 Task: Add an event  with title  Interview with Blaird, date '2023/11/28' to 2023/11/29  & Select Event type as  One on One. Add location for the event as  Hotel Costes, Paris, France and add a description: The conversation aimed at assessing their qualifications, skills, and suitability for a specific job role or position within the organization. The interview provides an opportunity for the hiring team to gather valuable information about the candidate's experience, abilities, and potential cultural fit.Create an event link  http-interviewwithblairdcom & Select the event color as  Blue. , logged in from the account softage.3@softage.netand send the event invitation to softage.6@softage.net and softage.7@softage.net
Action: Mouse moved to (987, 170)
Screenshot: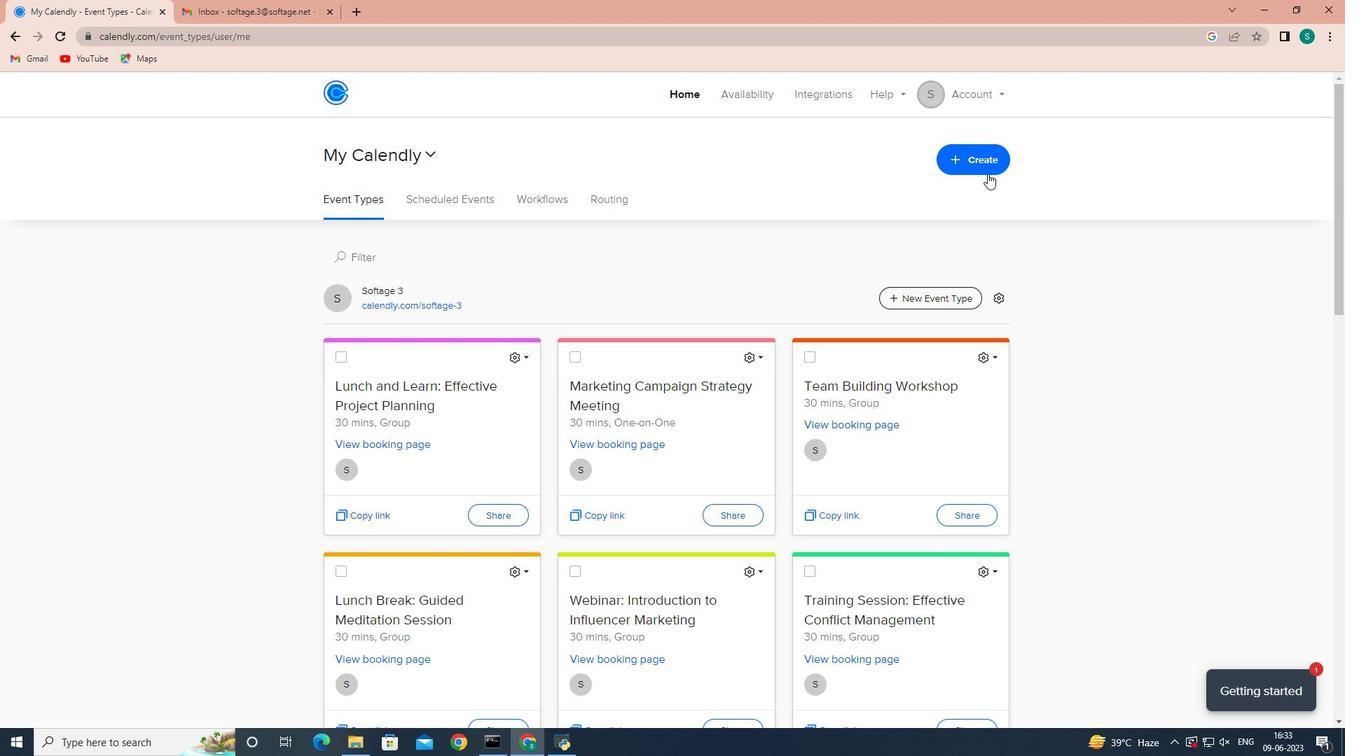 
Action: Mouse pressed left at (987, 170)
Screenshot: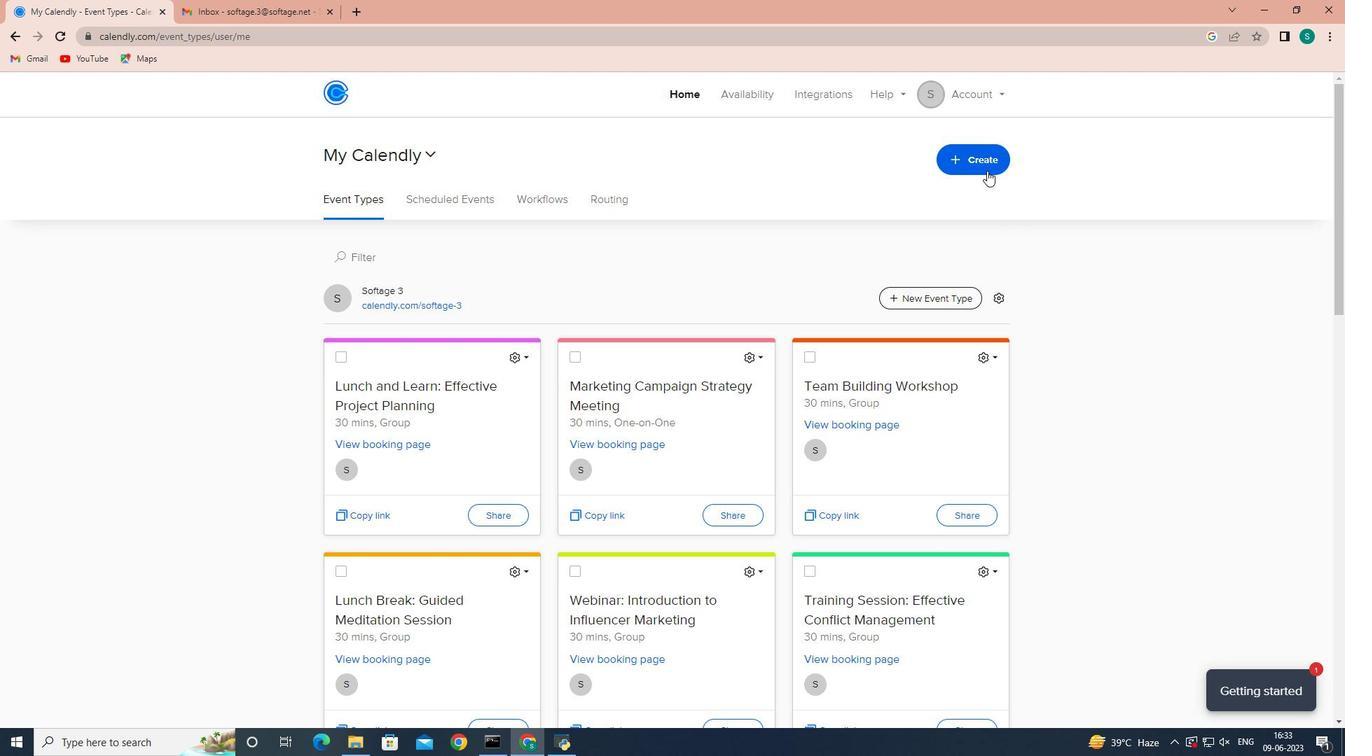 
Action: Mouse moved to (916, 209)
Screenshot: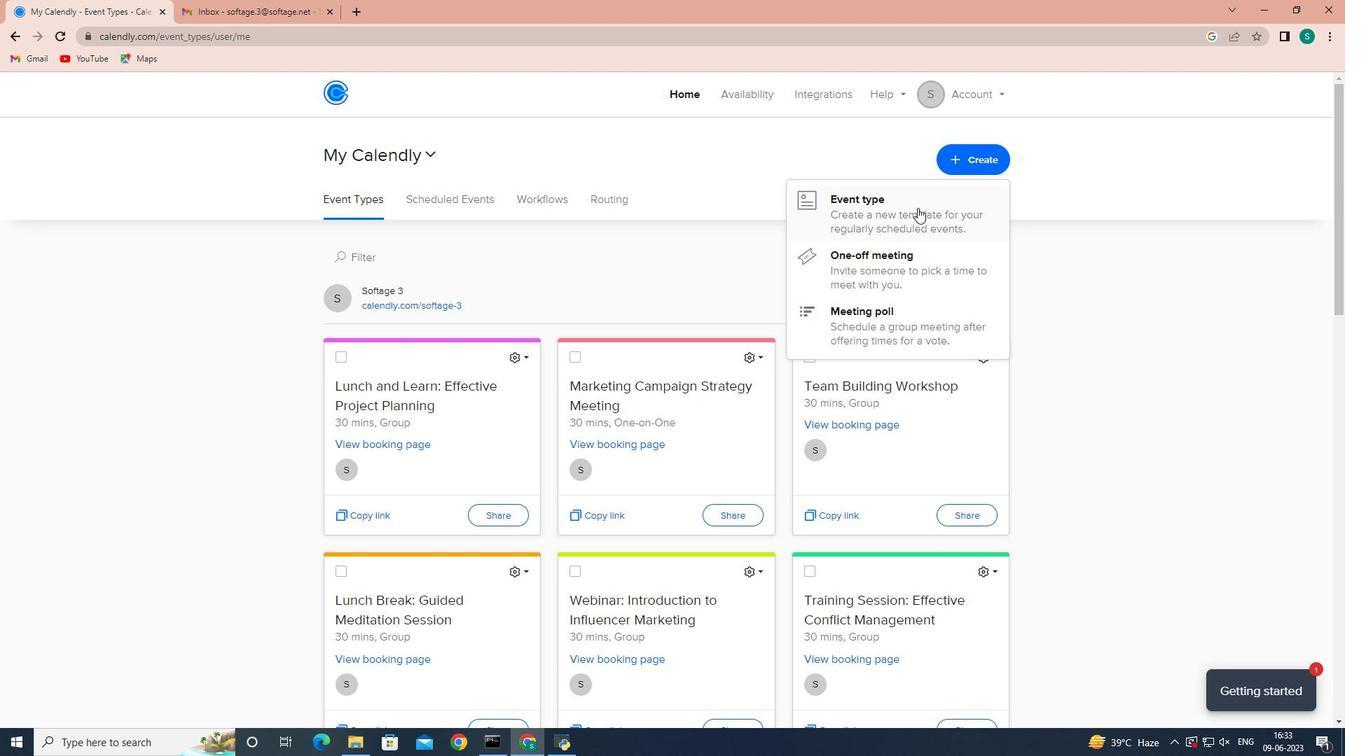 
Action: Mouse pressed left at (916, 209)
Screenshot: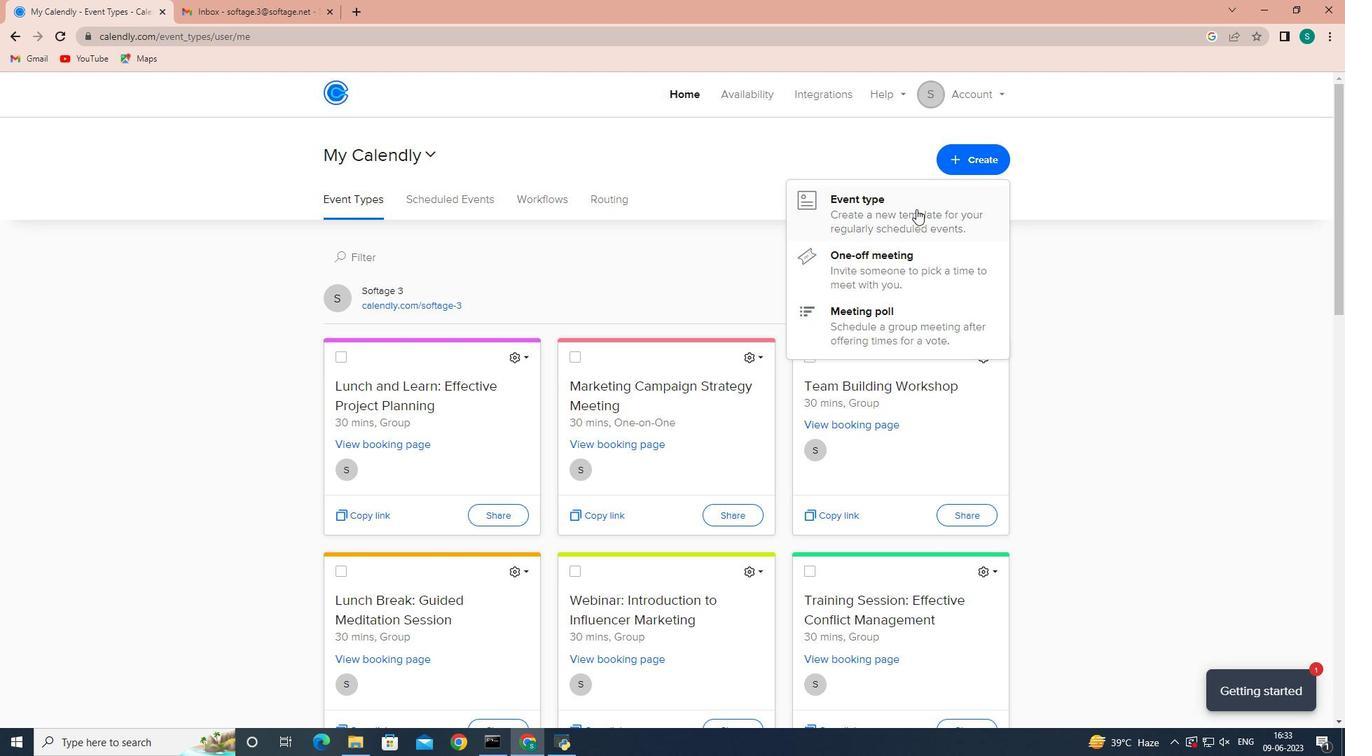 
Action: Mouse moved to (769, 252)
Screenshot: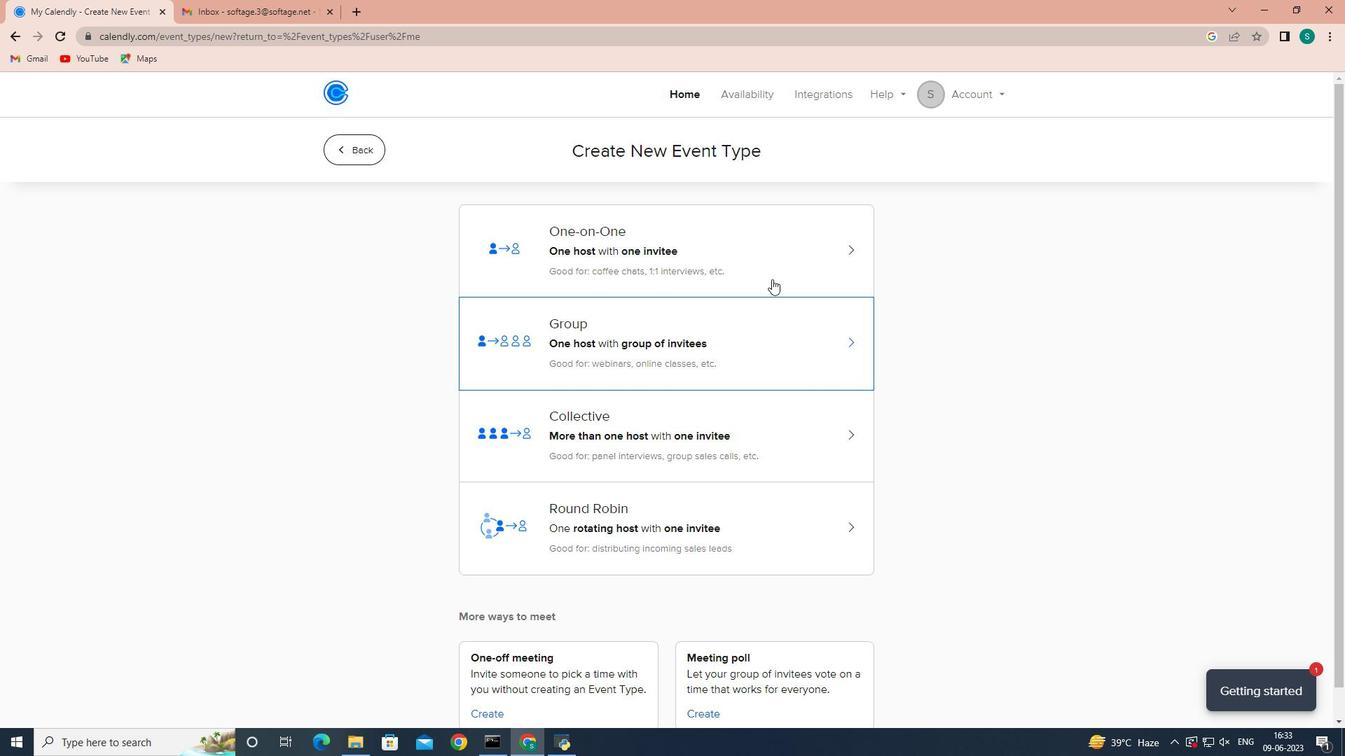 
Action: Mouse pressed left at (769, 252)
Screenshot: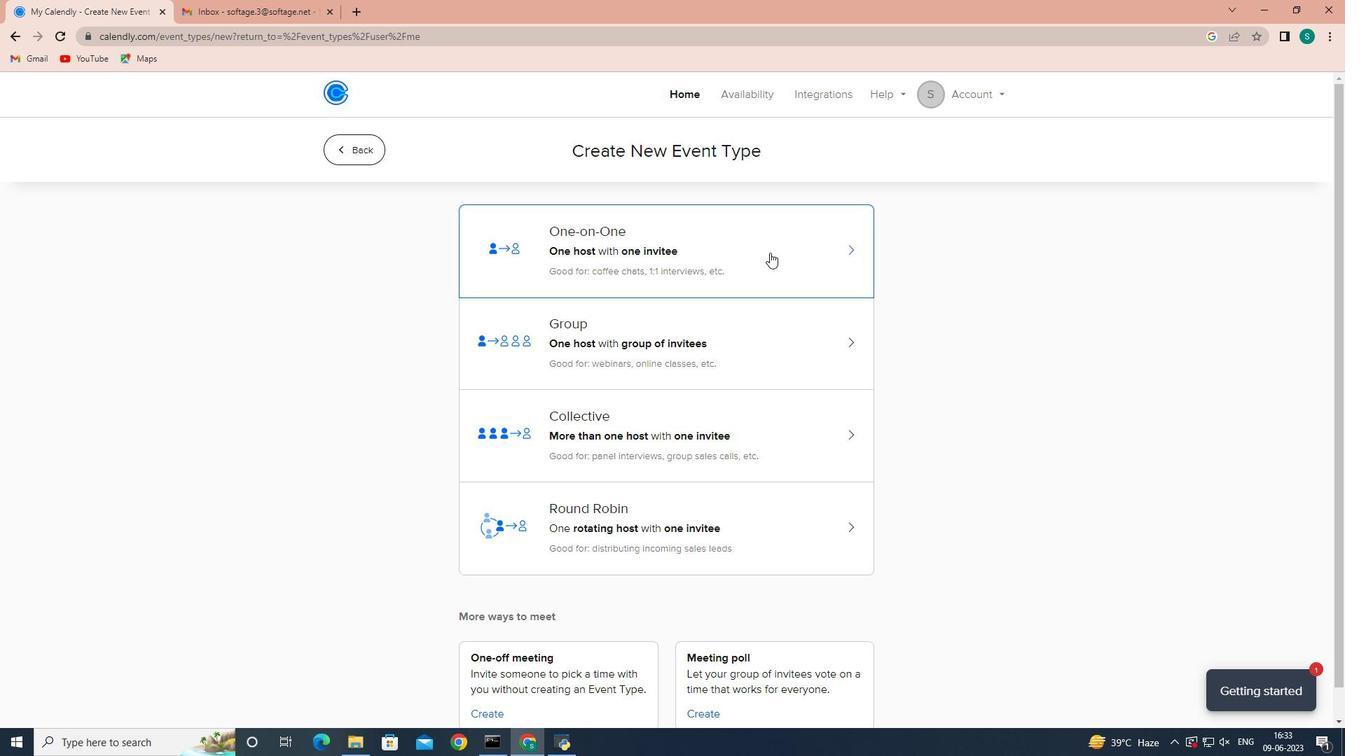 
Action: Mouse moved to (568, 342)
Screenshot: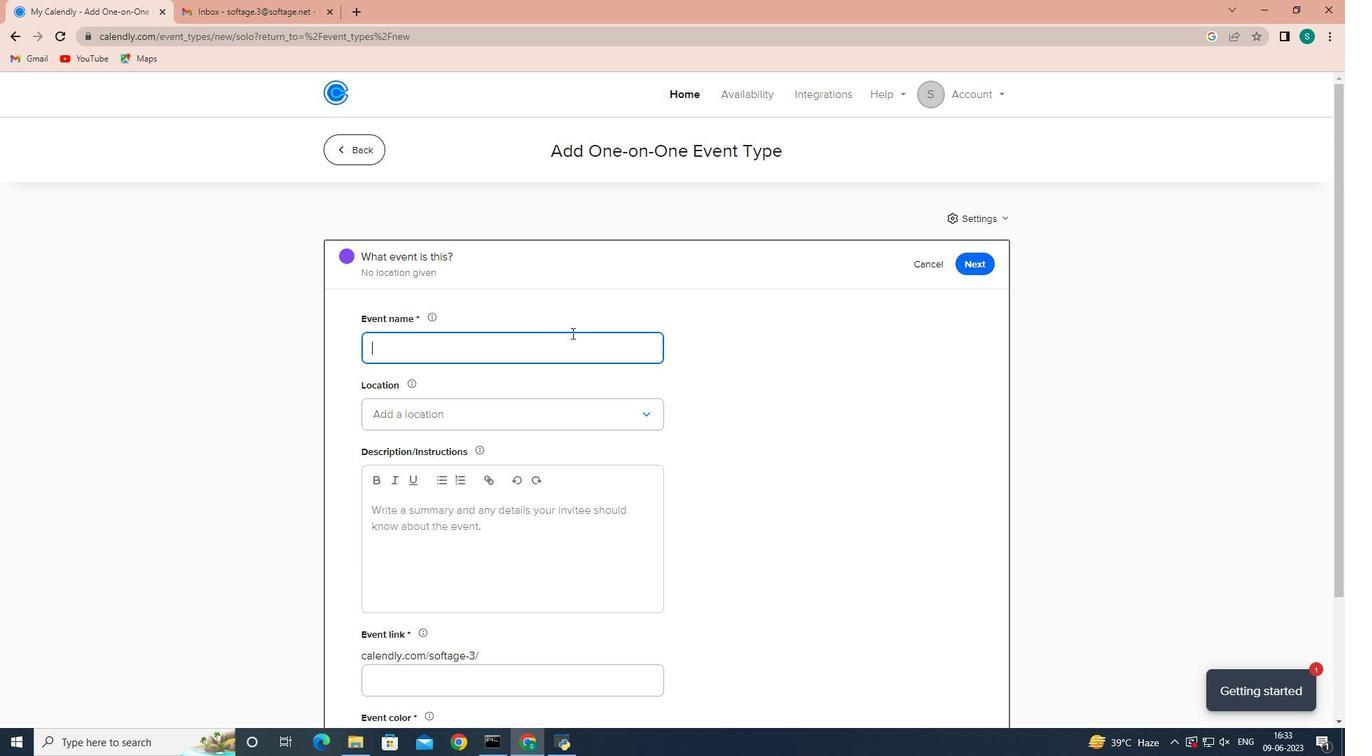 
Action: Mouse pressed left at (568, 342)
Screenshot: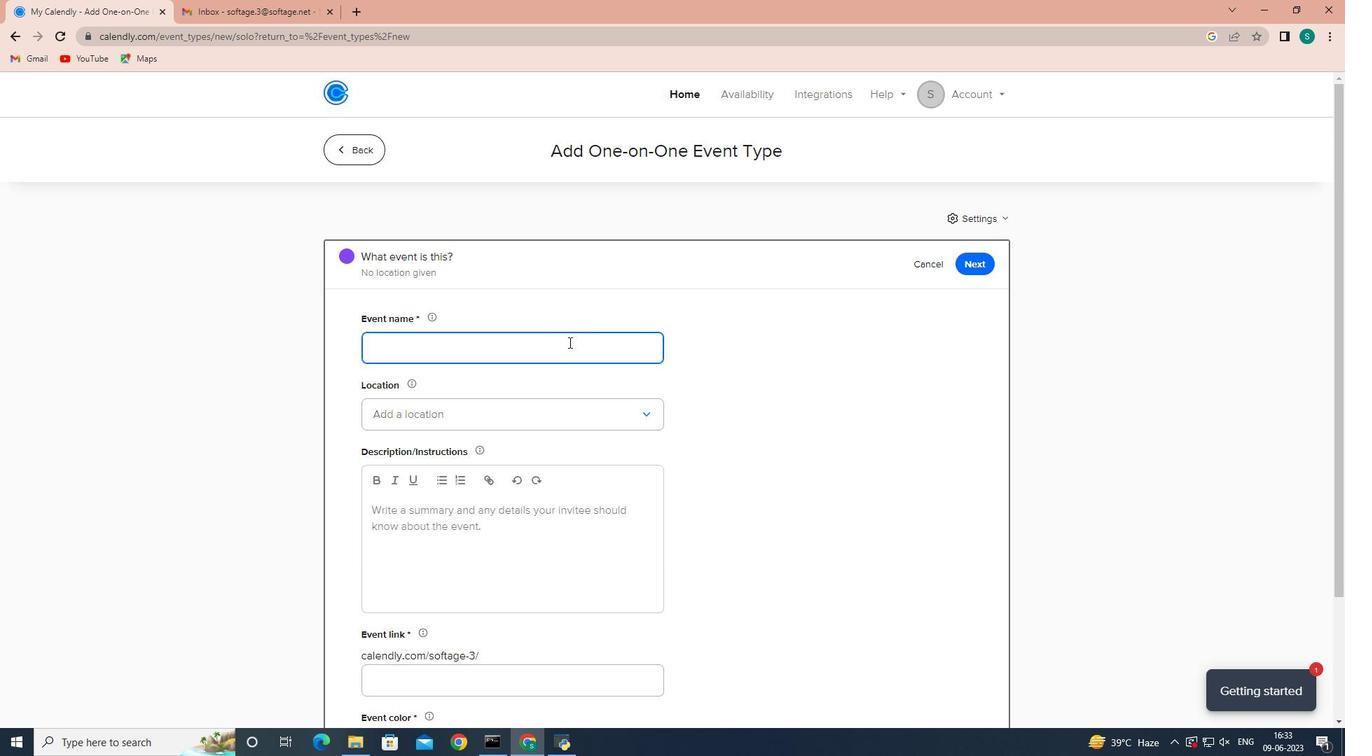 
Action: Key pressed <Key.shift><Key.shift><Key.shift><Key.shift><Key.shift><Key.shift>Interview<Key.space>with<Key.space><Key.shift_r><Key.shift_r><Key.shift_r><Key.shift_r><Key.shift_r><Key.shift_r><Key.shift_r><Key.shift_r><Key.shift_r>Blaird
Screenshot: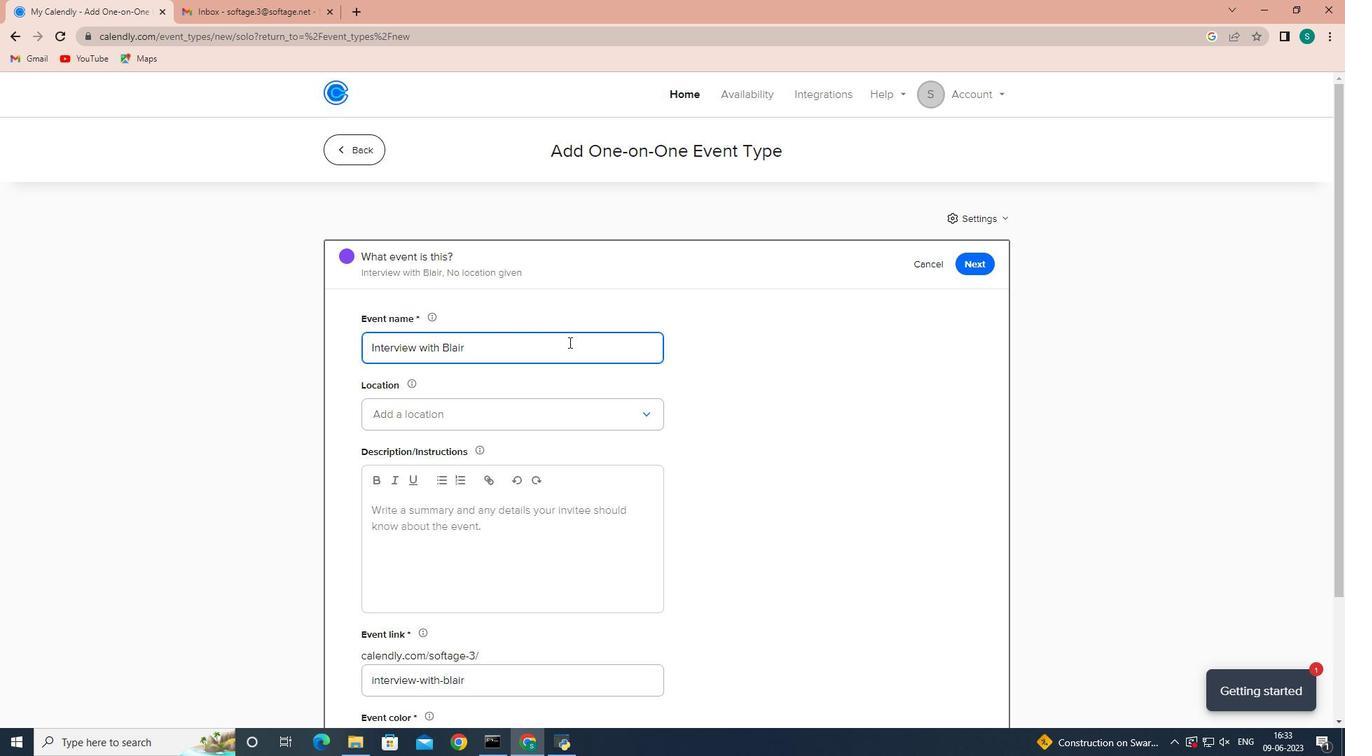 
Action: Mouse moved to (589, 422)
Screenshot: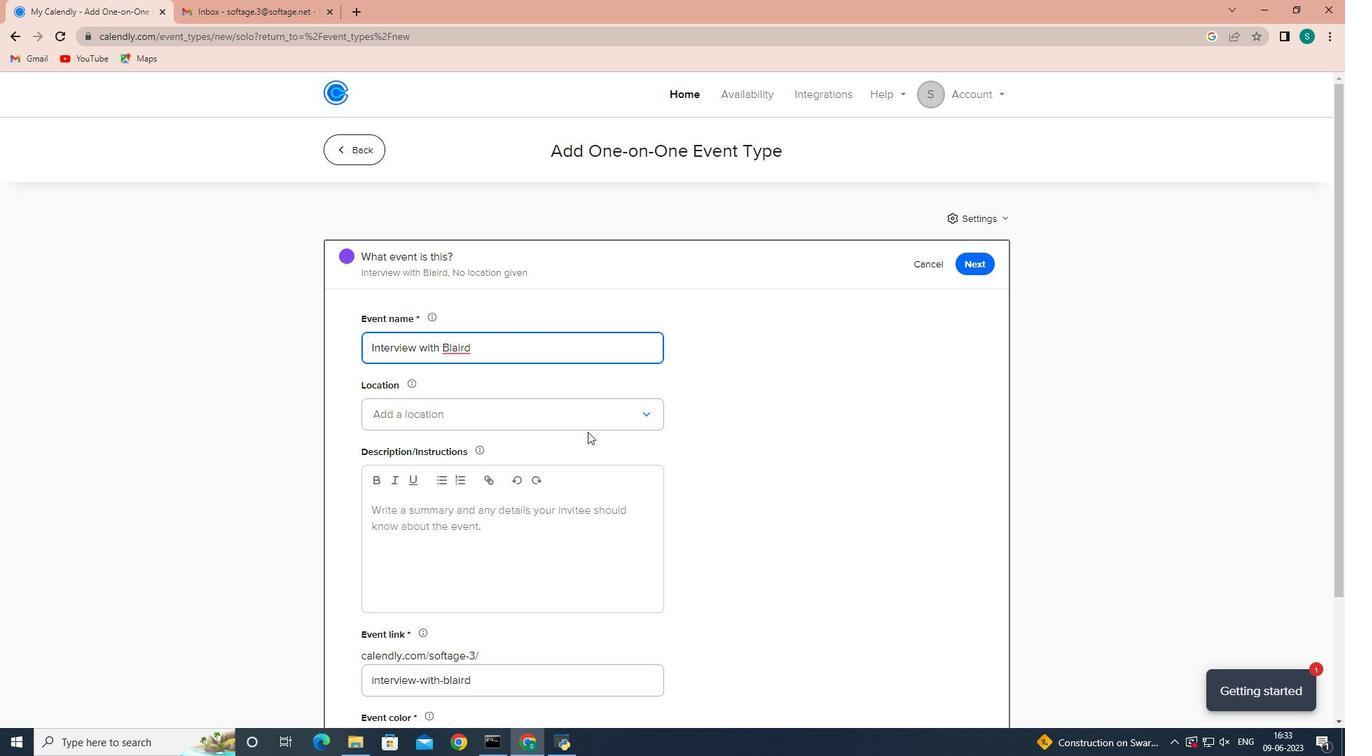 
Action: Mouse pressed left at (589, 422)
Screenshot: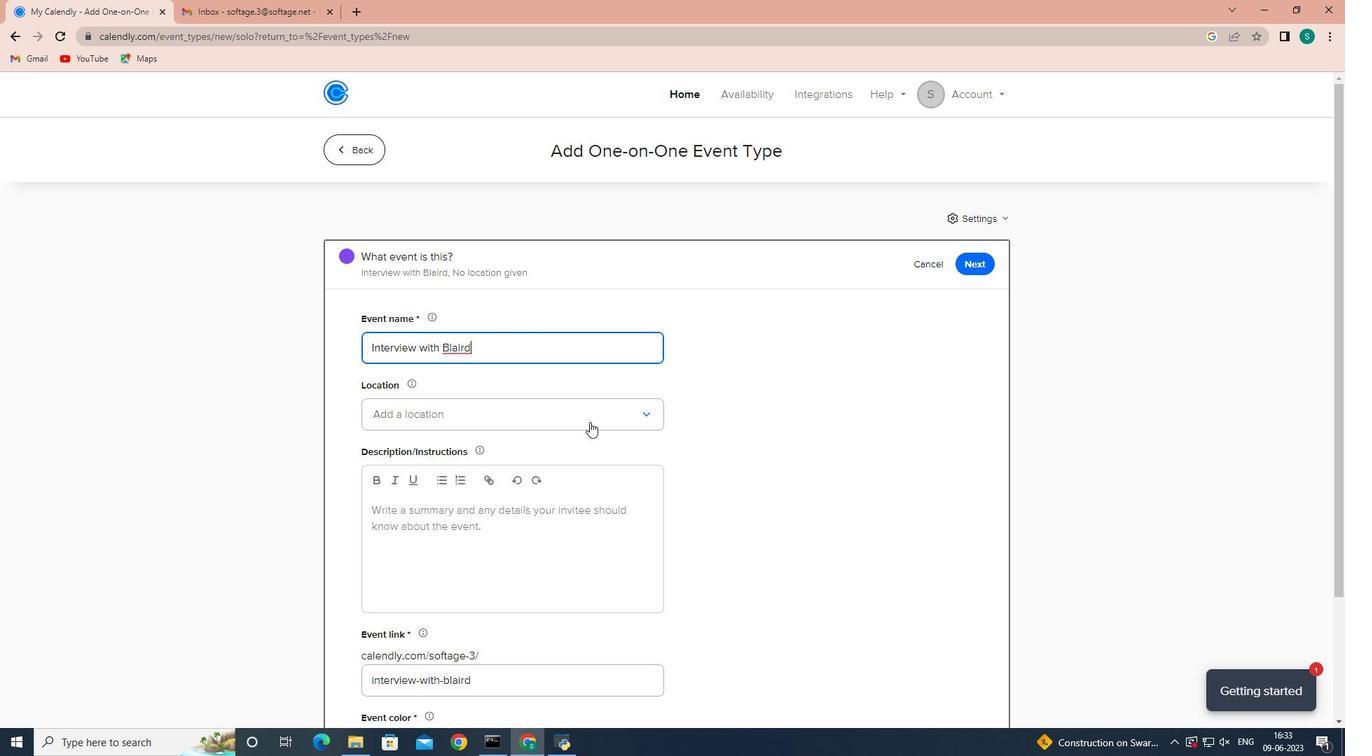 
Action: Mouse moved to (577, 462)
Screenshot: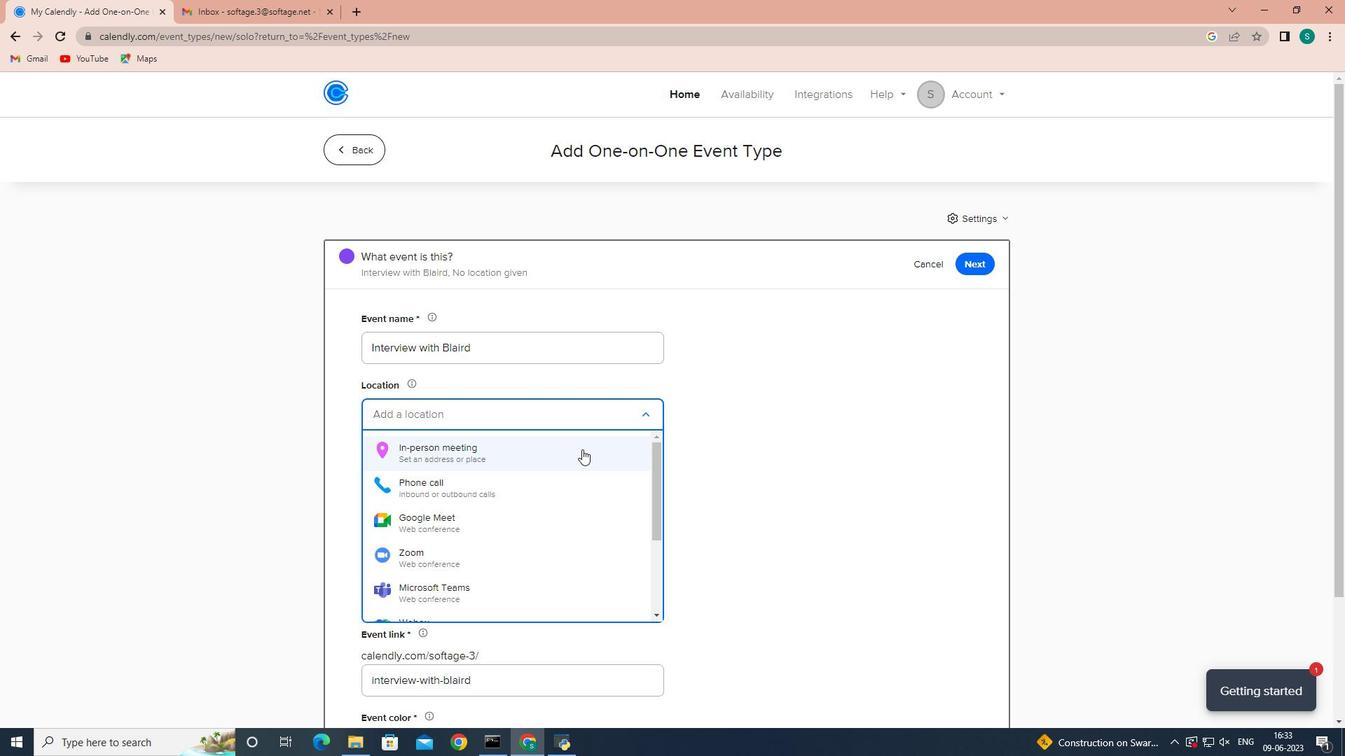 
Action: Mouse pressed left at (577, 462)
Screenshot: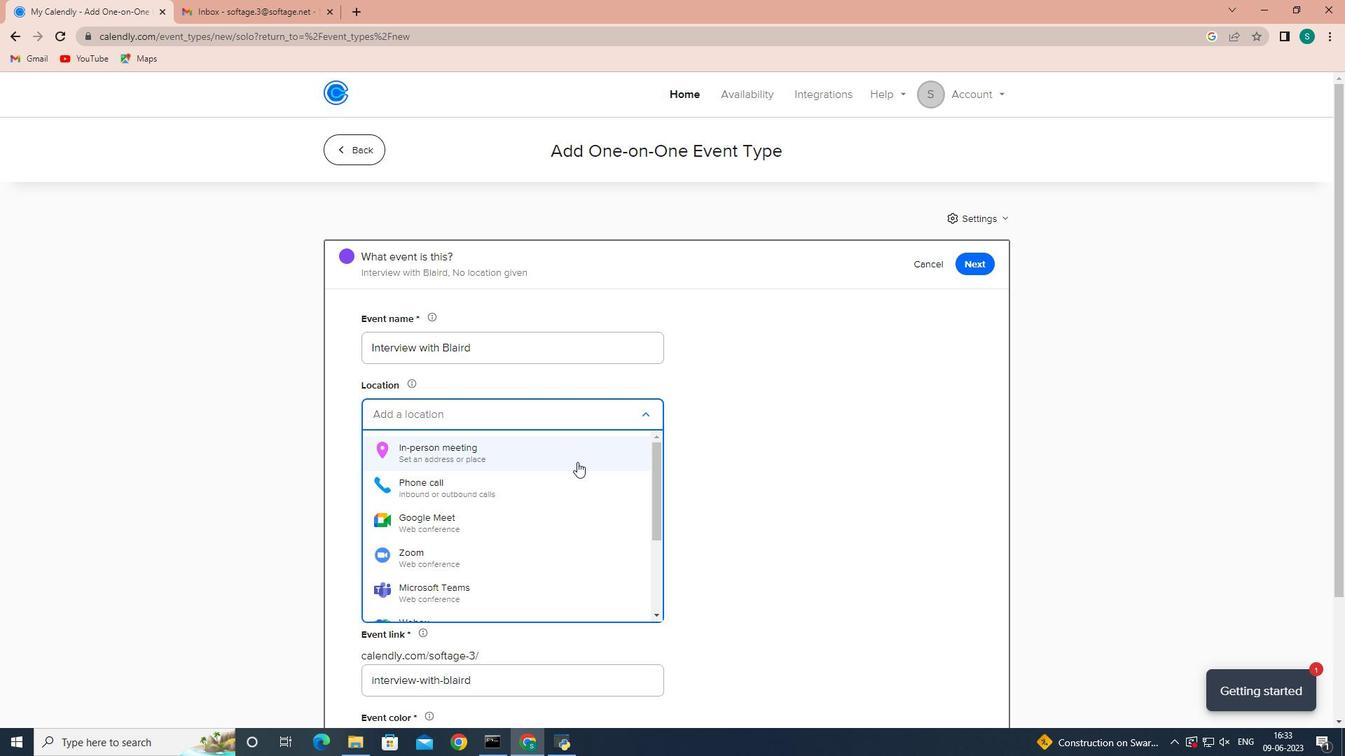 
Action: Mouse moved to (673, 255)
Screenshot: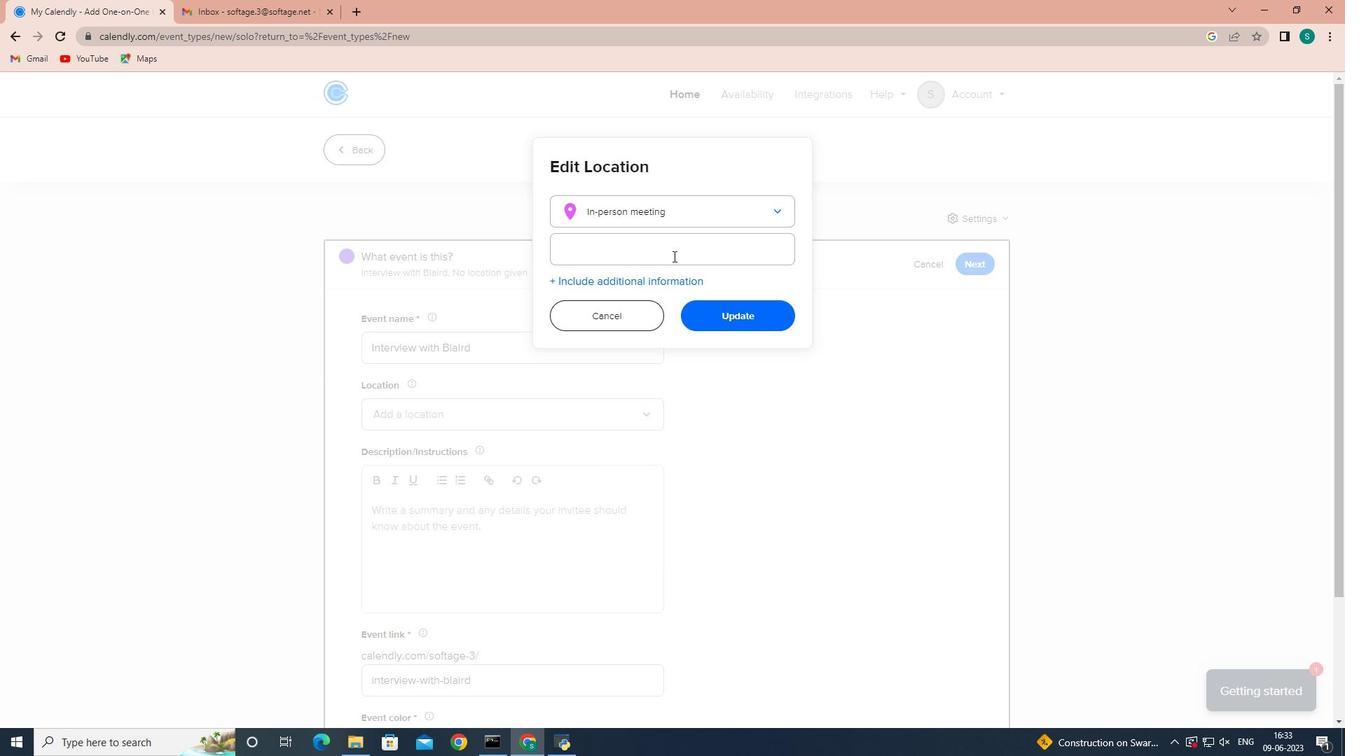 
Action: Mouse pressed left at (673, 255)
Screenshot: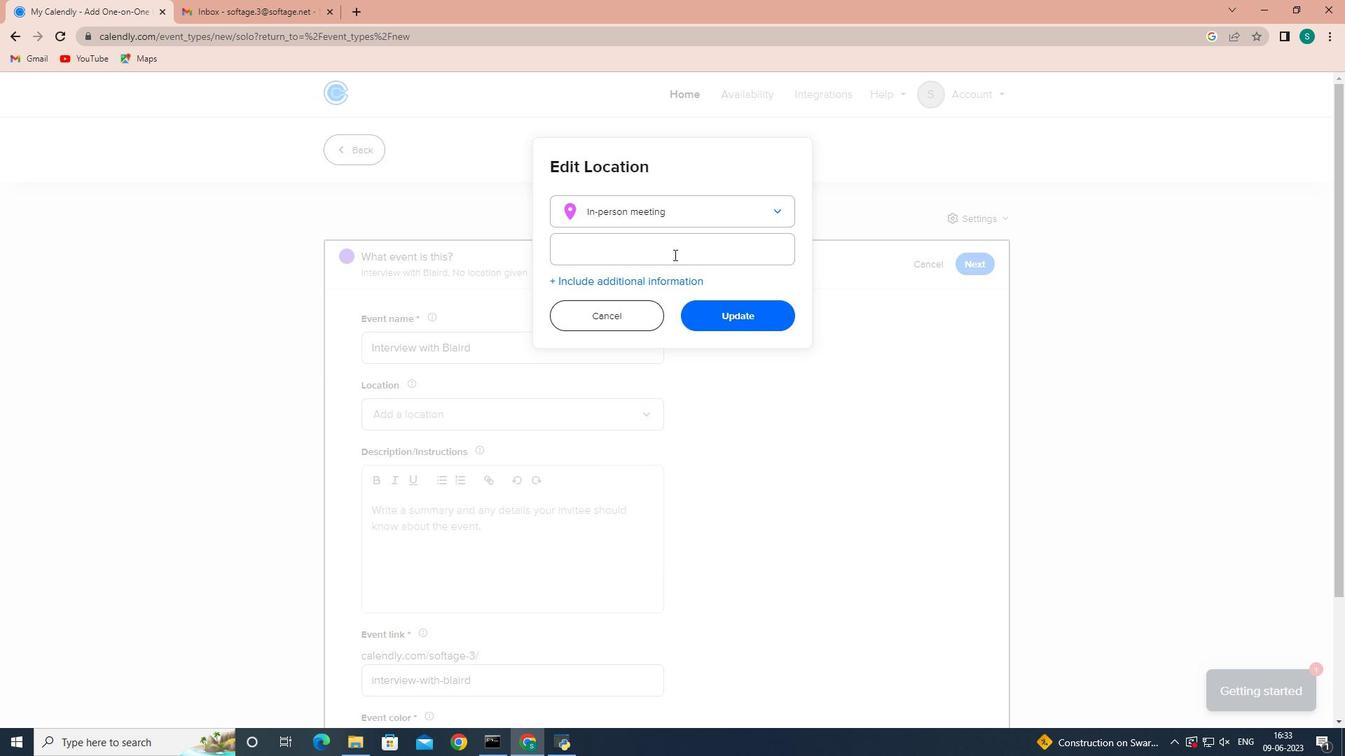 
Action: Key pressed <Key.shift><Key.shift><Key.shift><Key.shift><Key.shift><Key.shift><Key.shift><Key.shift><Key.shift><Key.shift><Key.shift><Key.shift><Key.shift><Key.shift><Key.shift><Key.shift><Key.shift><Key.shift><Key.shift><Key.shift><Key.shift><Key.shift><Key.shift>Hotel<Key.space><Key.shift><Key.shift>Costes,<Key.space><Key.shift><Key.shift><Key.shift><Key.shift><Key.shift><Key.shift><Key.shift><Key.shift><Key.shift><Key.shift>Paris,<Key.space><Key.shift><Key.shift><Key.shift><Key.shift><Key.shift><Key.shift><Key.shift><Key.shift><Key.shift>France<Key.enter>
Screenshot: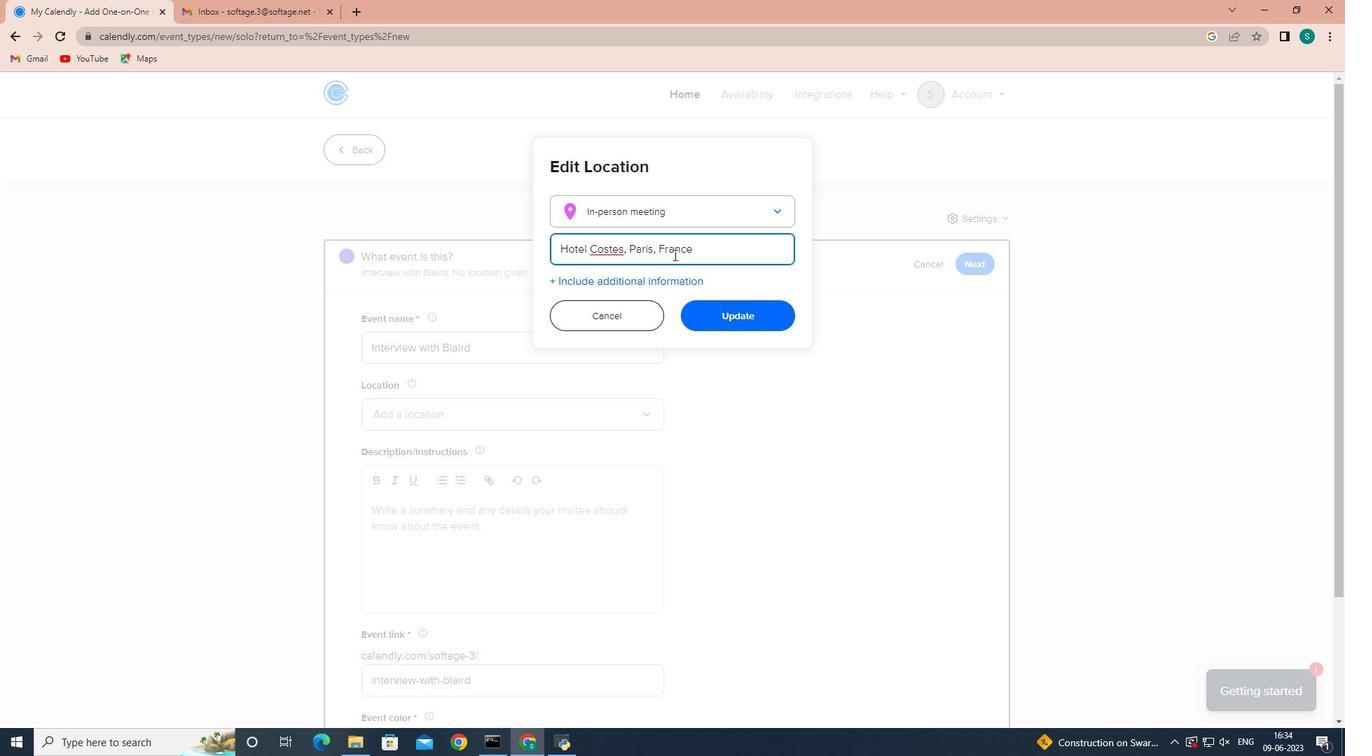 
Action: Mouse moved to (593, 563)
Screenshot: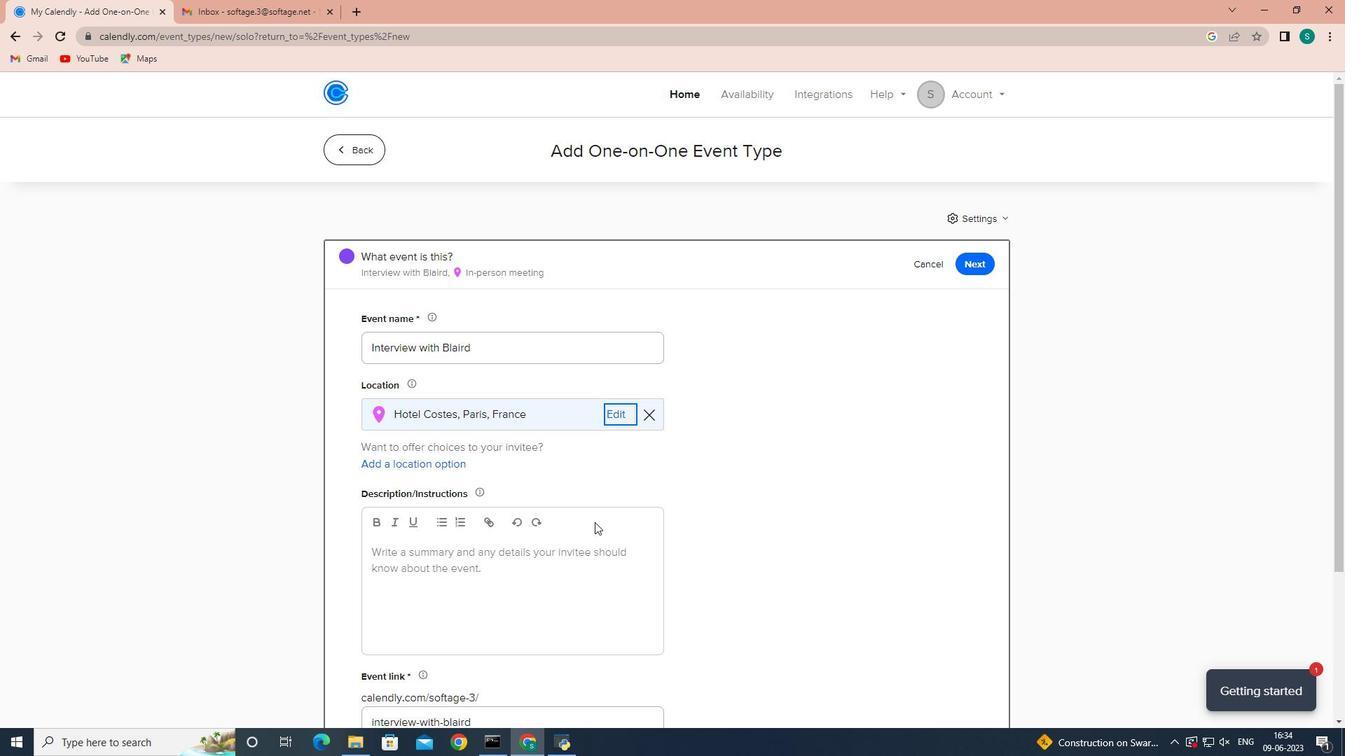 
Action: Mouse pressed left at (593, 563)
Screenshot: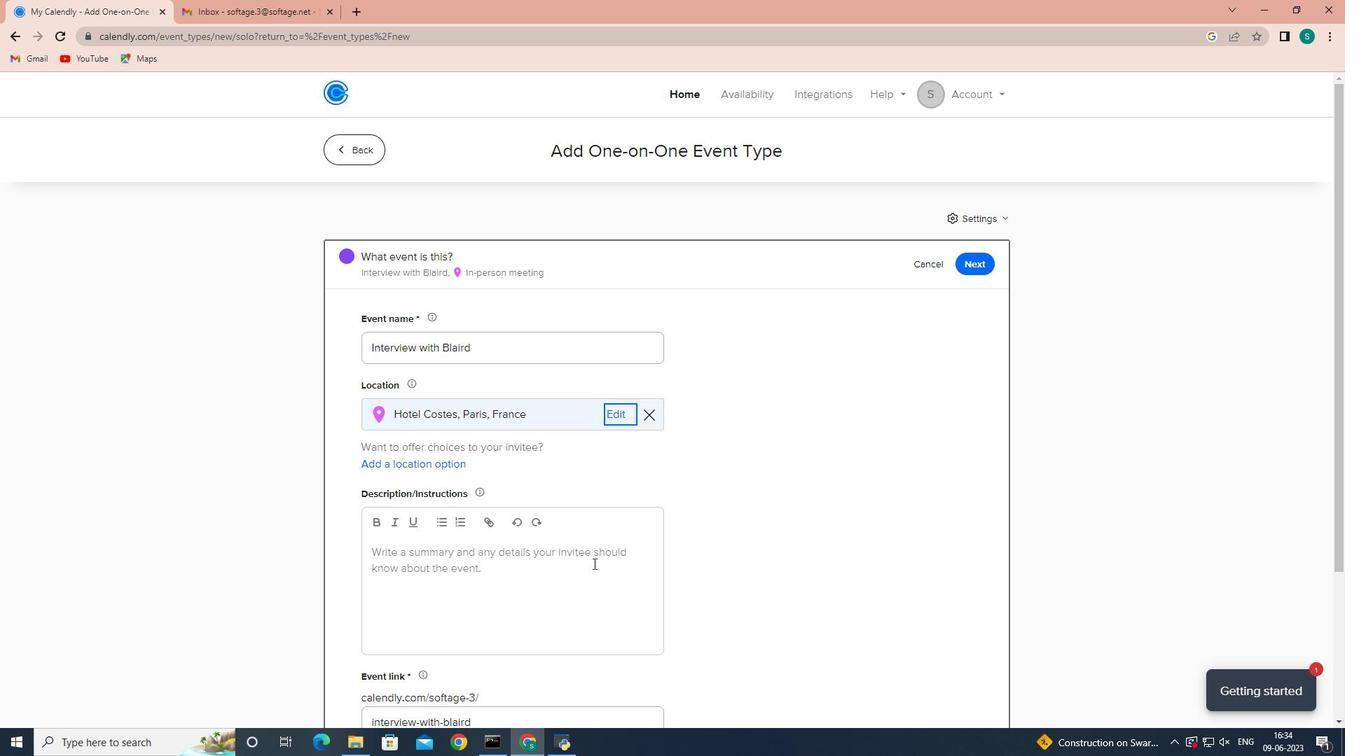 
Action: Mouse moved to (773, 486)
Screenshot: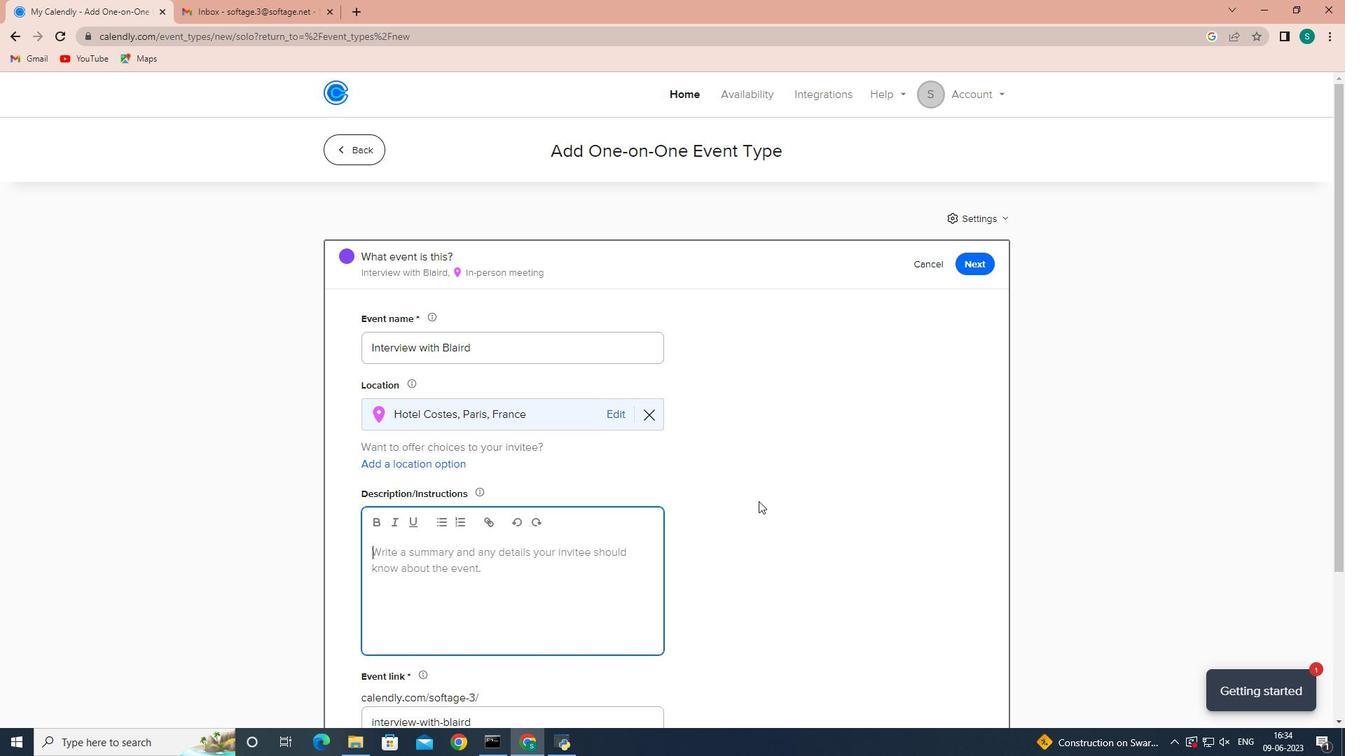 
Action: Mouse scrolled (773, 486) with delta (0, 0)
Screenshot: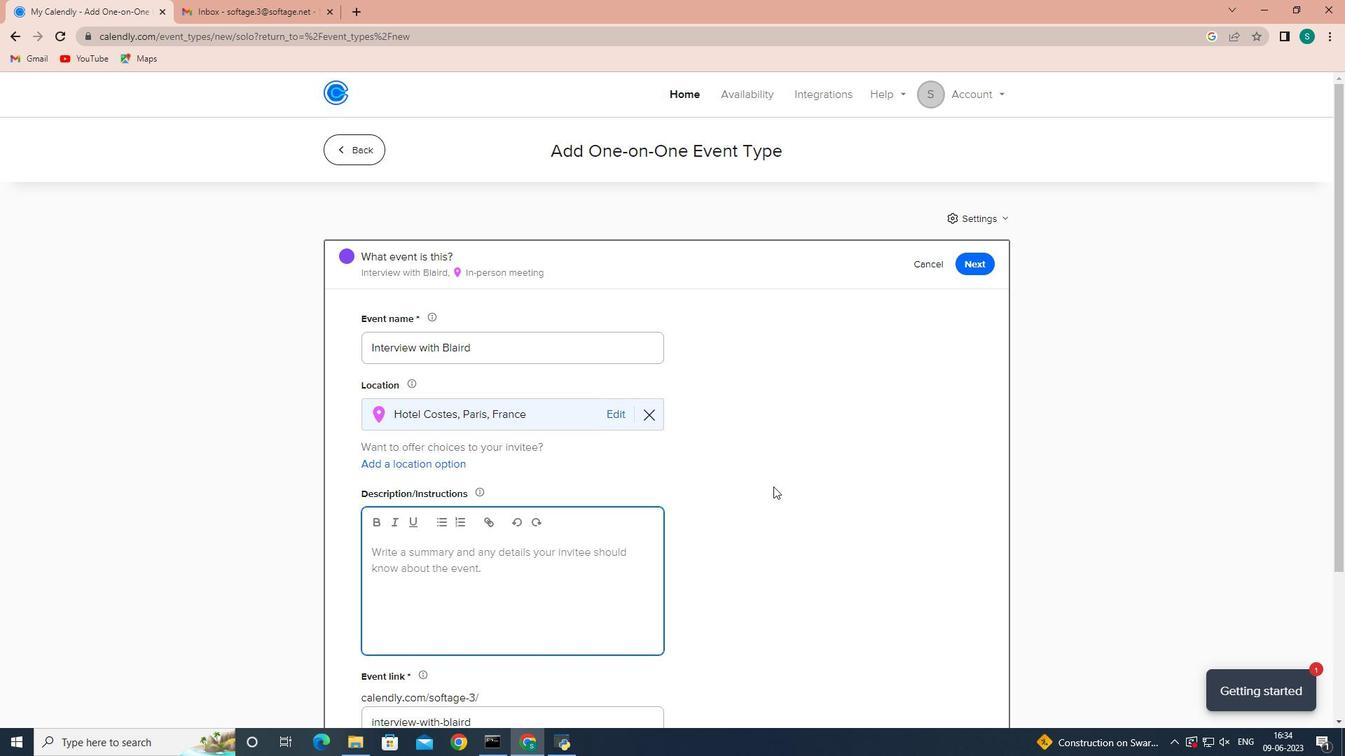 
Action: Mouse moved to (727, 463)
Screenshot: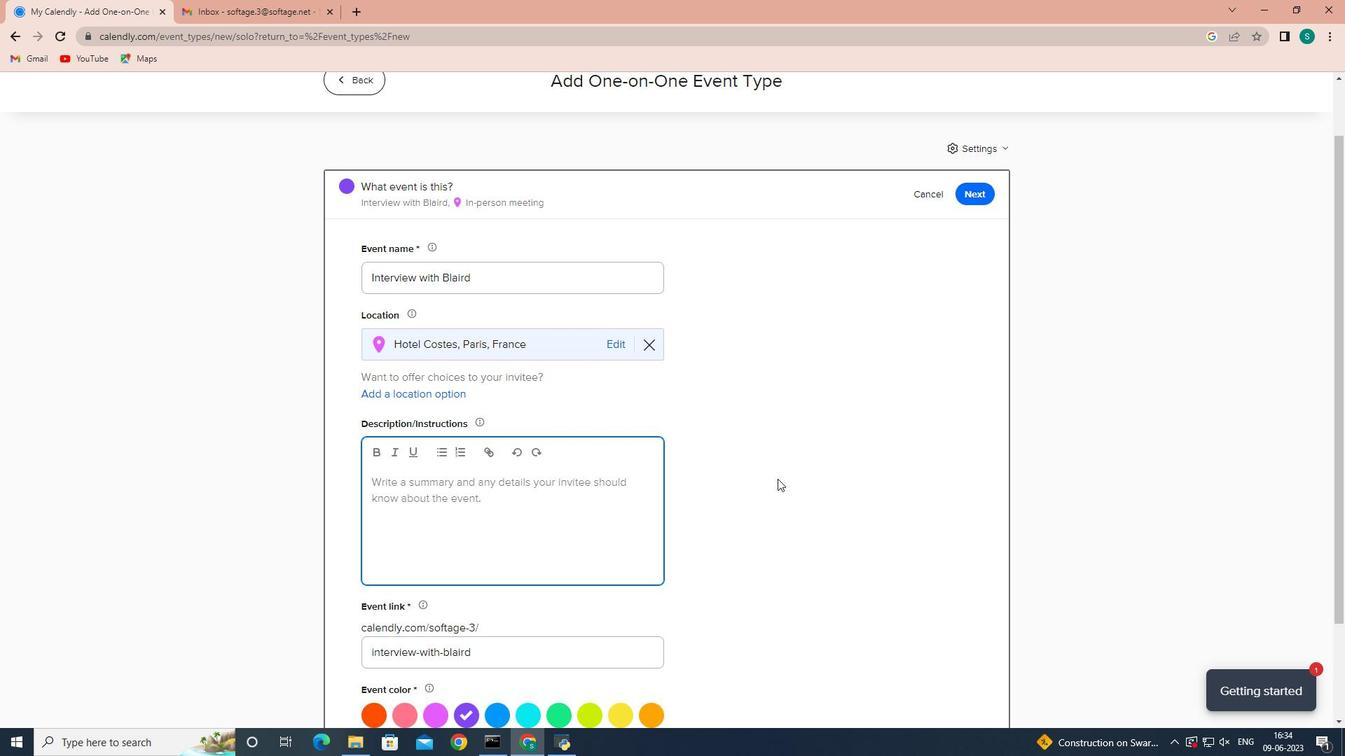 
Action: Key pressed <Key.caps_lock>
Screenshot: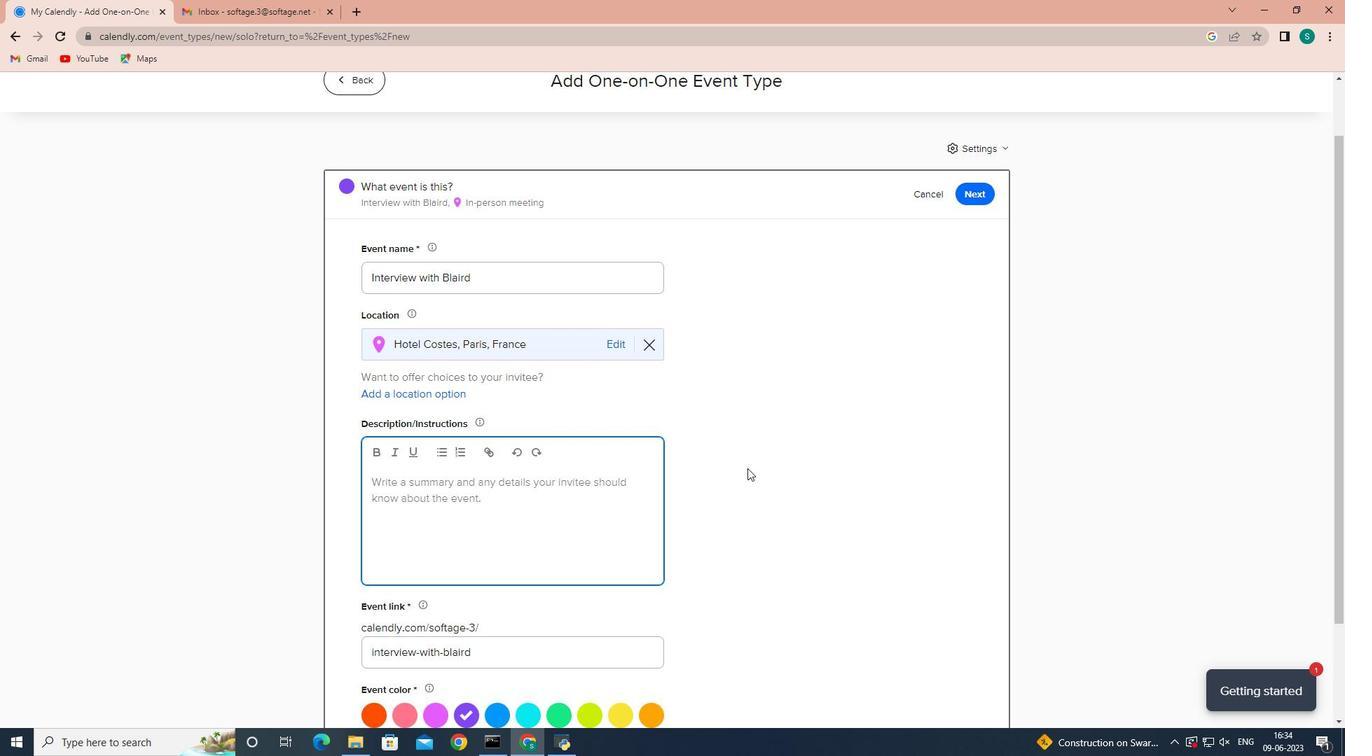 
Action: Mouse moved to (727, 462)
Screenshot: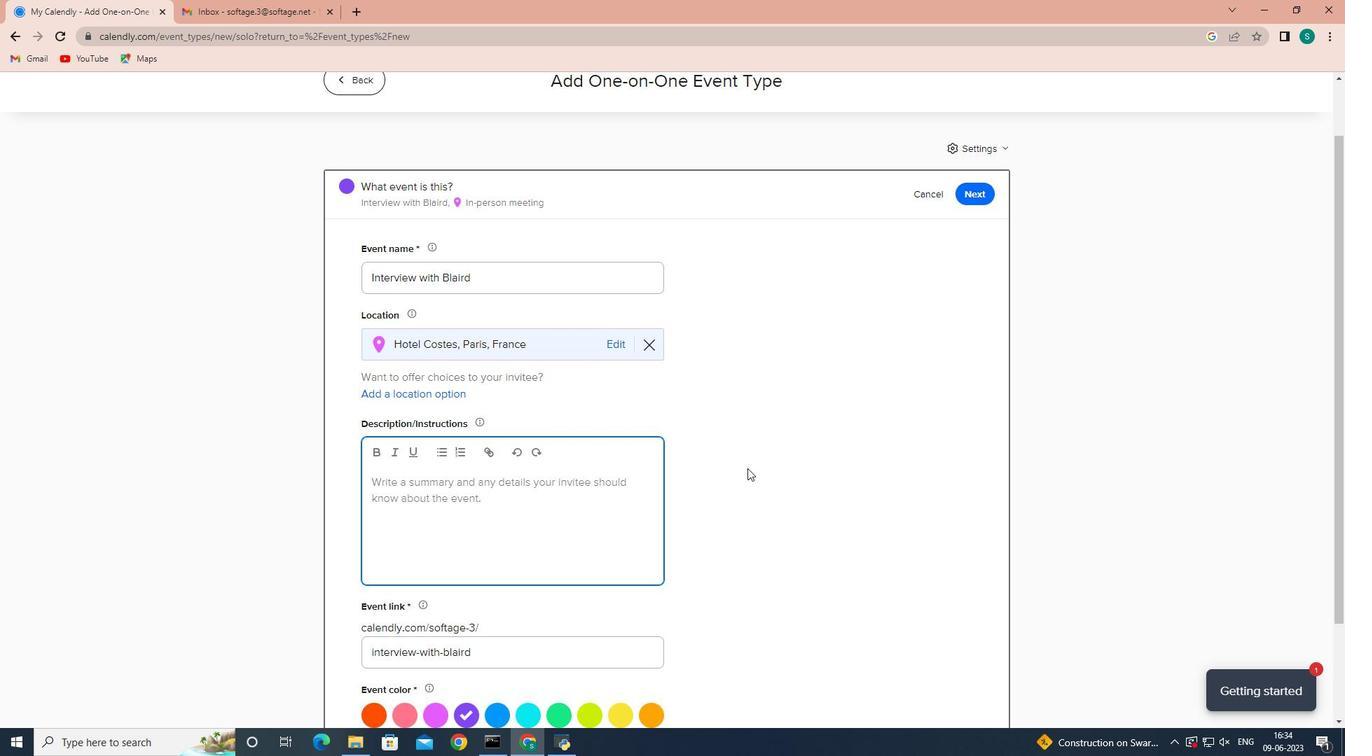 
Action: Key pressed <Key.caps_lock><Key.caps_lock><Key.caps_lock><Key.caps_lock><Key.caps_lock><Key.caps_lock><Key.caps_lock><Key.caps_lock><Key.shift>tHE<Key.space>CONVERSATION<Key.space>AIMED<Key.space>AT<Key.space>ASSESSING<Key.space>THEIR<Key.space>QUALIFICATIONS,<Key.space>SKILLS,<Key.space>AND<Key.space>SUITABILITY<Key.space>FOR<Key.space>A<Key.space>SPECIFIC<Key.space>JOB<Key.space>ROLE<Key.space>OR<Key.space>POSITION<Key.space><Key.space><Key.backspace>WITHIN<Key.space>THE<Key.space>ORGANIZATION.<Key.space><Key.shift>tHE<Key.space>INTERVIEW<Key.space>PROVIDES<Key.space>V<Key.backspace>AN<Key.space>OPPORTUNITY<Key.space>FOR<Key.space>THE<Key.space>HIRING<Key.space>TEAM<Key.space>TO<Key.space>GATHER<Key.space>VALUABLE<Key.space>INFORMATION<Key.space>ABOUT<Key.space>THE<Key.space>CANDIDATE'S<Key.space>EXPERIENCE,<Key.space>ABILITIES,<Key.space>AND<Key.space>POTENTIAL<Key.space>CULTURAL<Key.space>FIT.
Screenshot: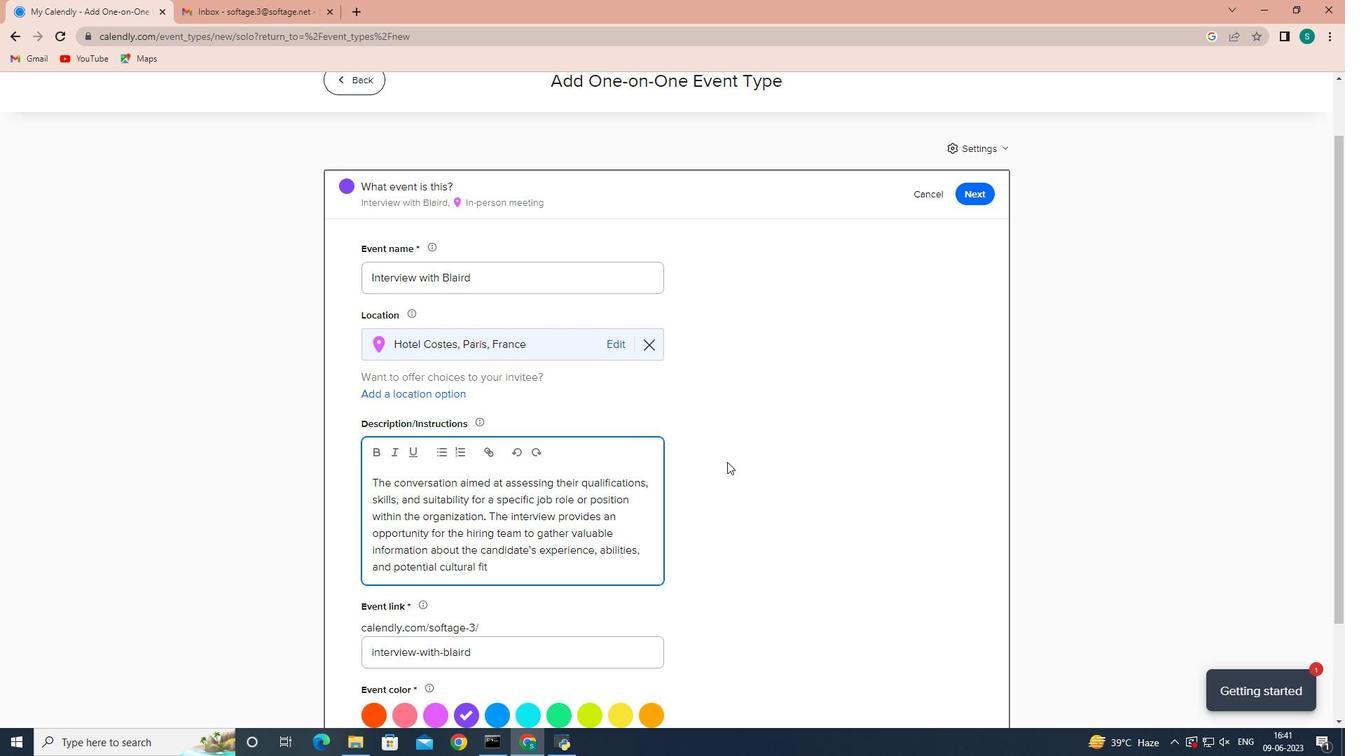 
Action: Mouse moved to (583, 549)
Screenshot: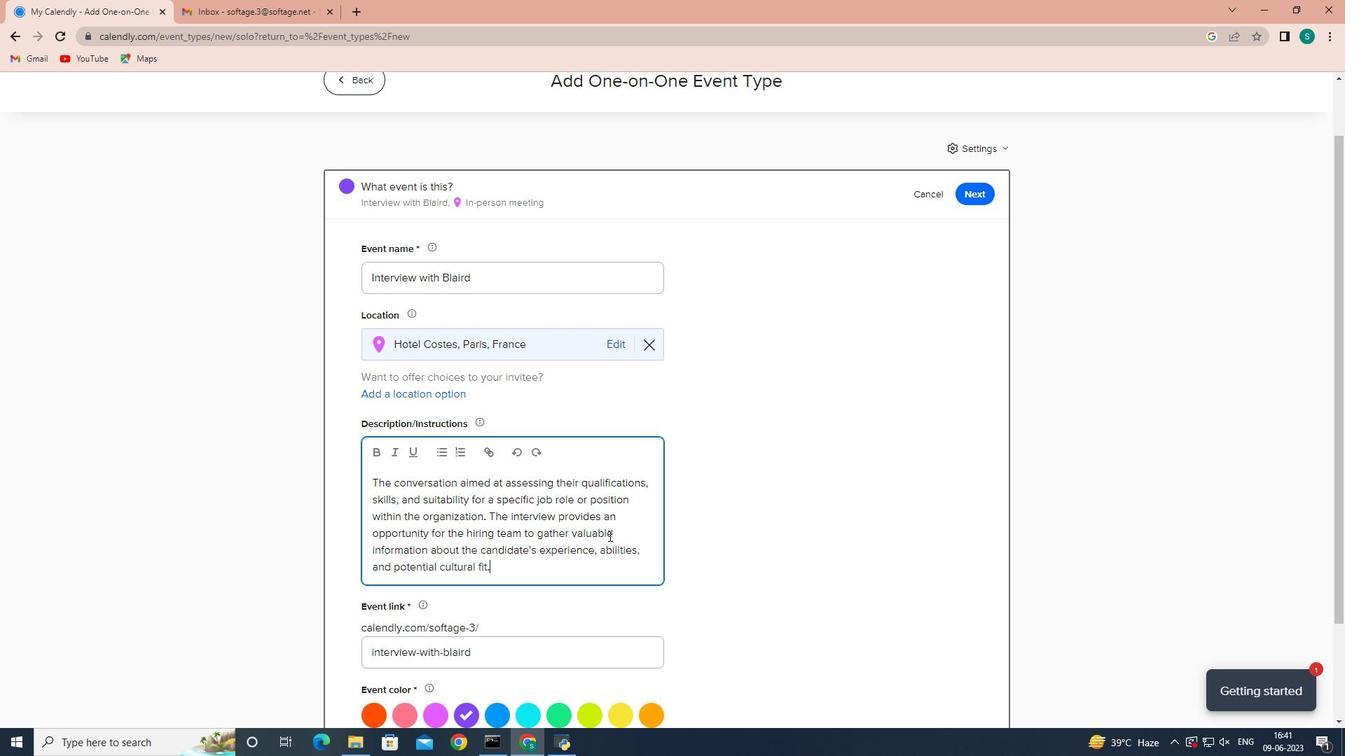 
Action: Mouse scrolled (583, 548) with delta (0, 0)
Screenshot: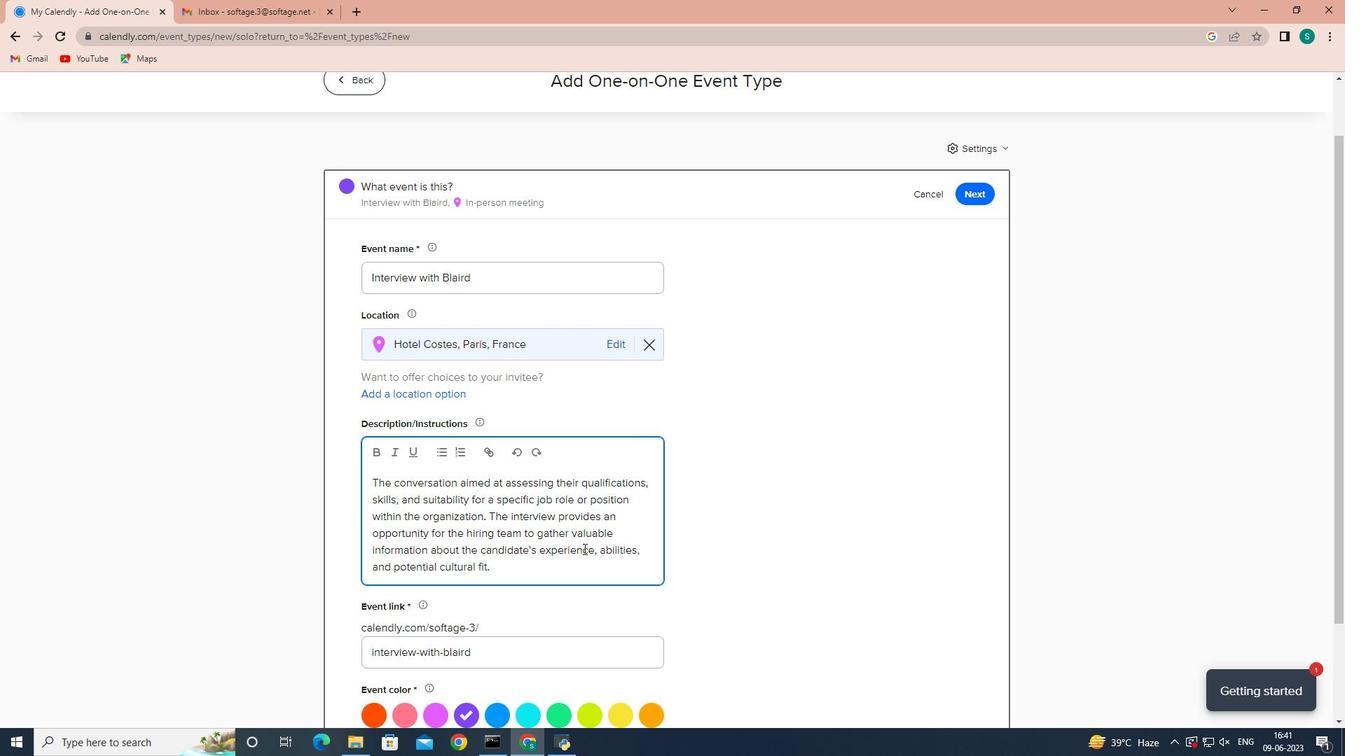 
Action: Mouse moved to (507, 579)
Screenshot: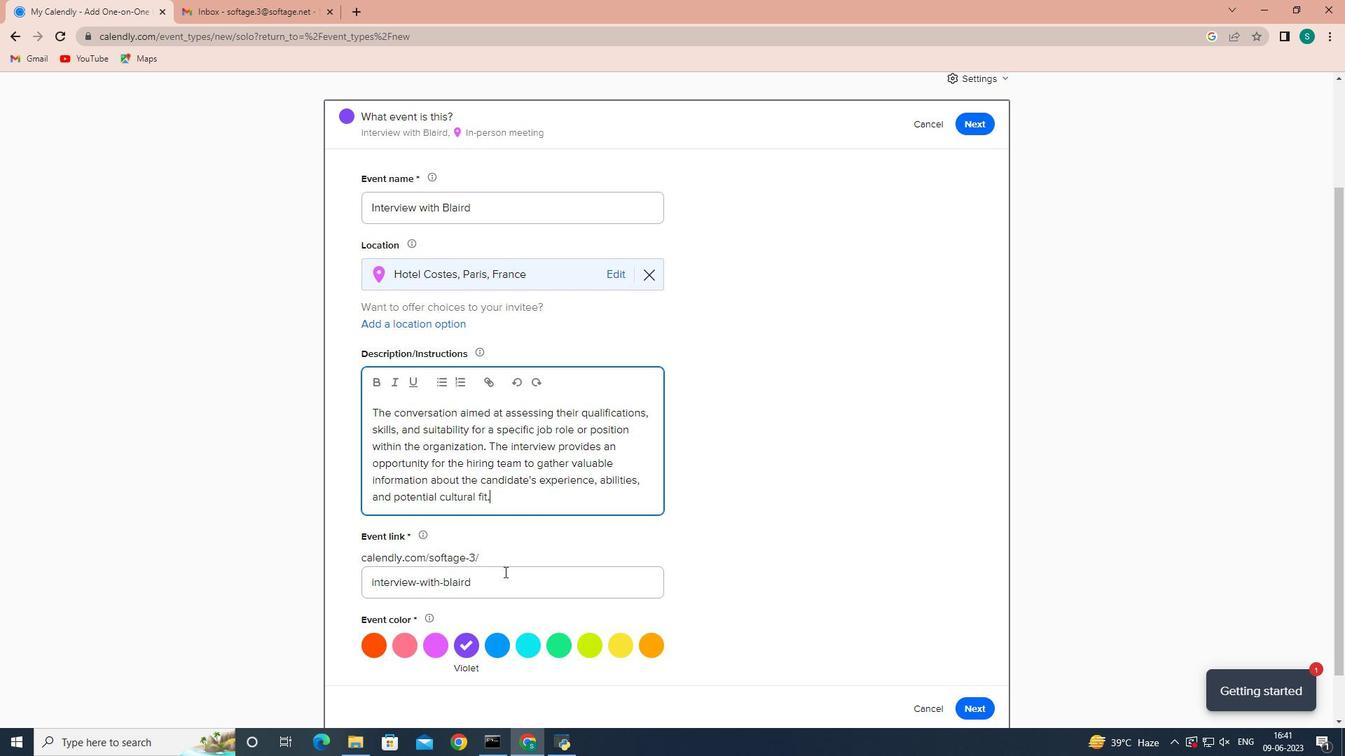 
Action: Mouse pressed left at (507, 579)
Screenshot: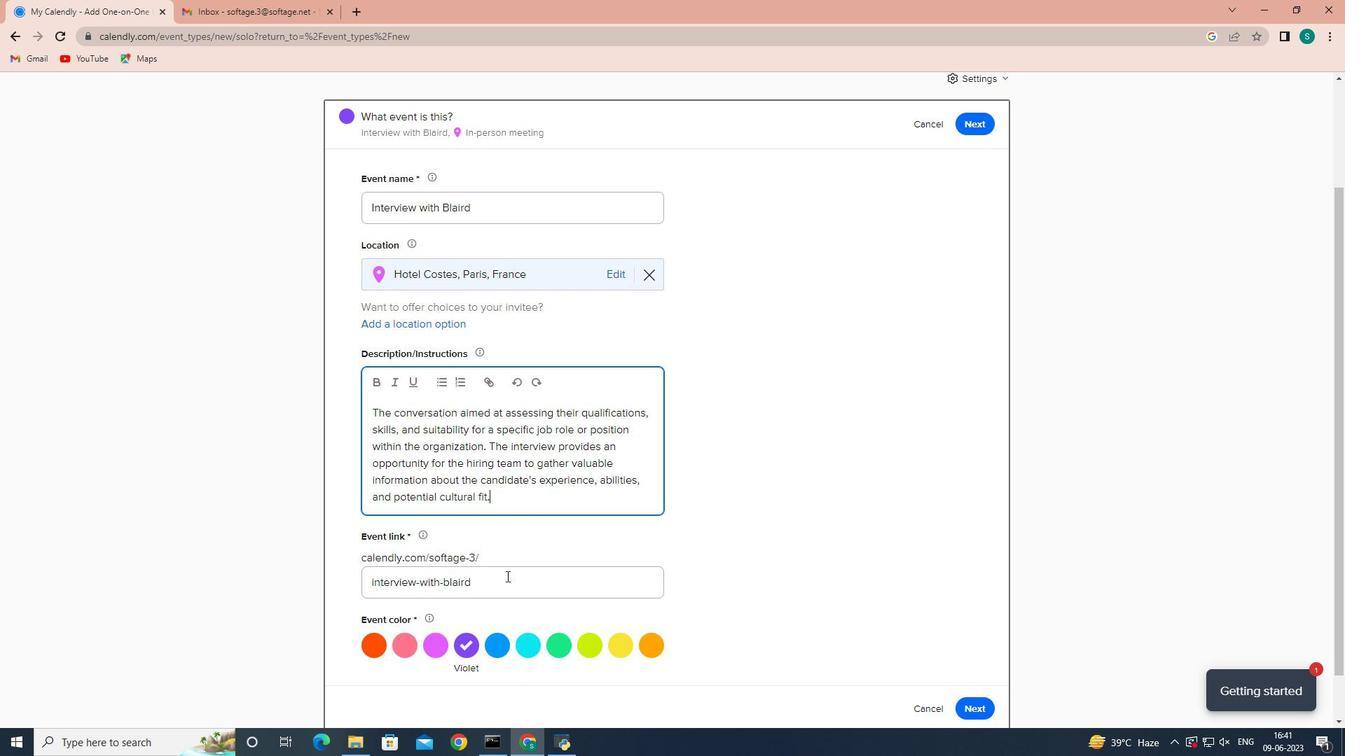 
Action: Mouse moved to (505, 578)
Screenshot: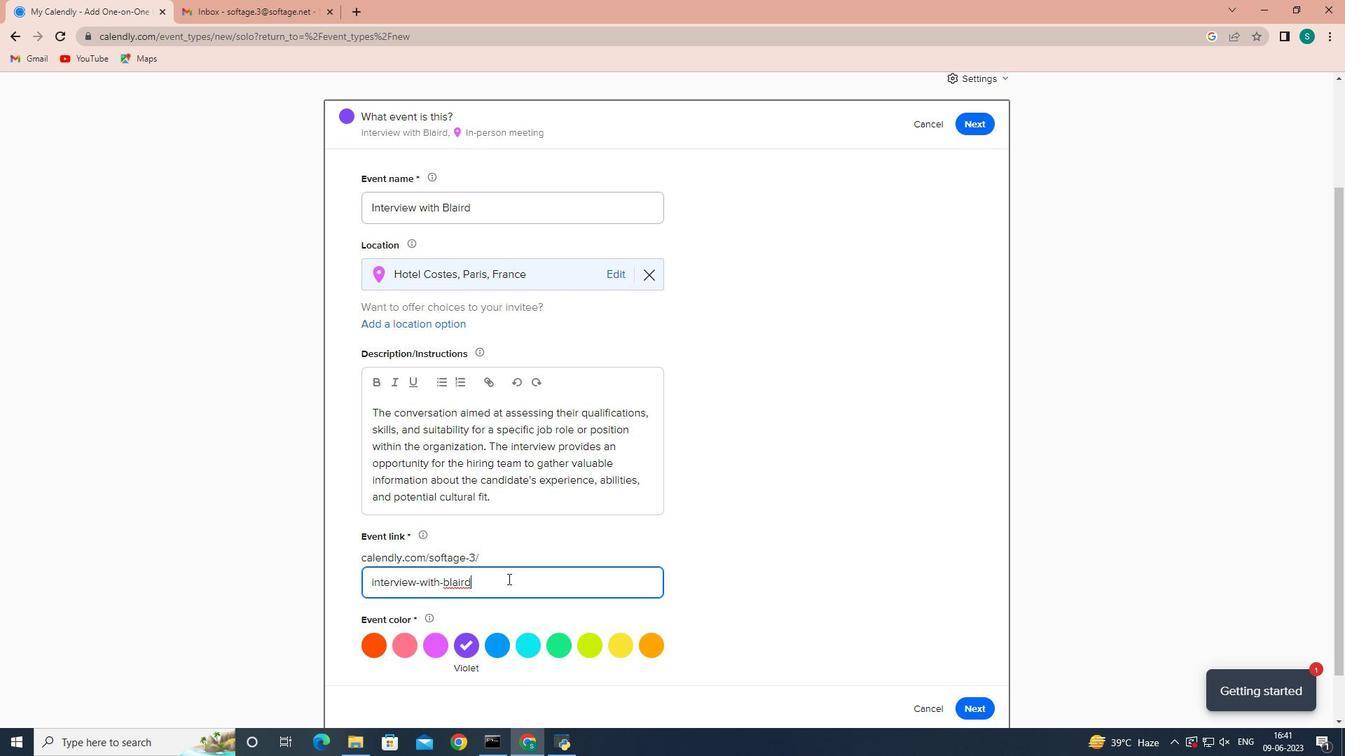 
Action: Key pressed <Key.home>
Screenshot: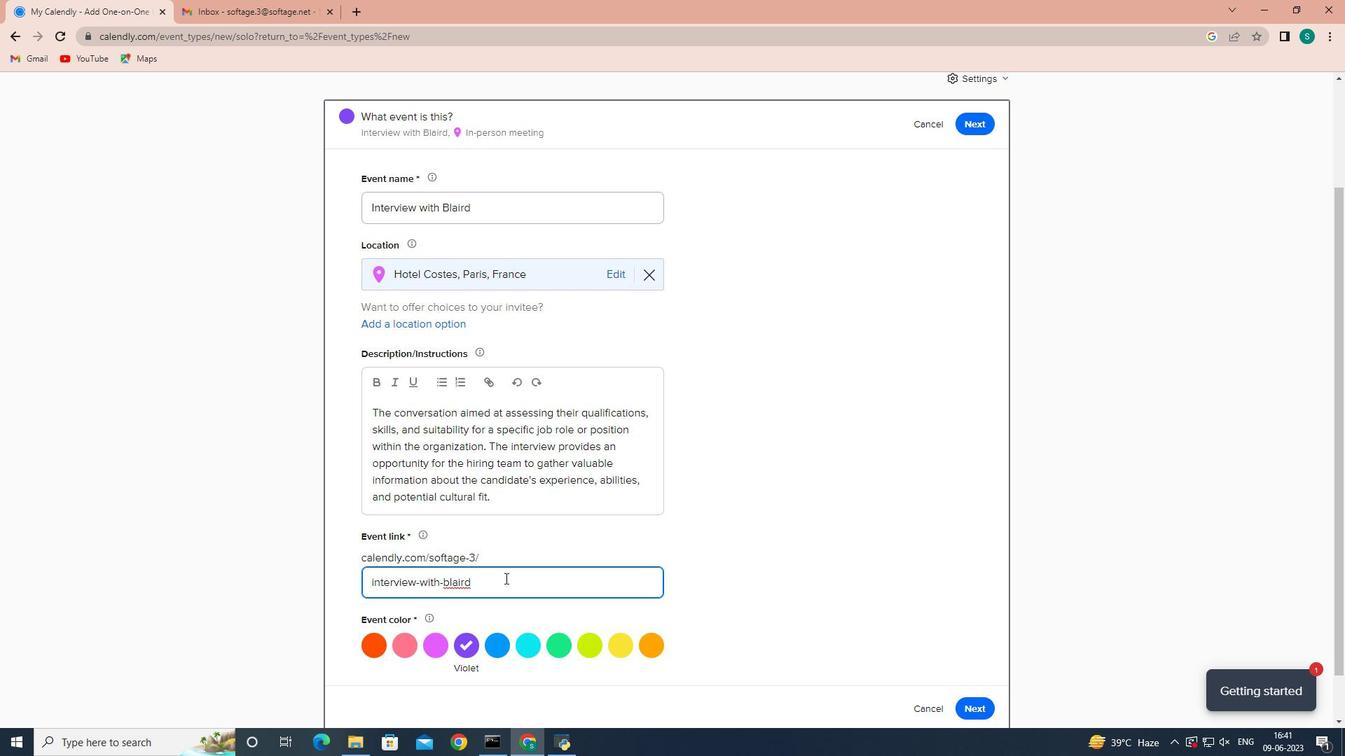 
Action: Mouse moved to (504, 578)
Screenshot: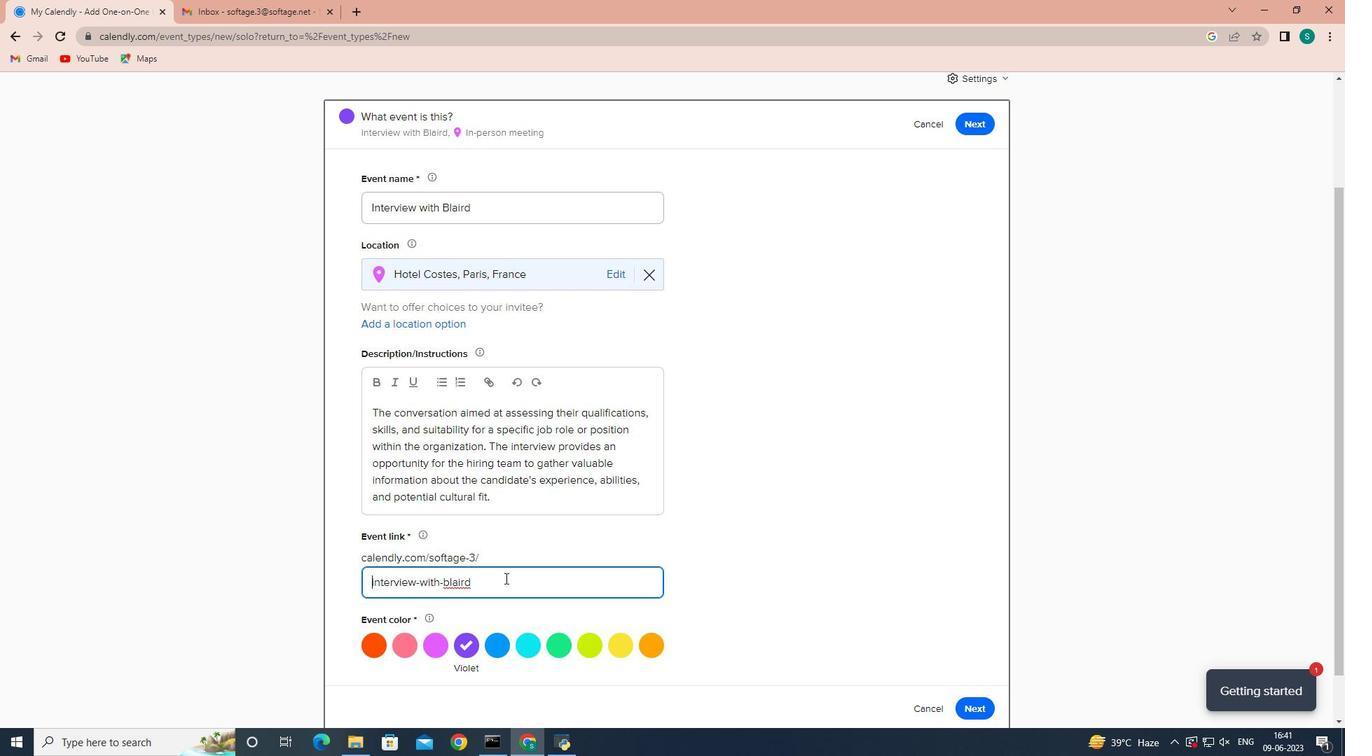 
Action: Key pressed HTTP-<Key.end>-COM
Screenshot: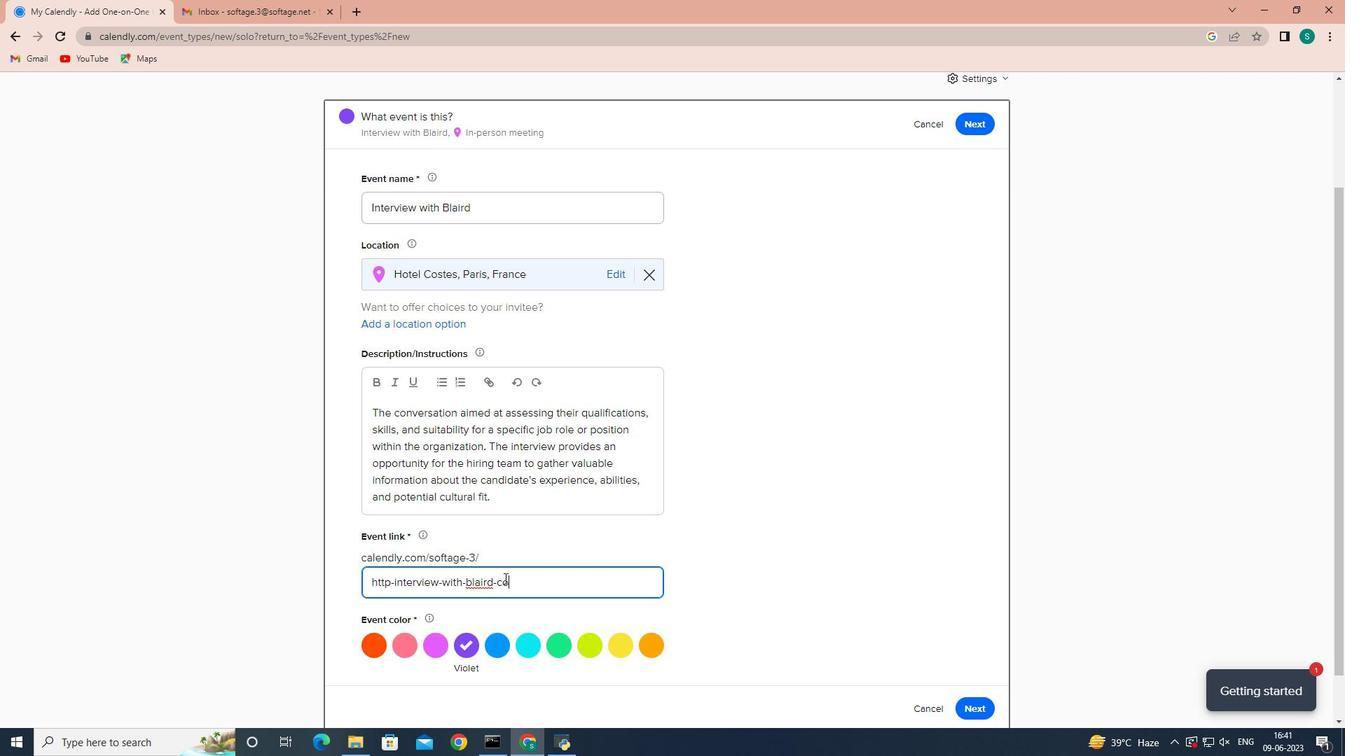 
Action: Mouse moved to (502, 636)
Screenshot: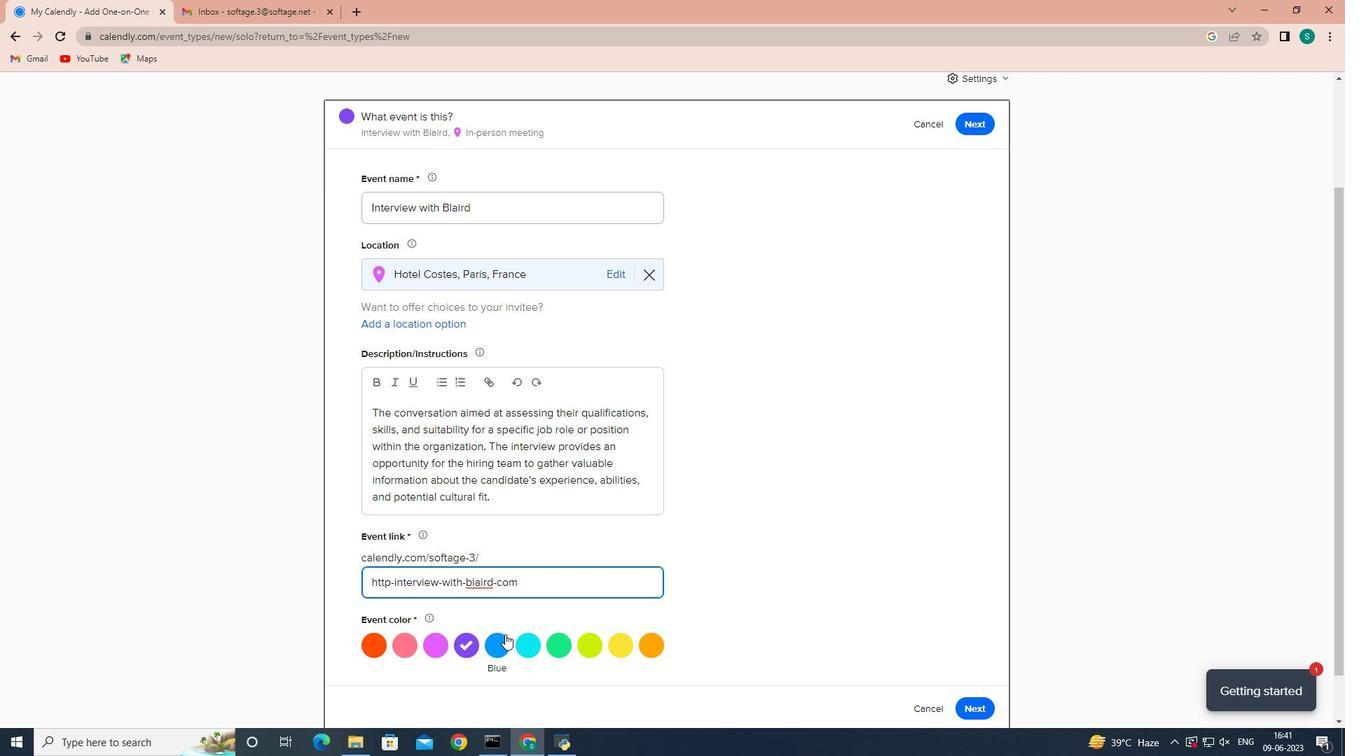 
Action: Mouse pressed left at (502, 636)
Screenshot: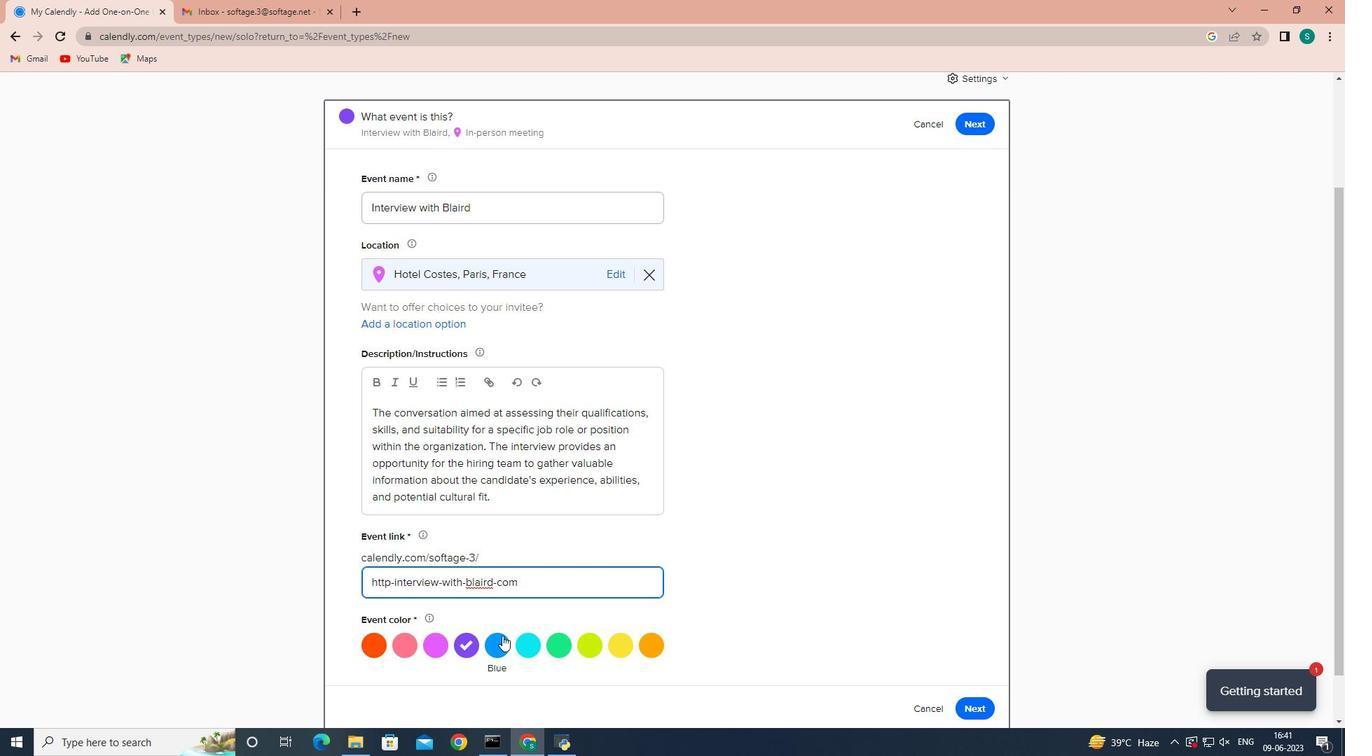 
Action: Mouse moved to (974, 710)
Screenshot: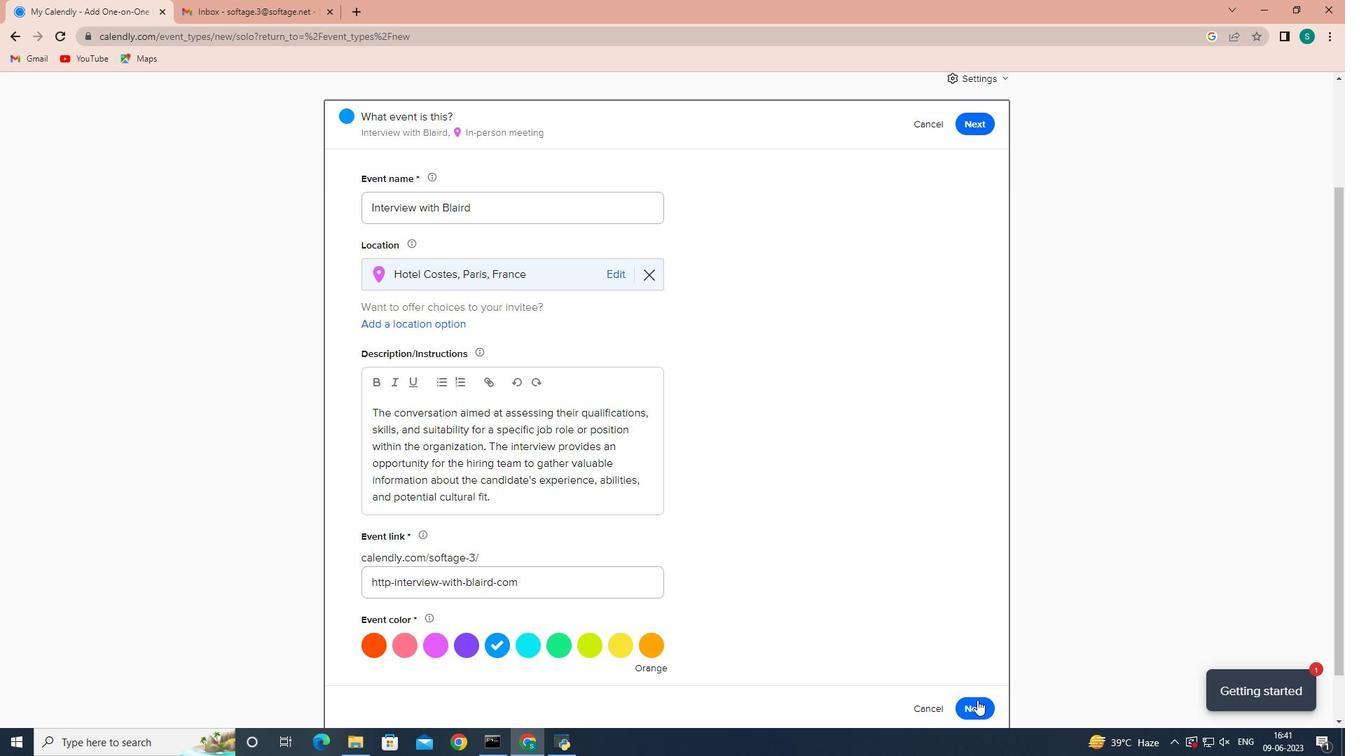 
Action: Mouse pressed left at (974, 710)
Screenshot: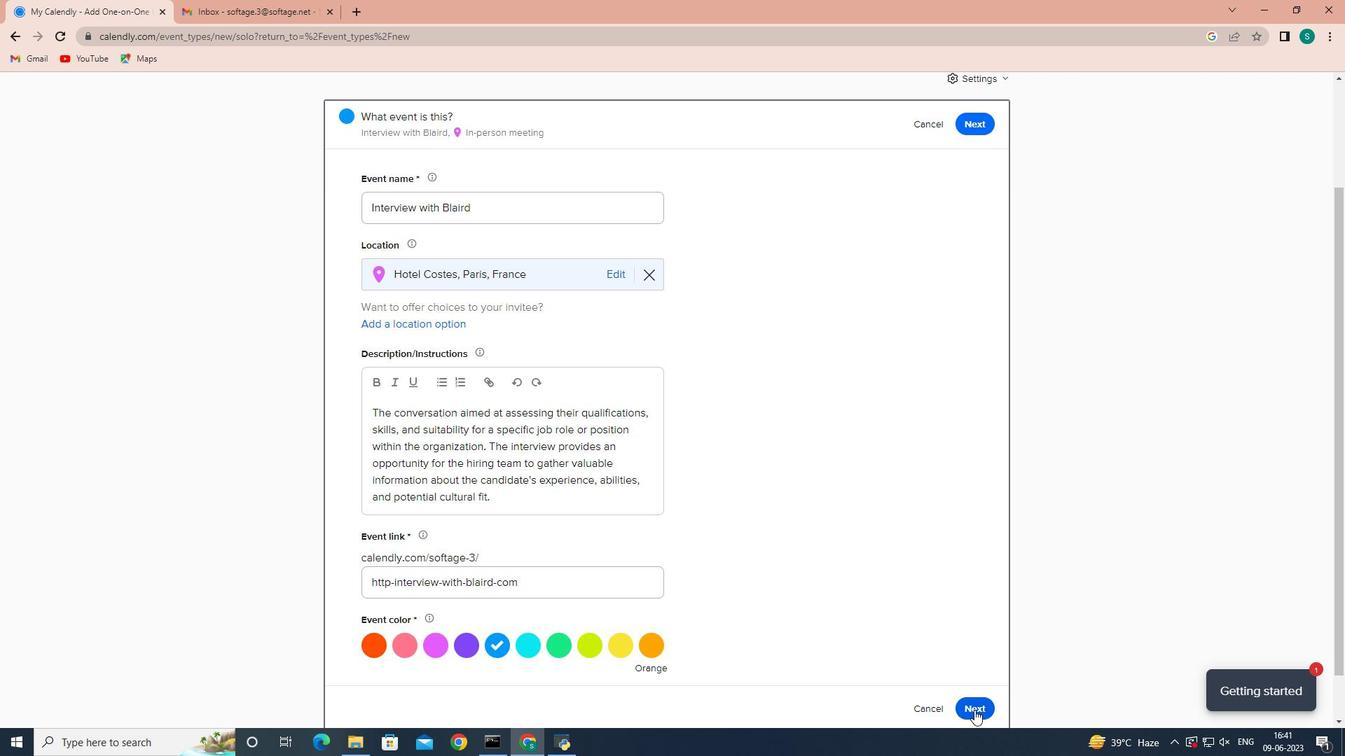 
Action: Mouse moved to (380, 333)
Screenshot: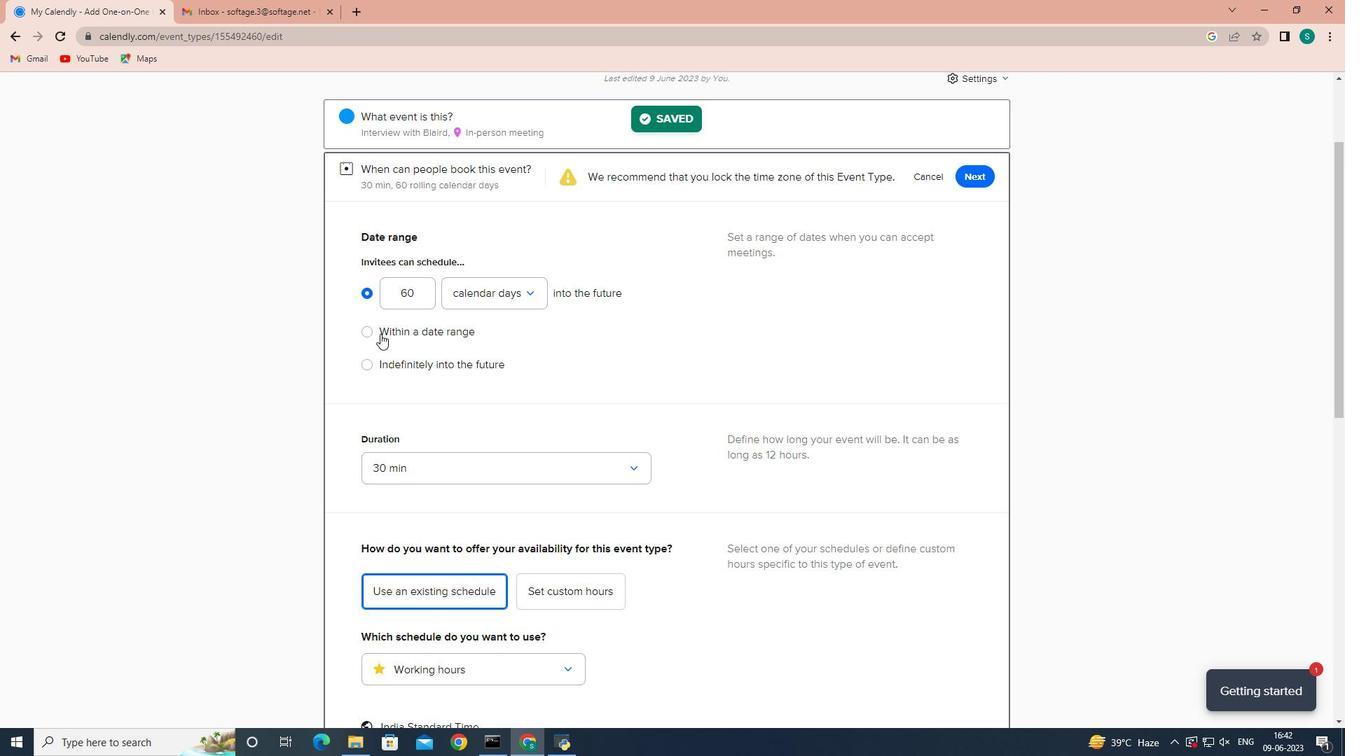 
Action: Mouse pressed left at (380, 333)
Screenshot: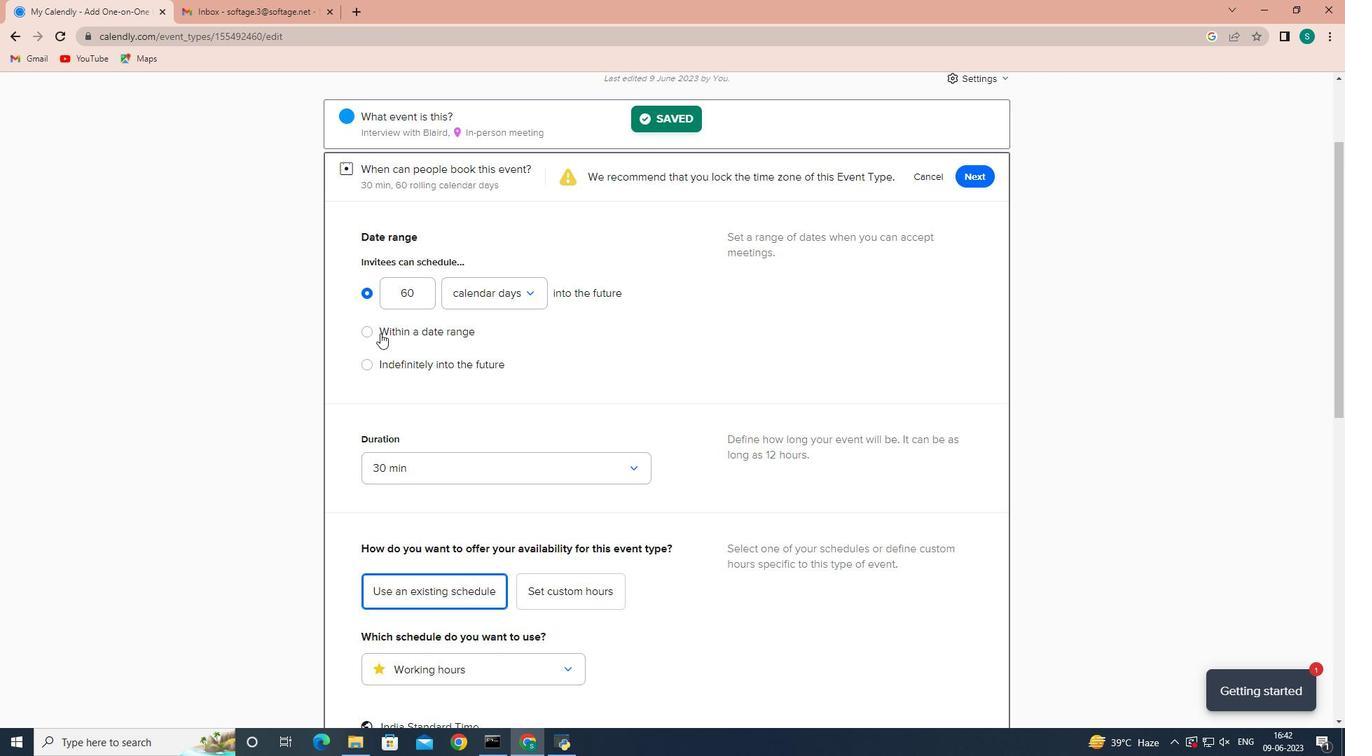 
Action: Mouse moved to (557, 343)
Screenshot: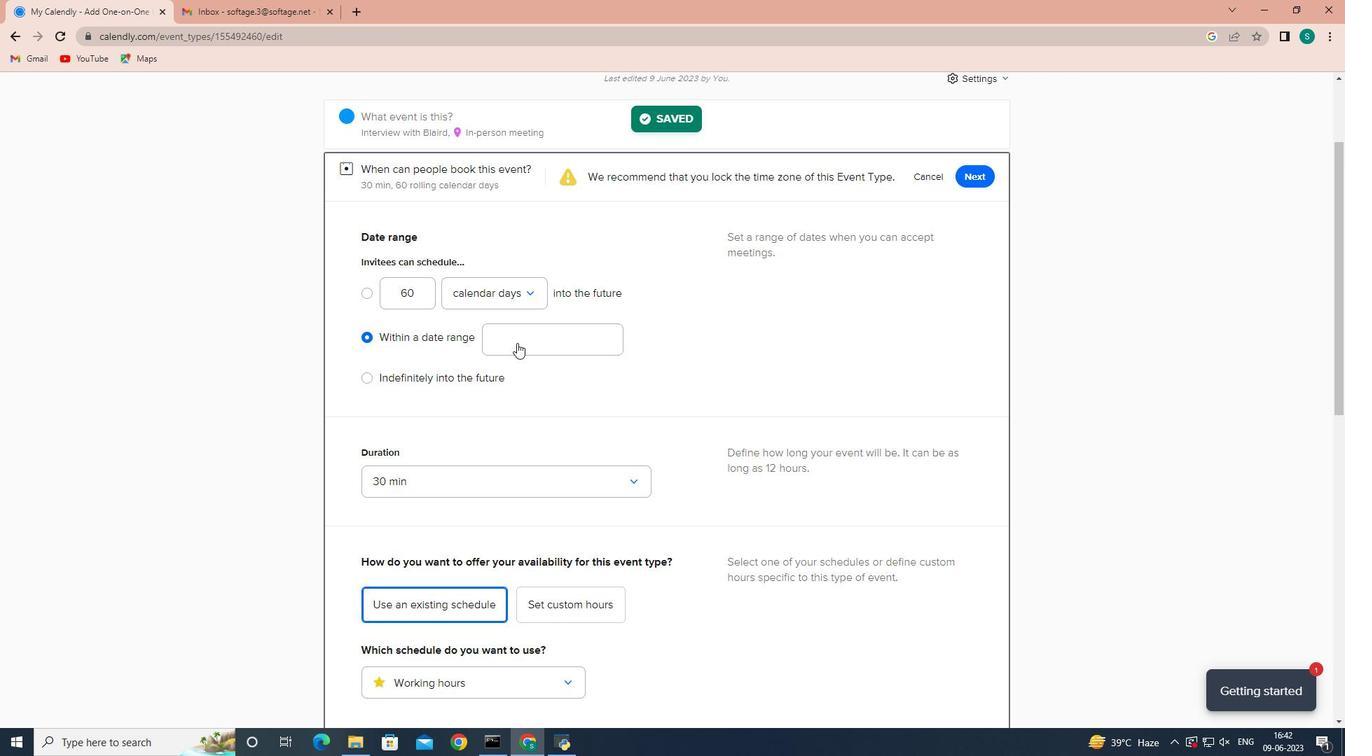
Action: Mouse pressed left at (557, 343)
Screenshot: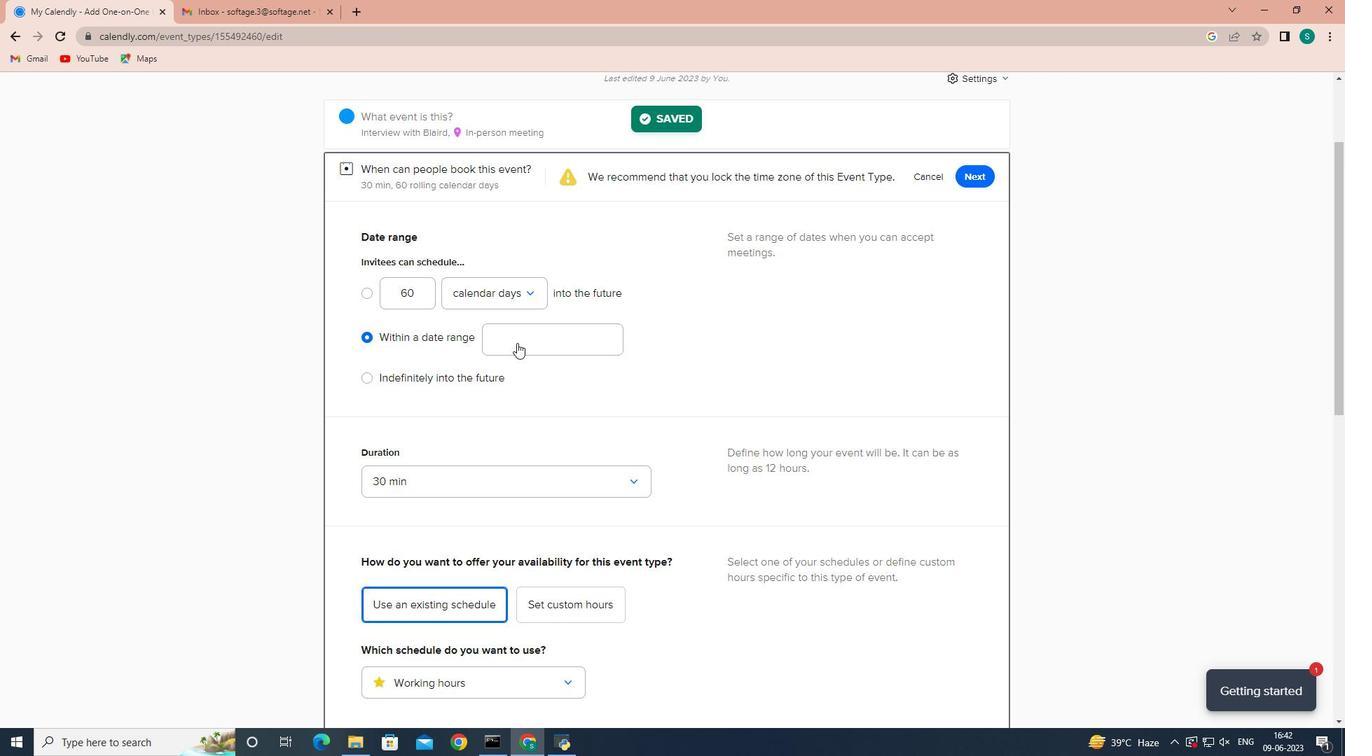 
Action: Mouse moved to (589, 385)
Screenshot: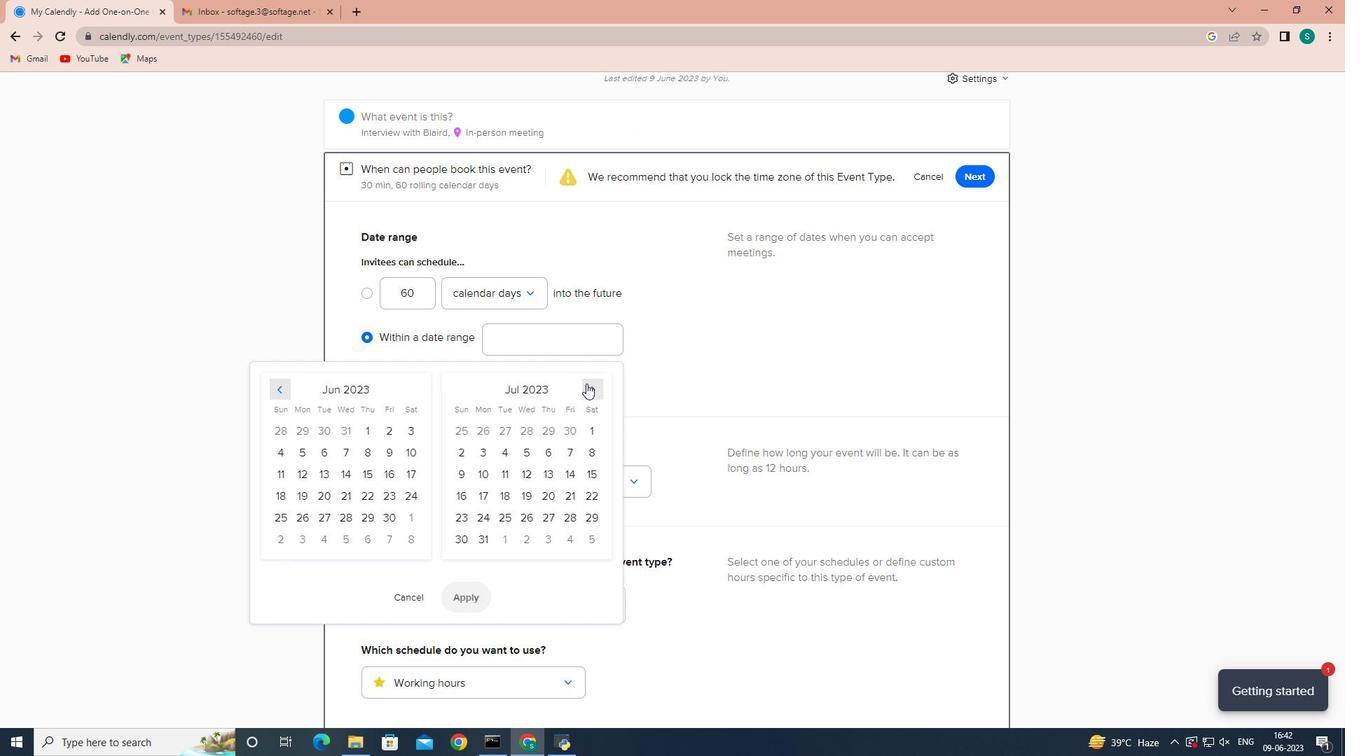 
Action: Mouse pressed left at (589, 385)
Screenshot: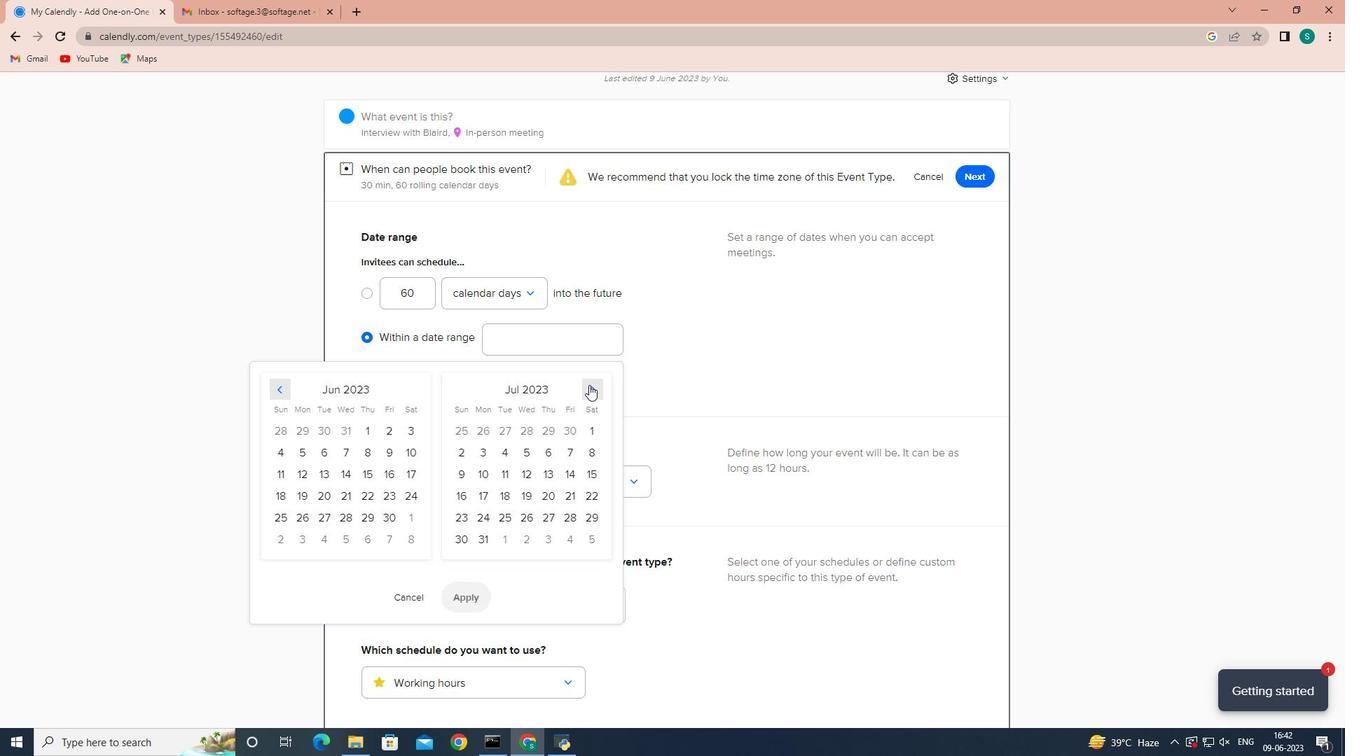 
Action: Mouse pressed left at (589, 385)
Screenshot: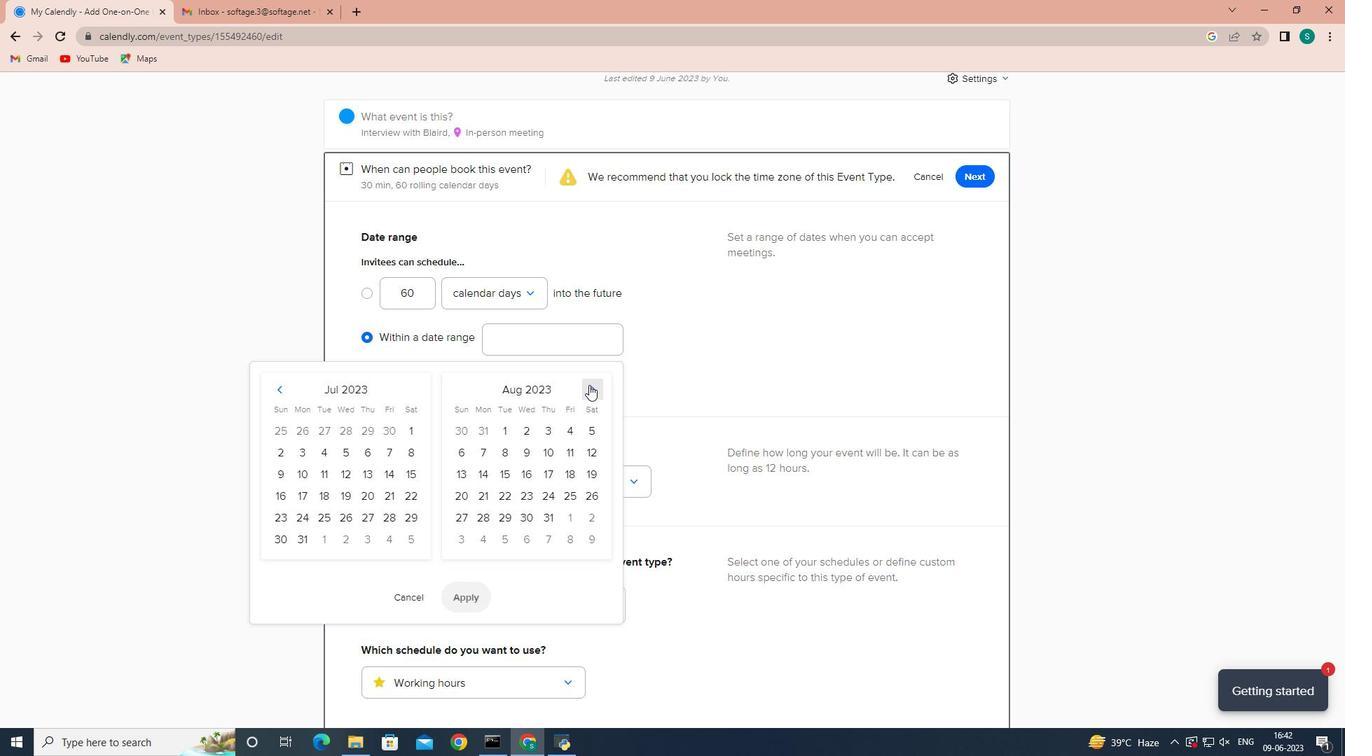 
Action: Mouse pressed left at (589, 385)
Screenshot: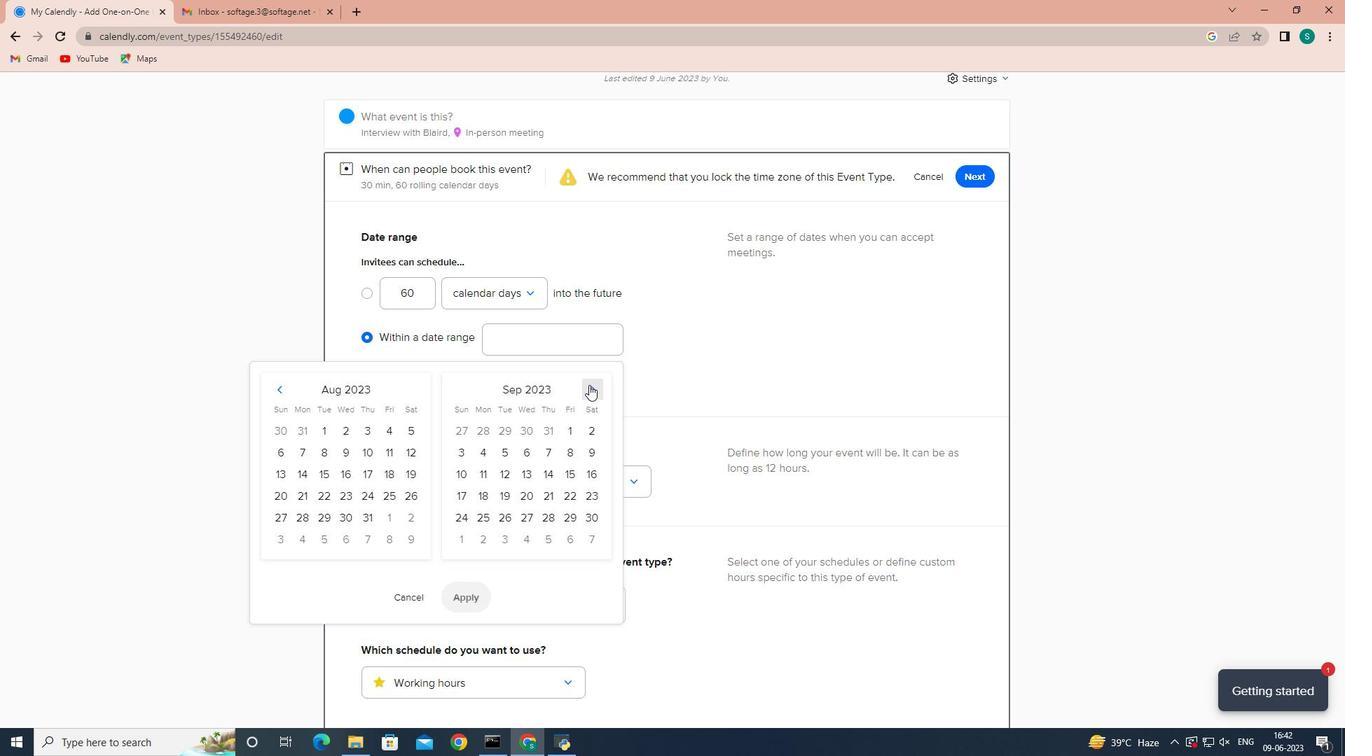 
Action: Mouse pressed left at (589, 385)
Screenshot: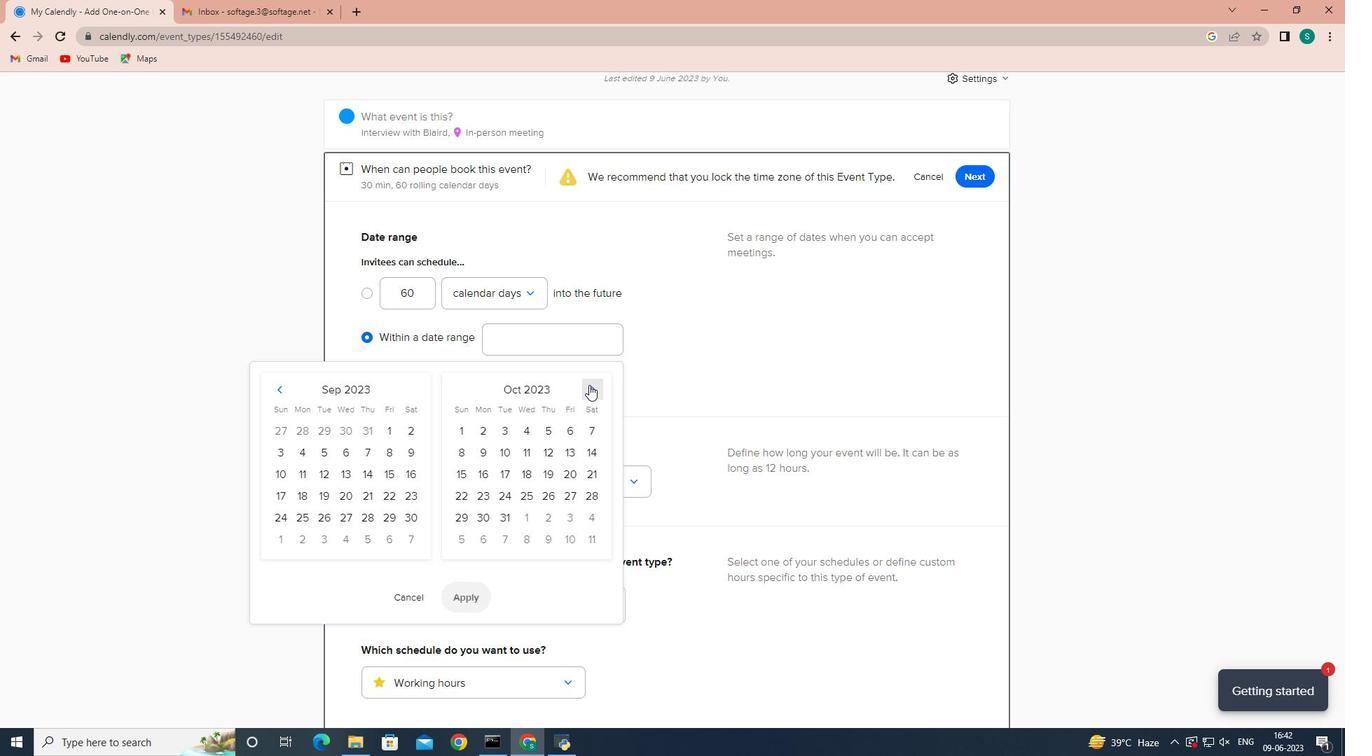 
Action: Mouse moved to (514, 514)
Screenshot: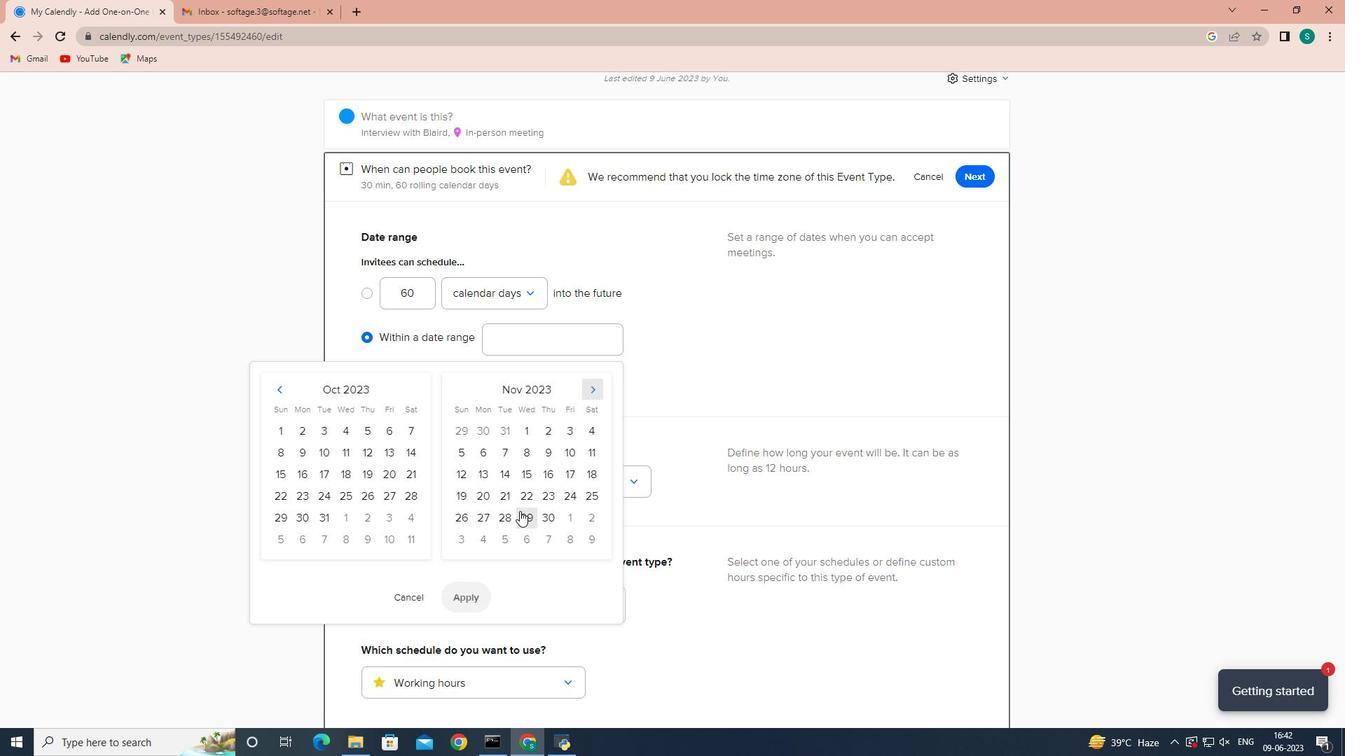 
Action: Mouse pressed left at (514, 514)
Screenshot: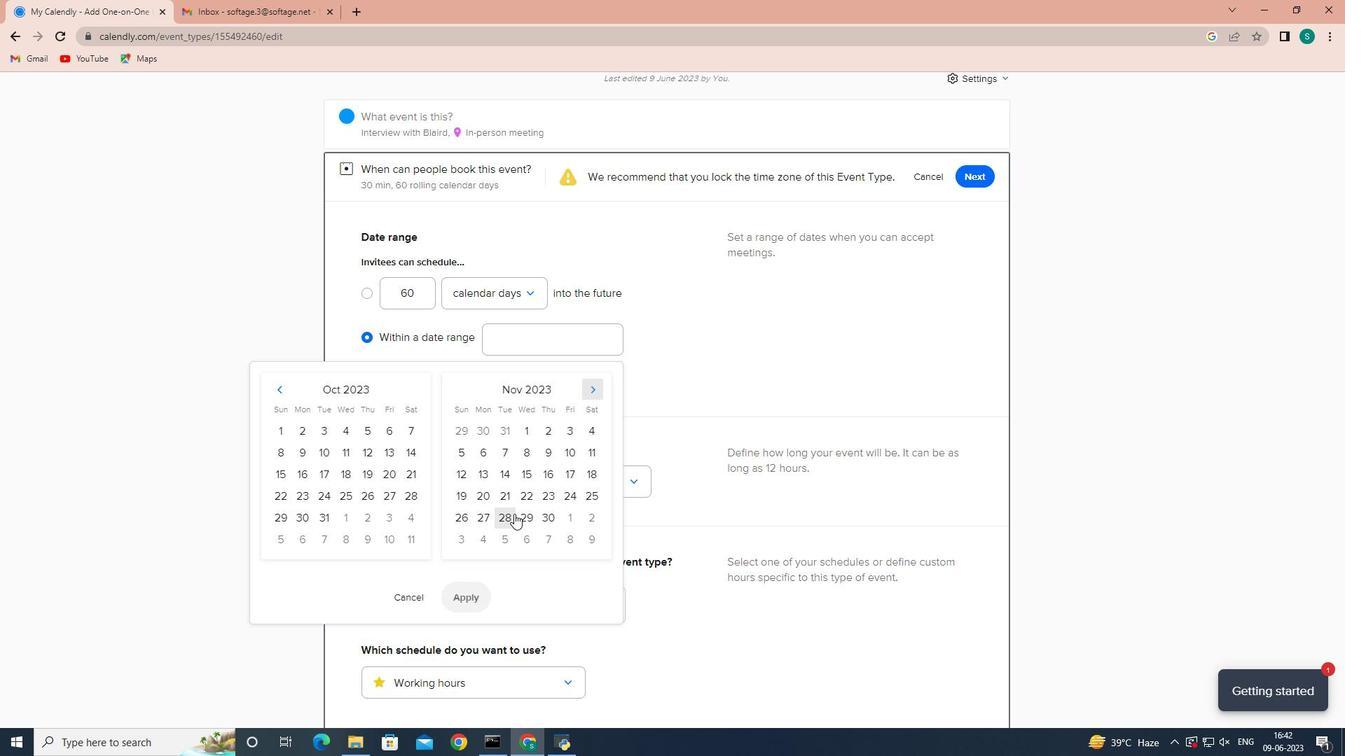 
Action: Mouse moved to (528, 516)
Screenshot: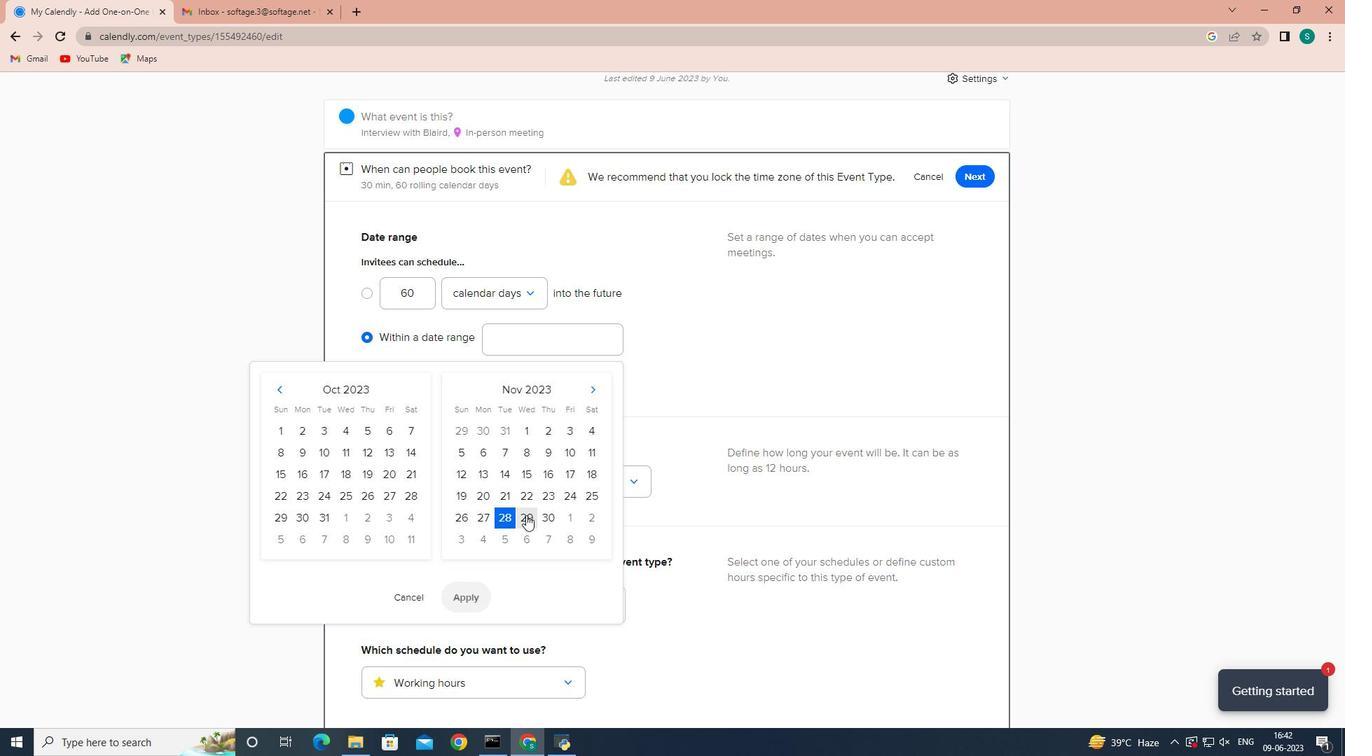 
Action: Mouse pressed left at (528, 516)
Screenshot: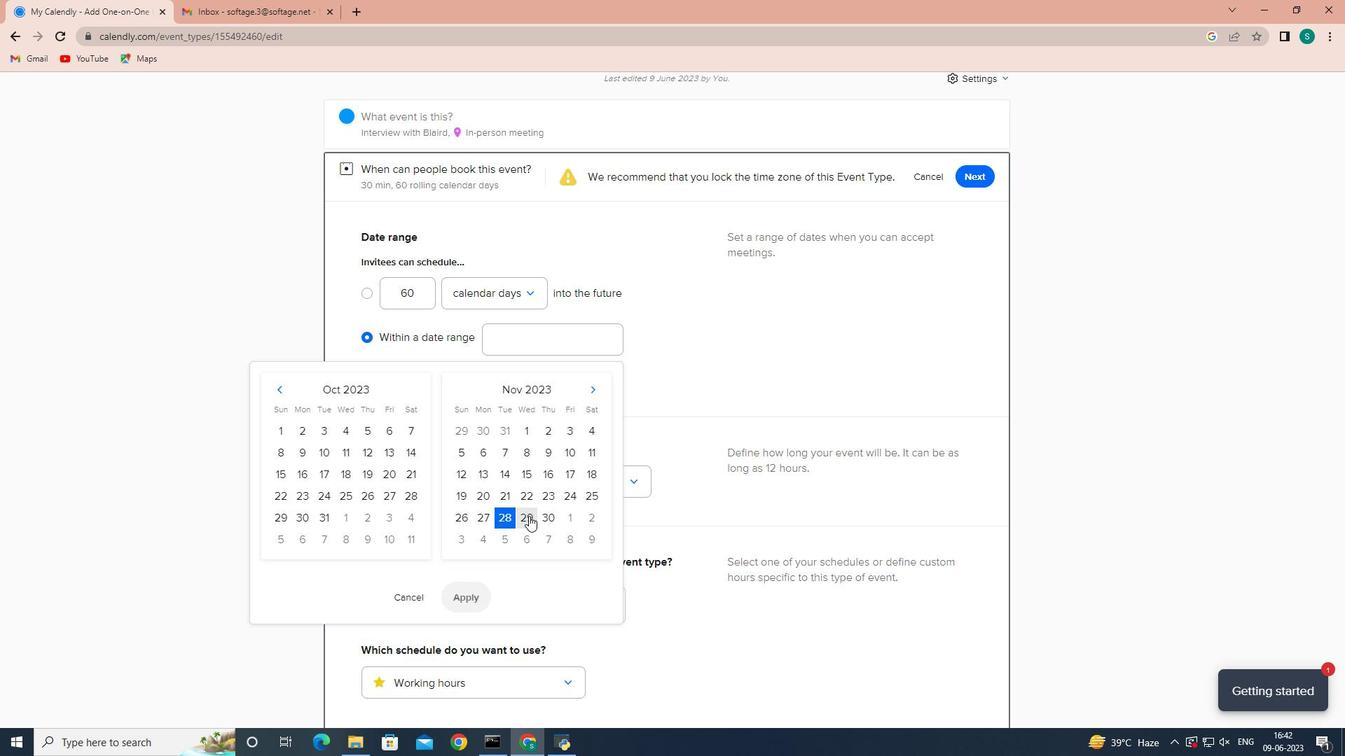 
Action: Mouse moved to (466, 592)
Screenshot: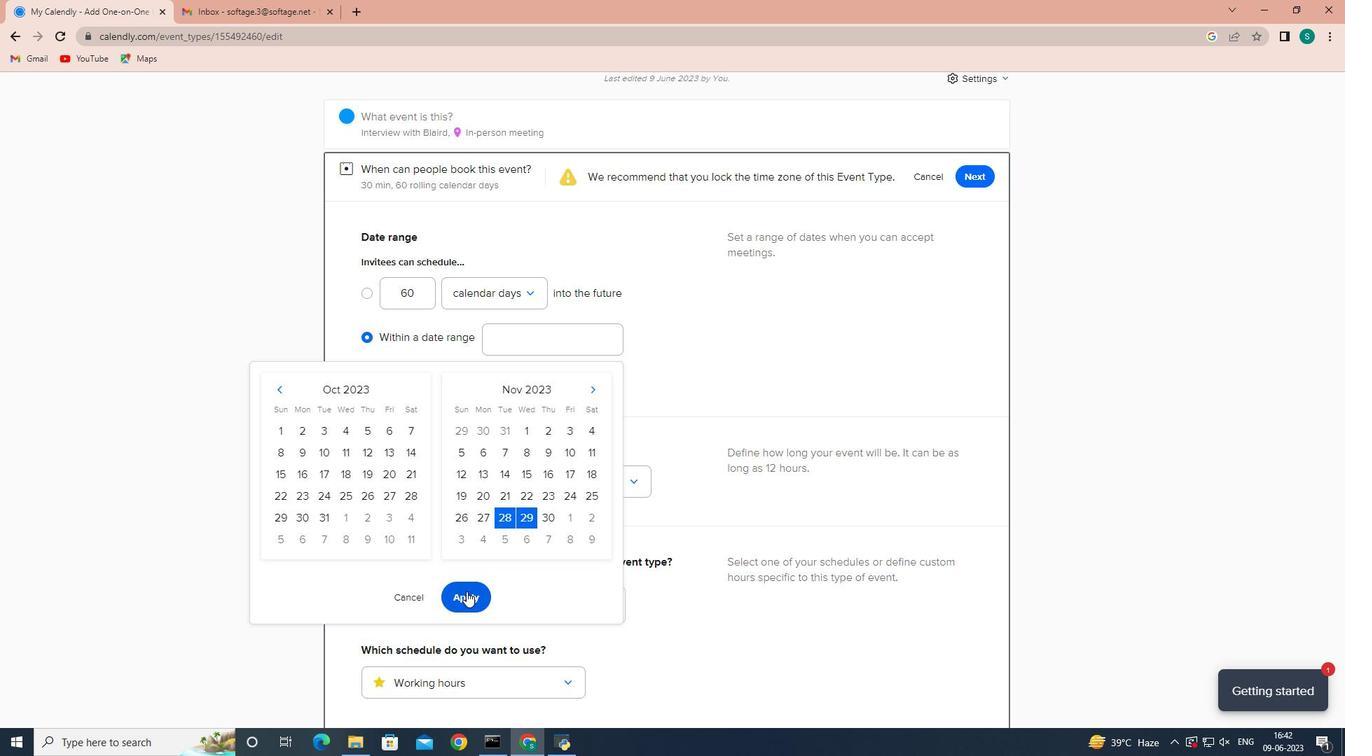 
Action: Mouse pressed left at (466, 592)
Screenshot: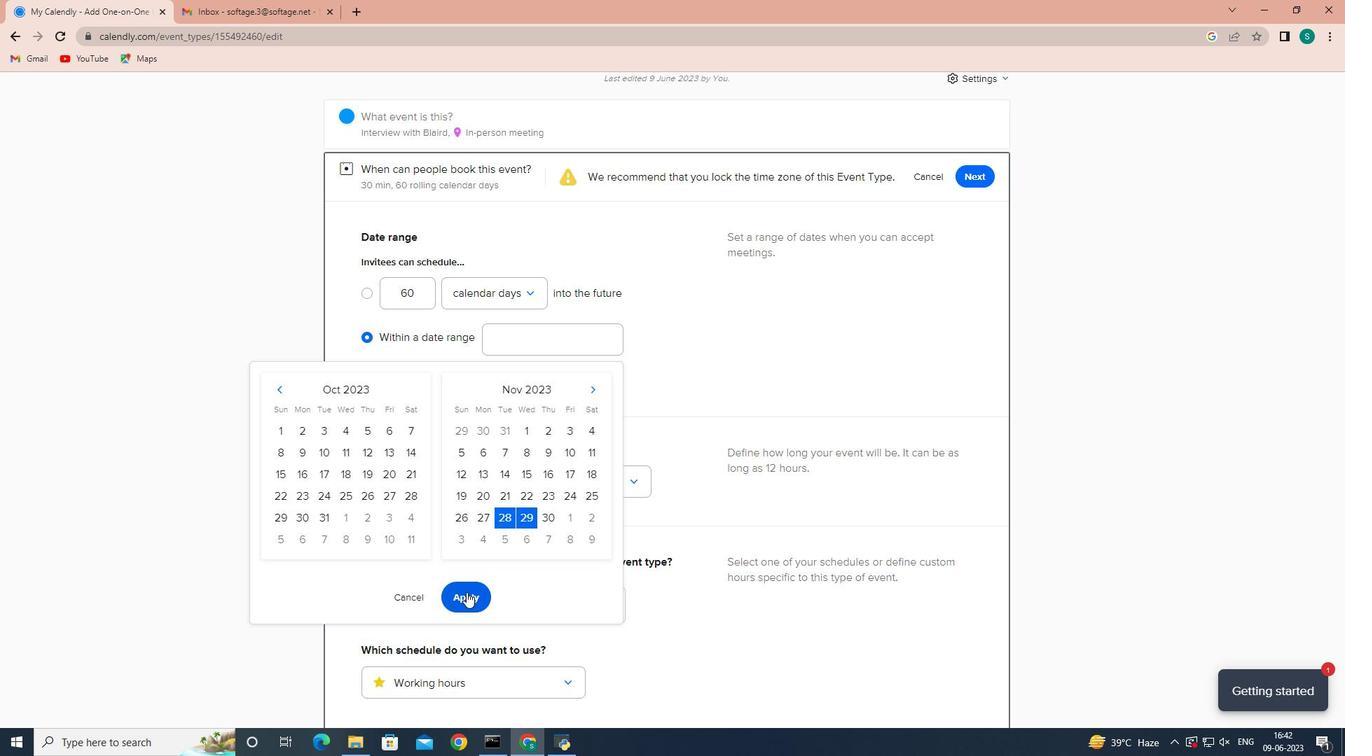 
Action: Mouse moved to (973, 174)
Screenshot: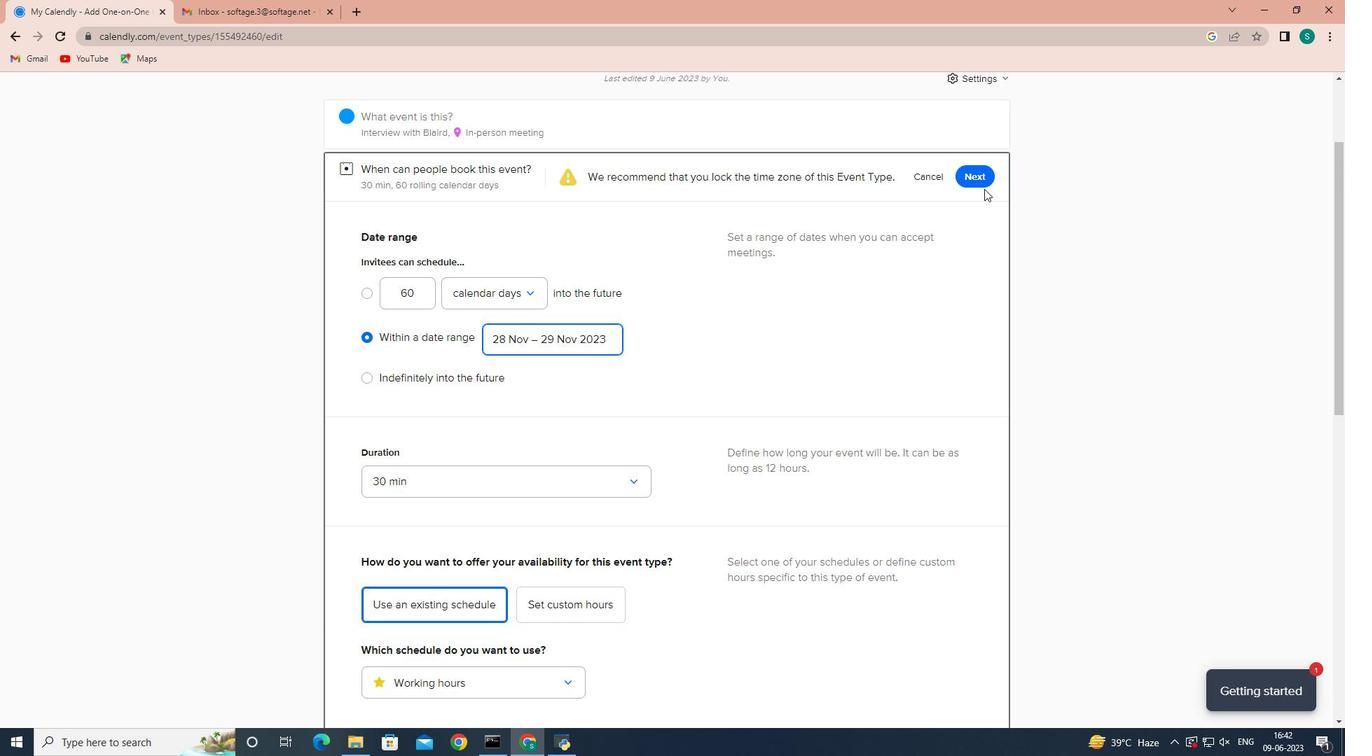 
Action: Mouse pressed left at (973, 174)
Screenshot: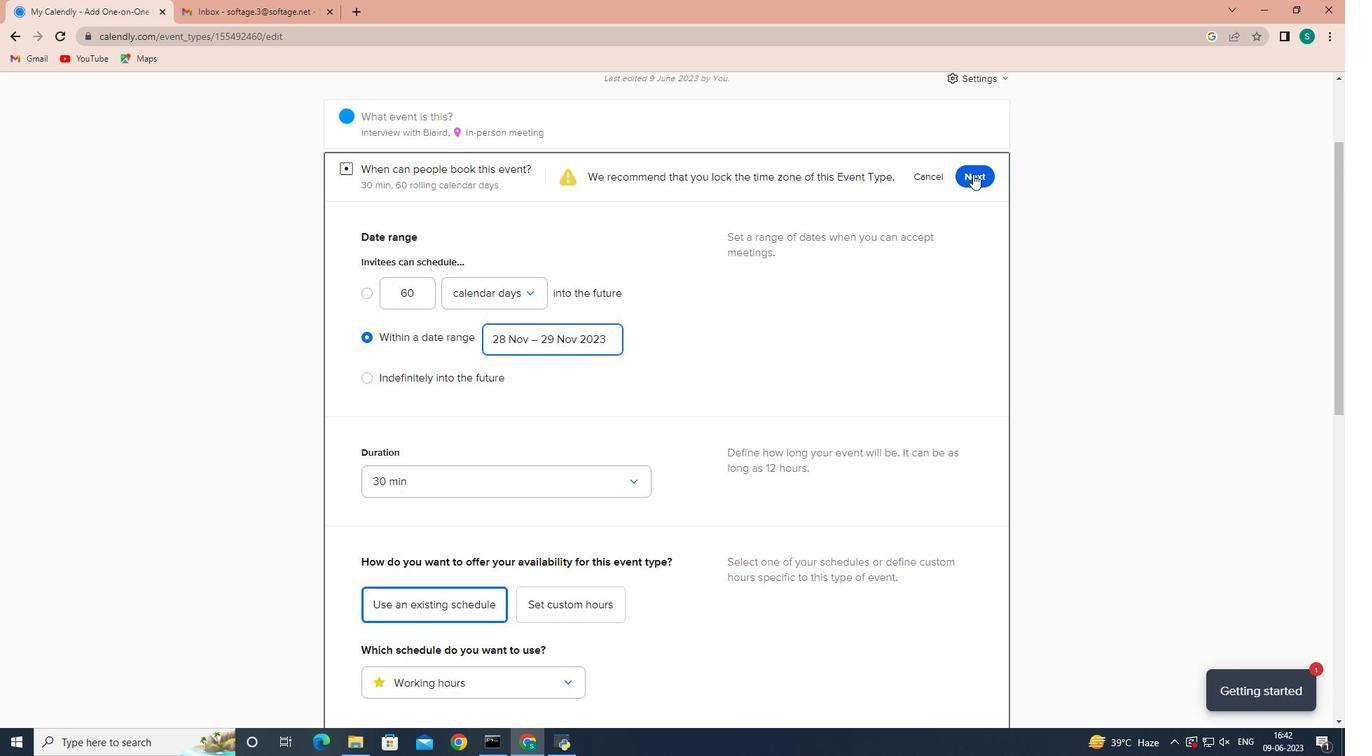 
Action: Mouse moved to (978, 152)
Screenshot: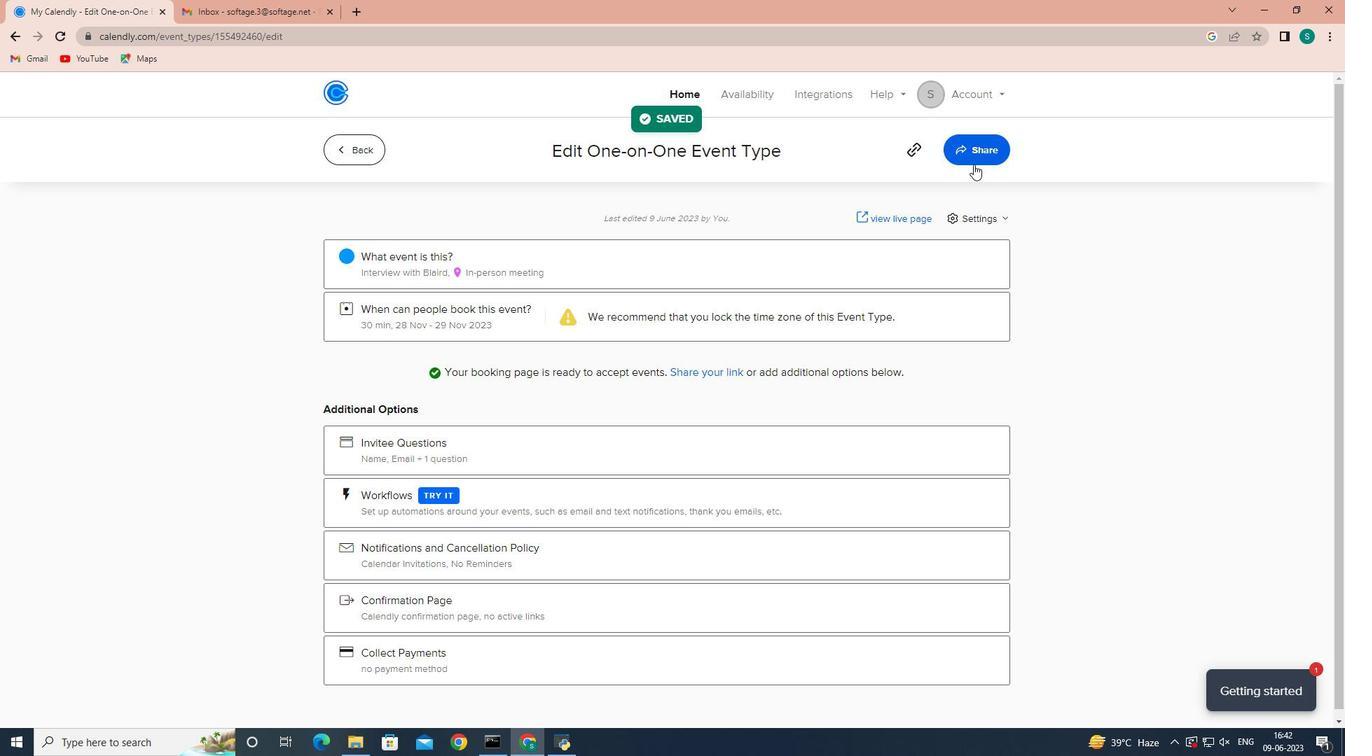 
Action: Mouse pressed left at (978, 152)
Screenshot: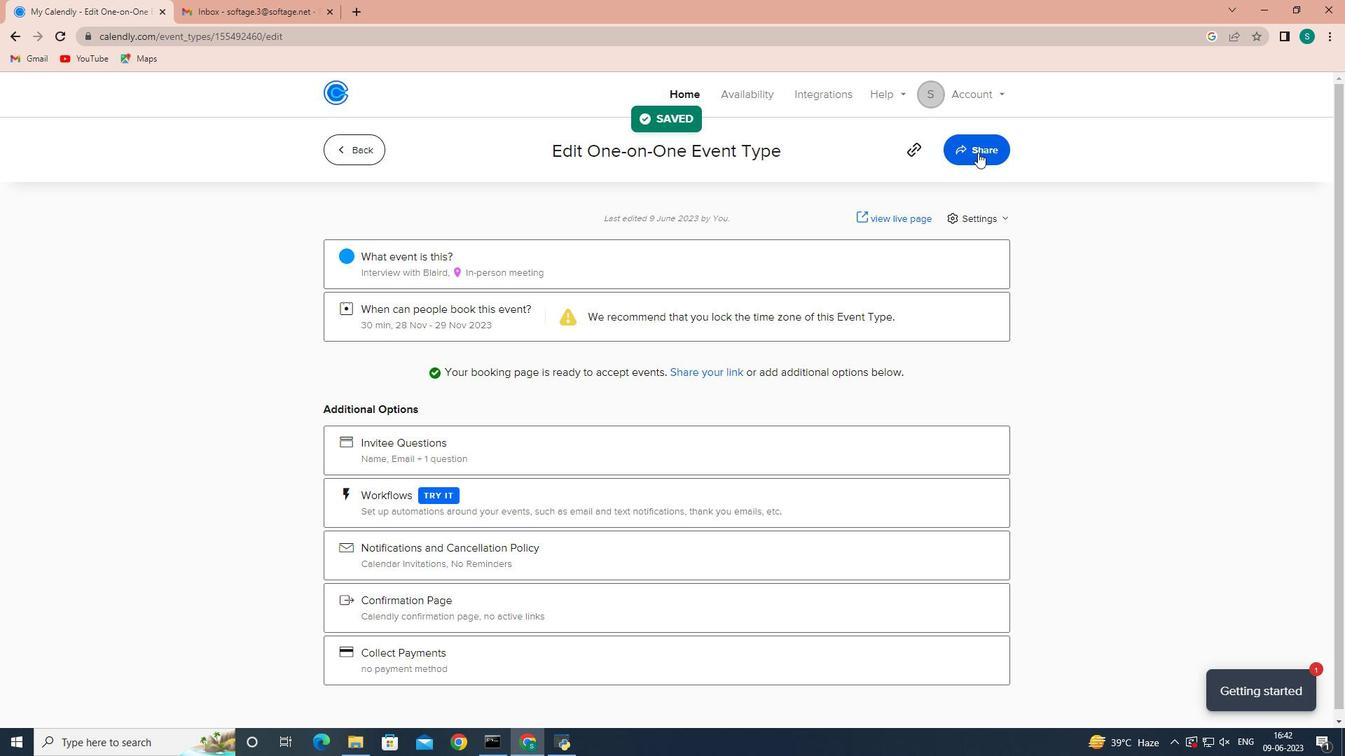 
Action: Mouse moved to (863, 275)
Screenshot: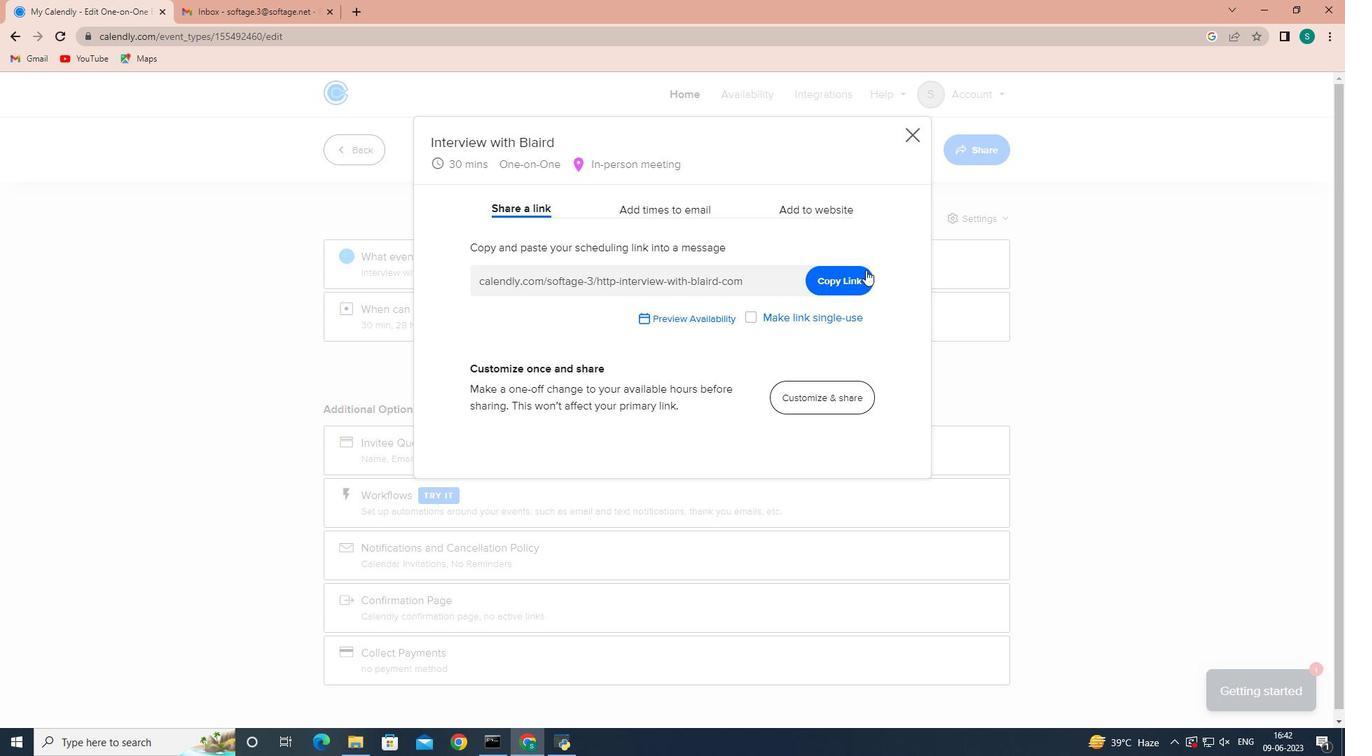 
Action: Mouse pressed left at (863, 275)
Screenshot: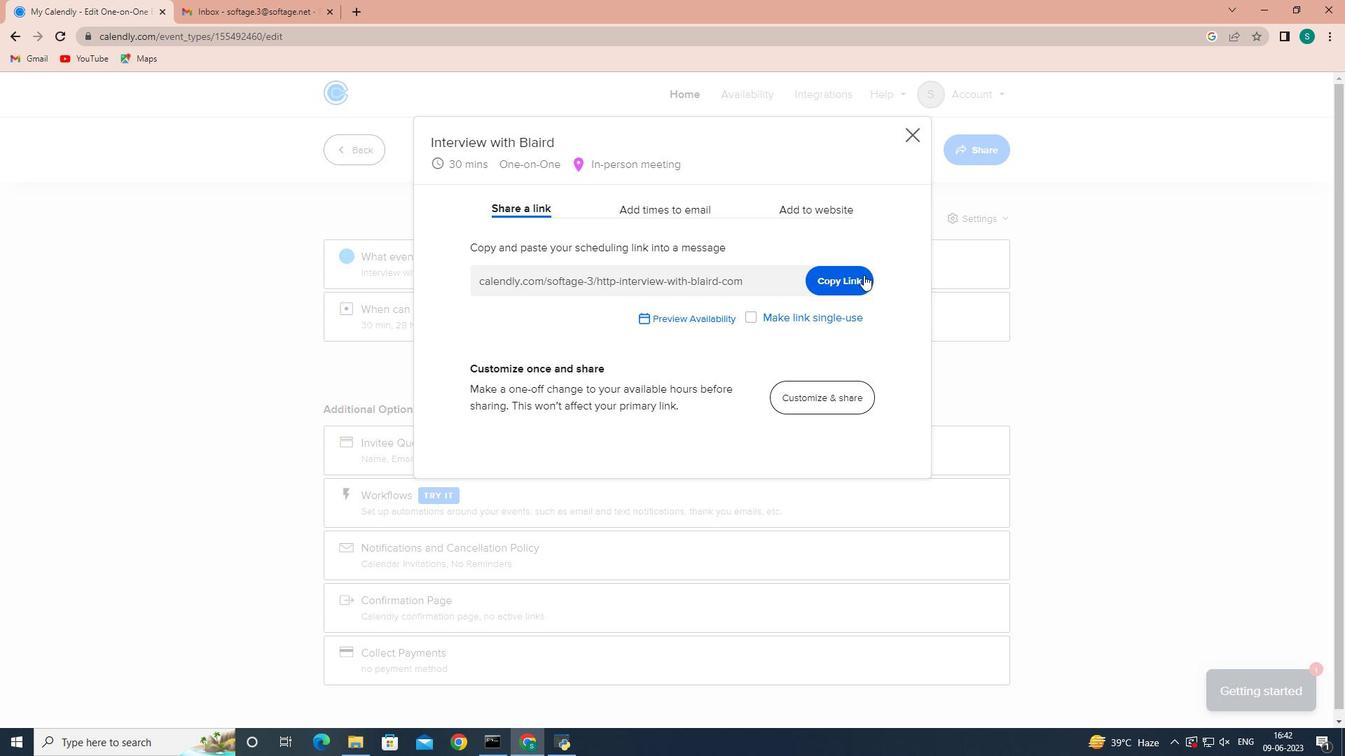 
Action: Mouse moved to (920, 132)
Screenshot: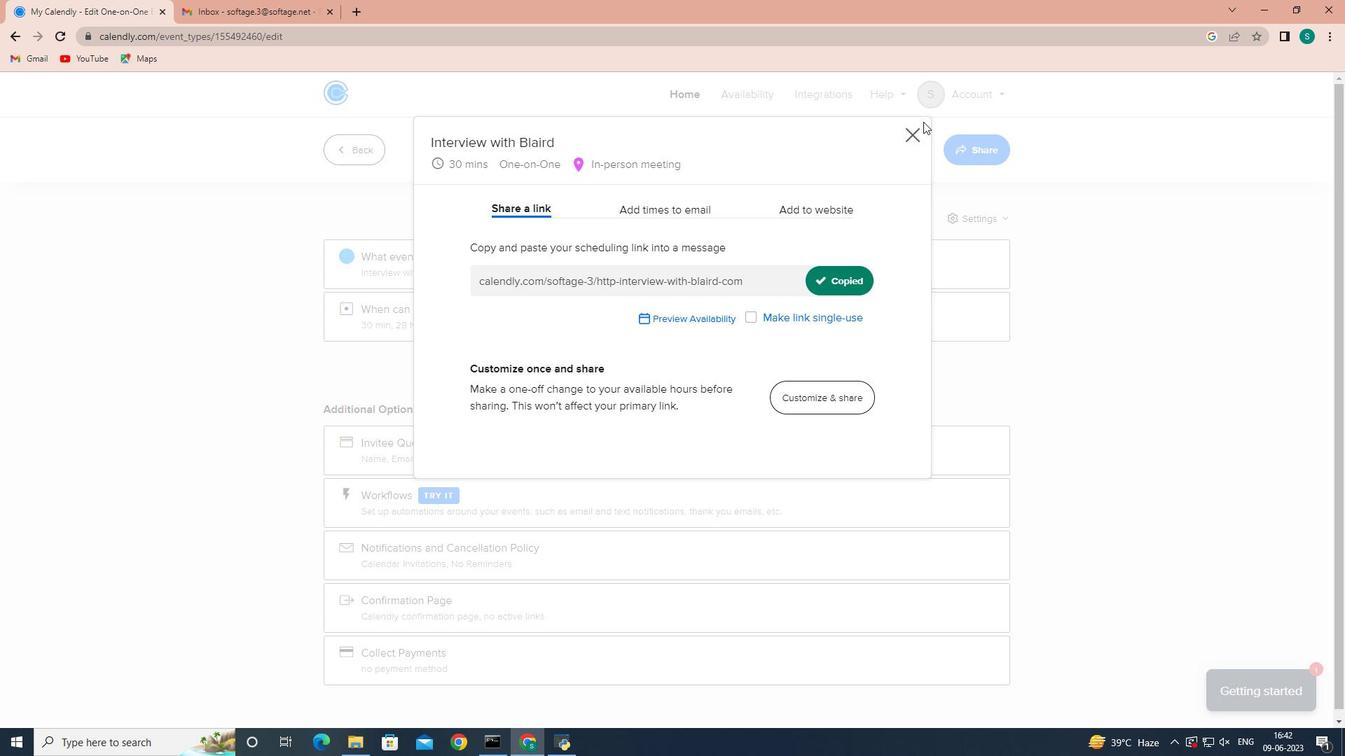 
Action: Mouse pressed left at (920, 132)
Screenshot: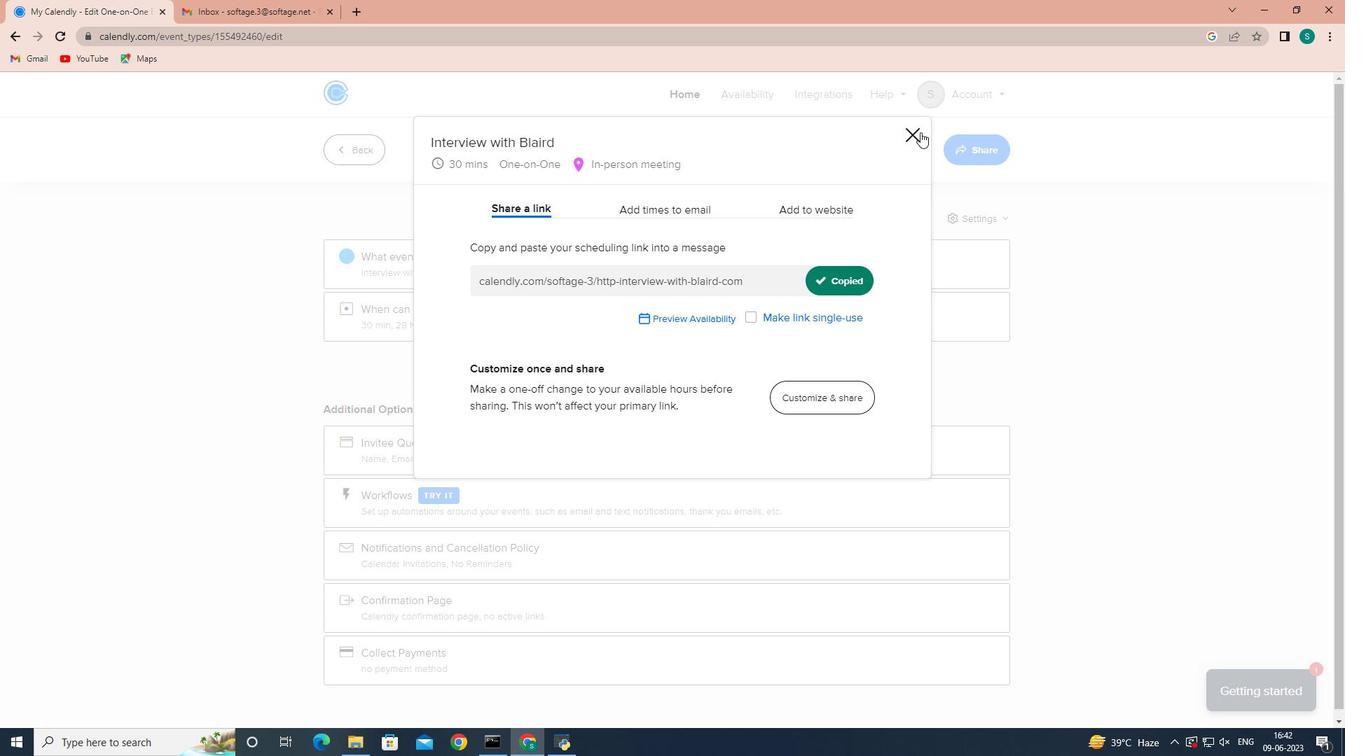 
Action: Mouse moved to (290, 0)
Screenshot: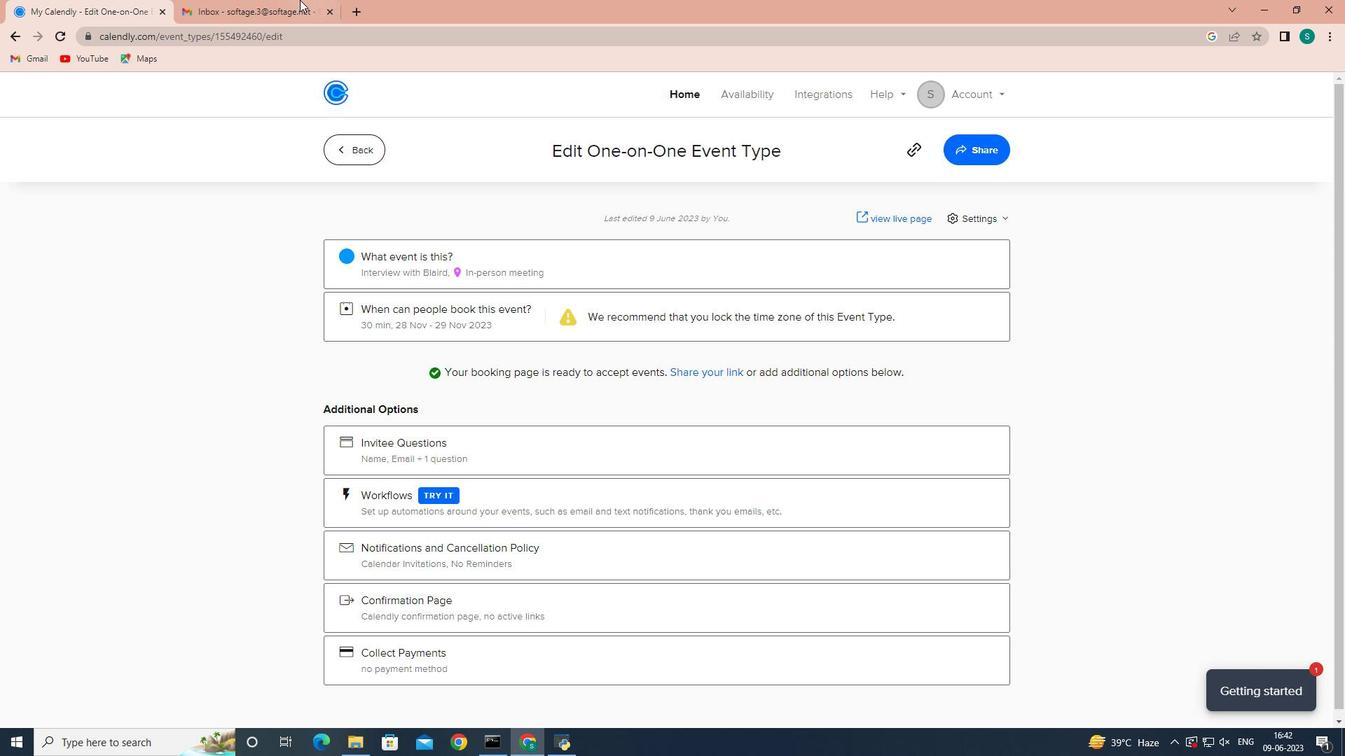 
Action: Mouse pressed left at (290, 0)
Screenshot: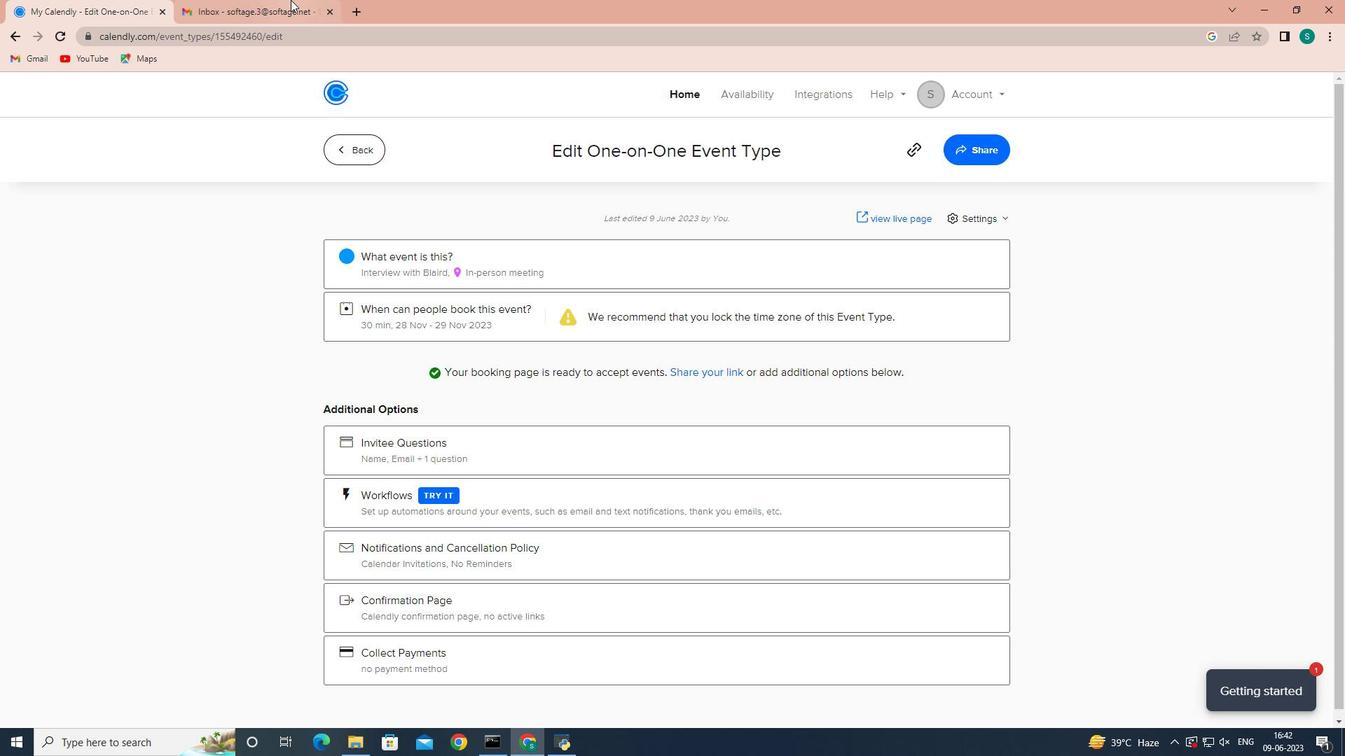 
Action: Mouse moved to (150, 156)
Screenshot: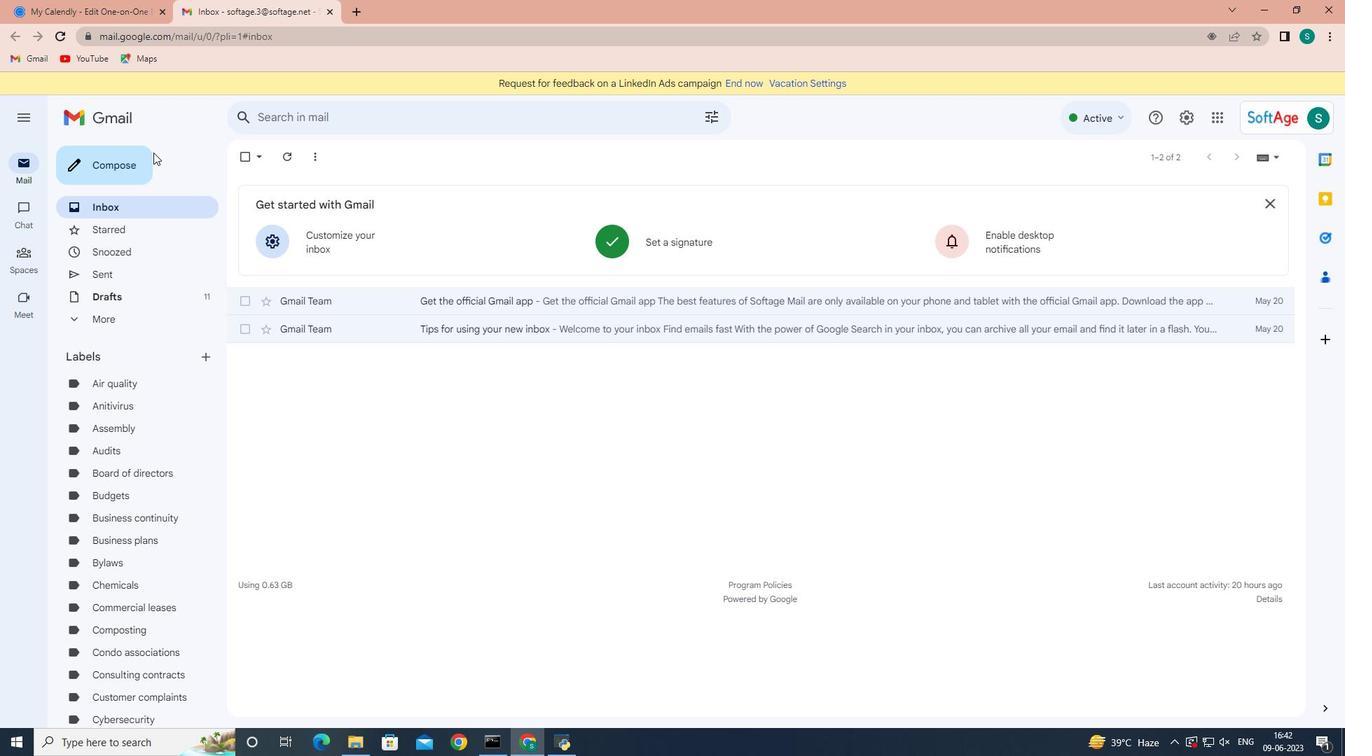 
Action: Mouse pressed left at (150, 156)
Screenshot: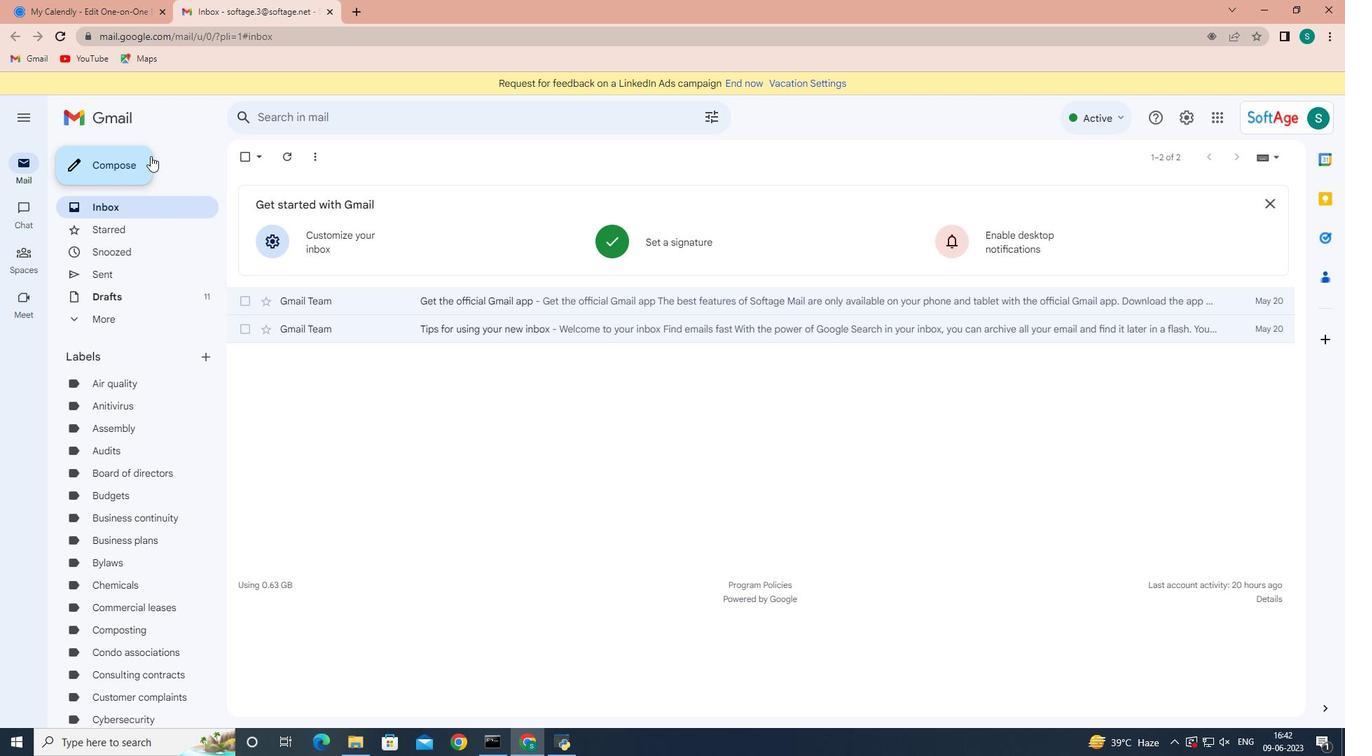 
Action: Mouse moved to (657, 390)
Screenshot: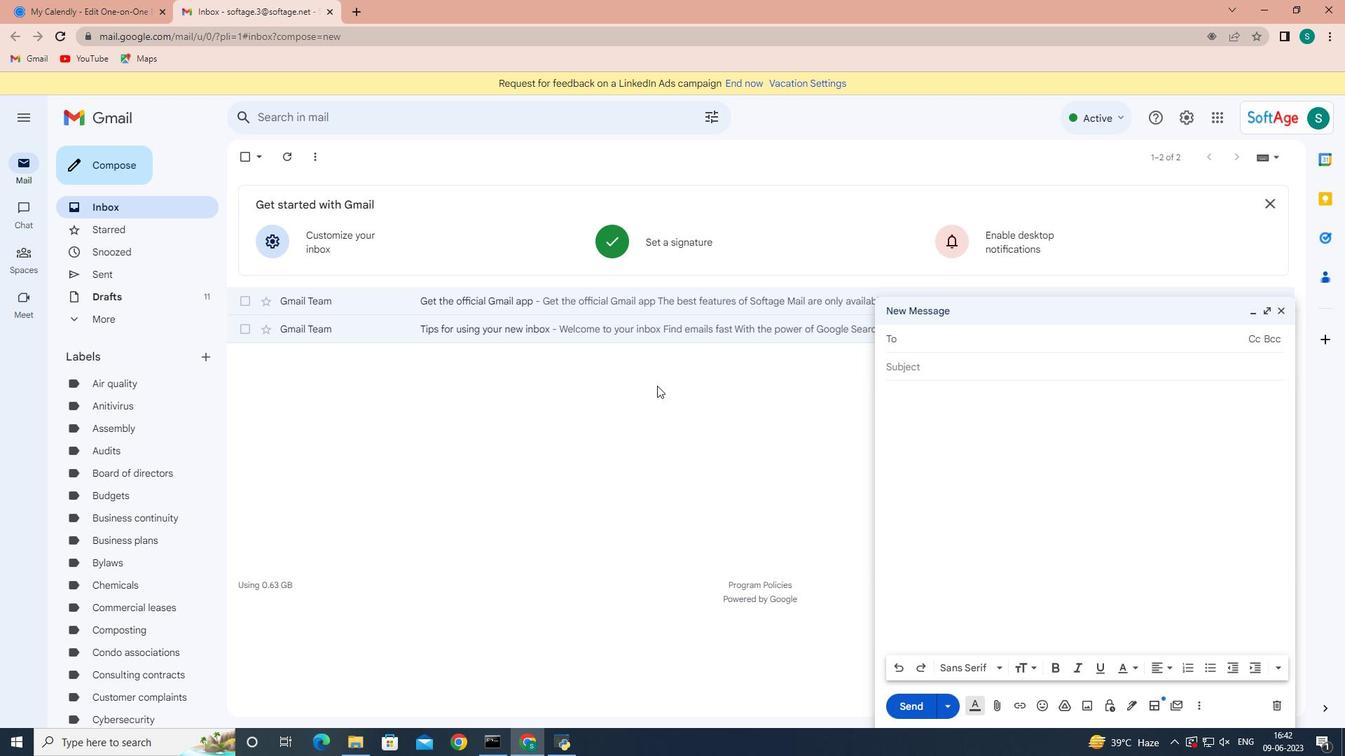 
Action: Key pressed <Key.shift><Key.shift><Key.shift><Key.shift><Key.shift>sOFTAGE.6<Key.shift>@SOFTAGE.NET<Key.enter><Key.shift><Key.shift><Key.shift><Key.shift><Key.shift><Key.shift><Key.shift>sOFTAGE.7<Key.shift>@SOFTAGE.NET<Key.enter>
Screenshot: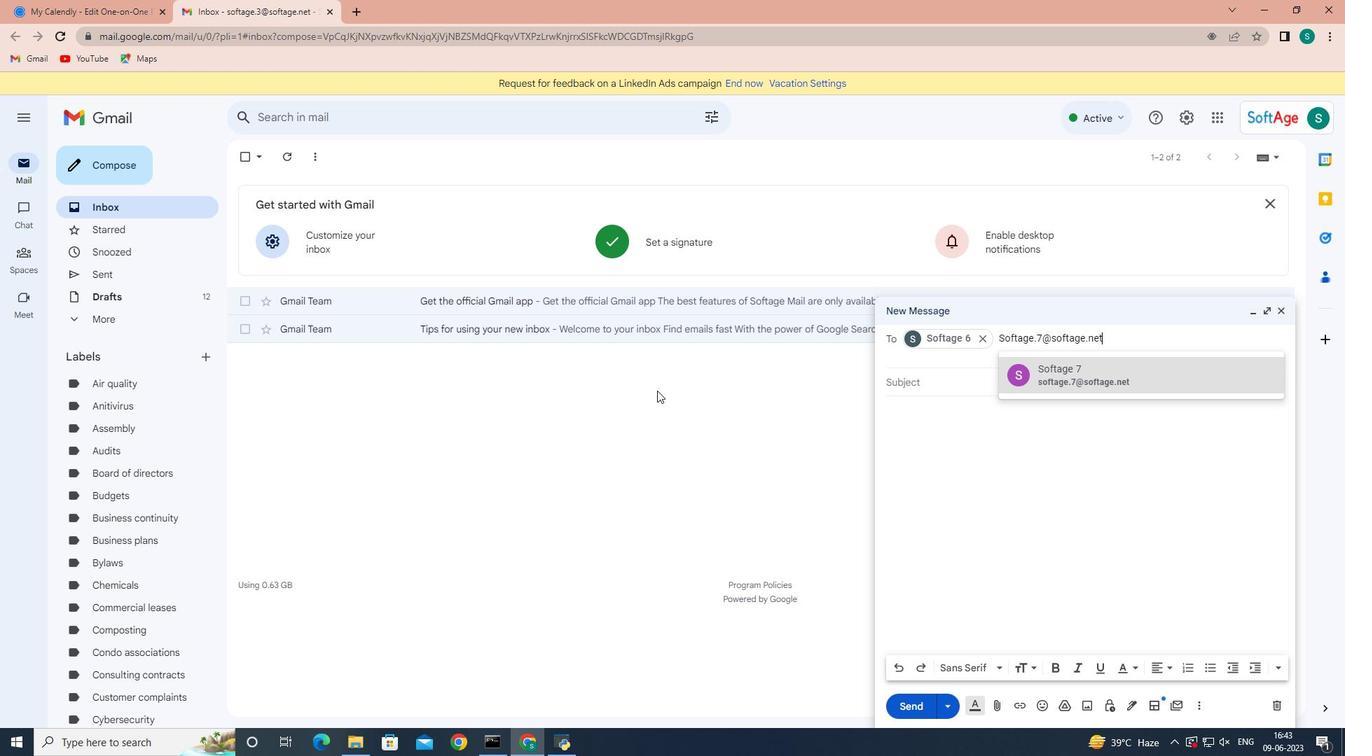 
Action: Mouse moved to (1064, 456)
Screenshot: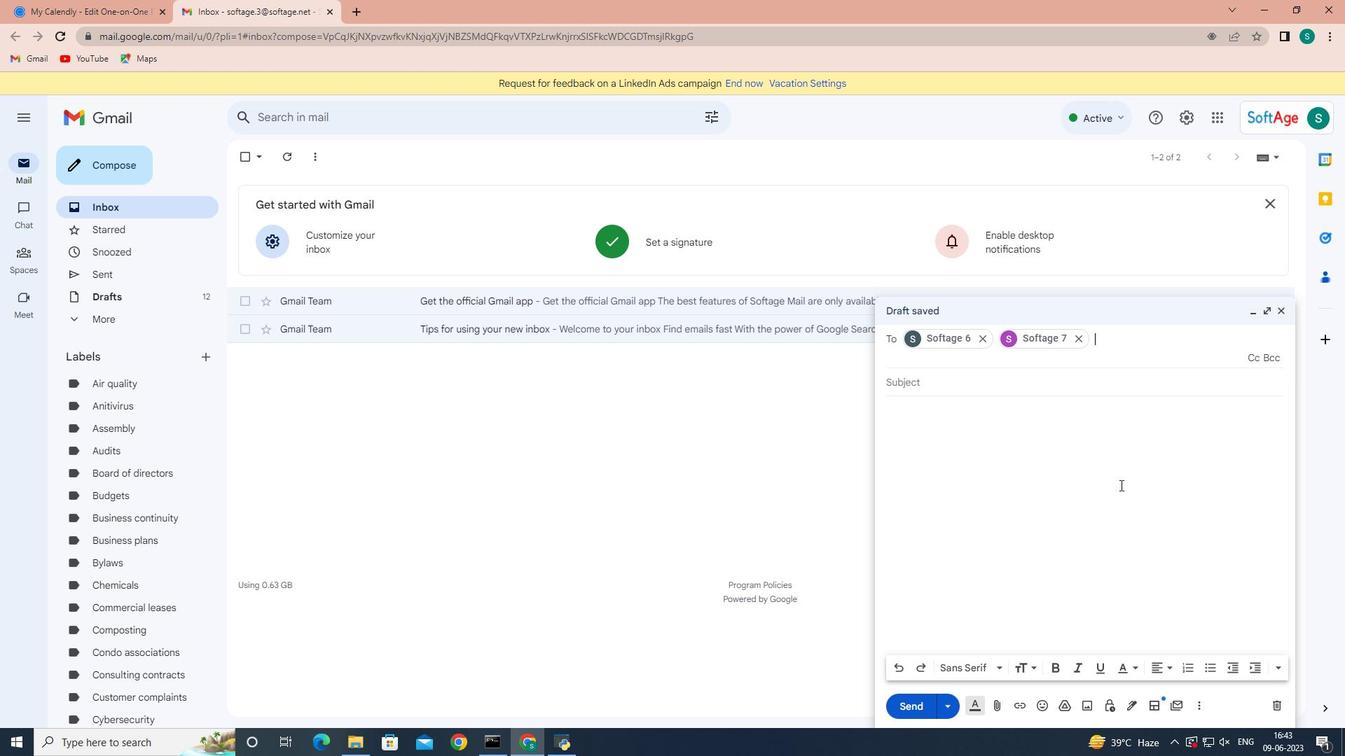 
Action: Mouse pressed left at (1064, 456)
Screenshot: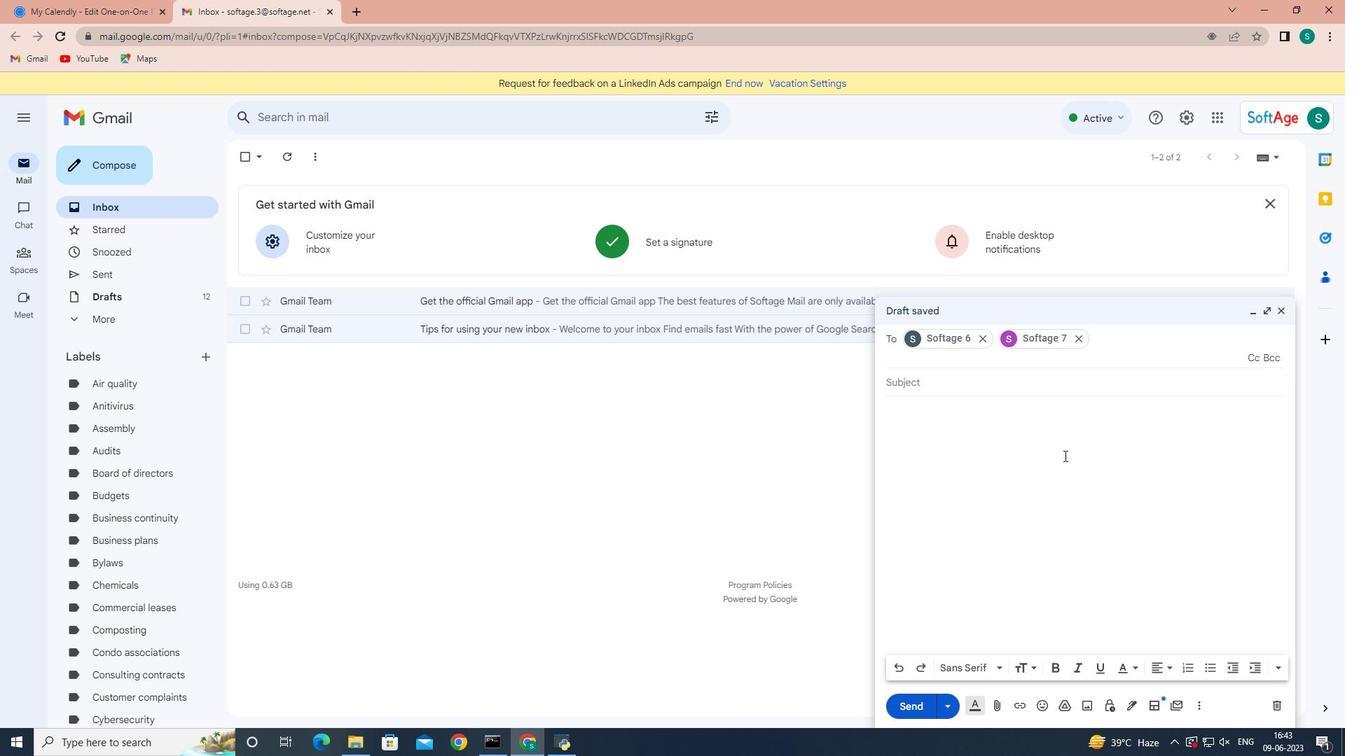
Action: Key pressed ctrl+V
Screenshot: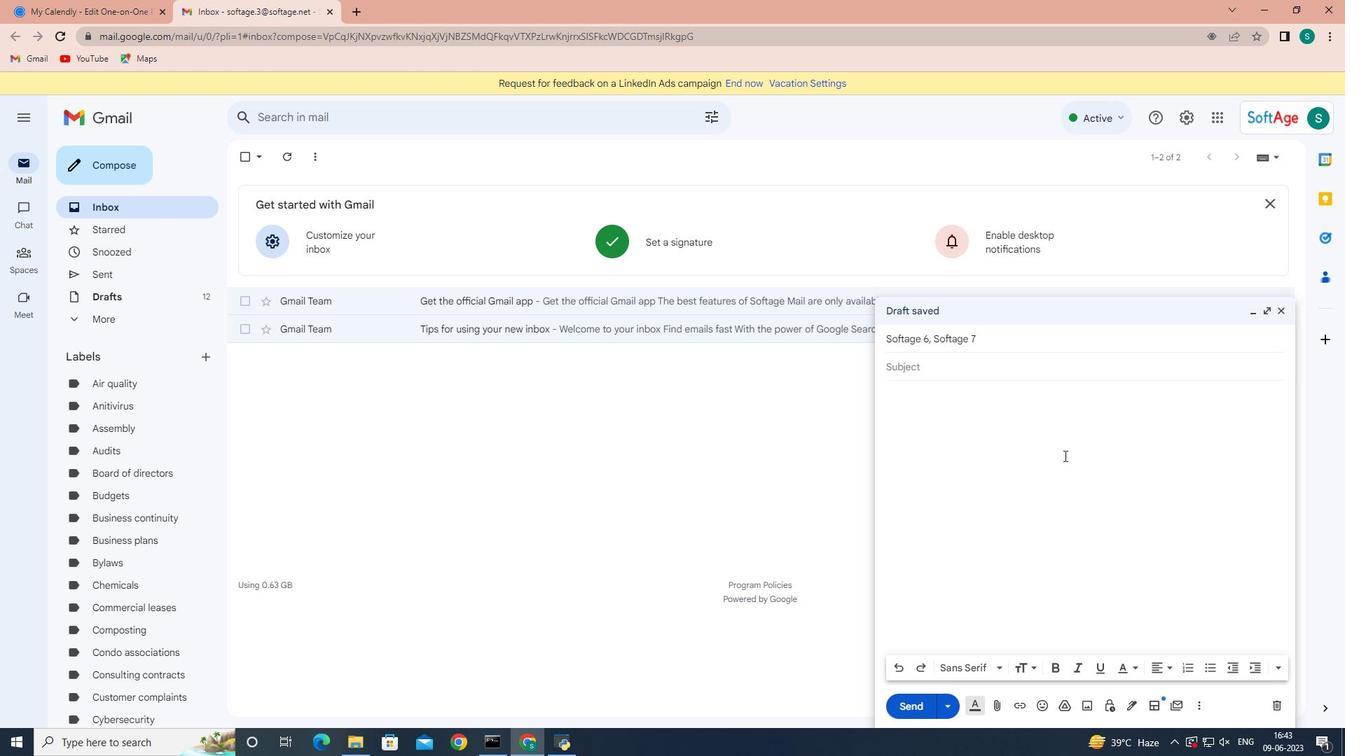 
Action: Mouse moved to (919, 702)
Screenshot: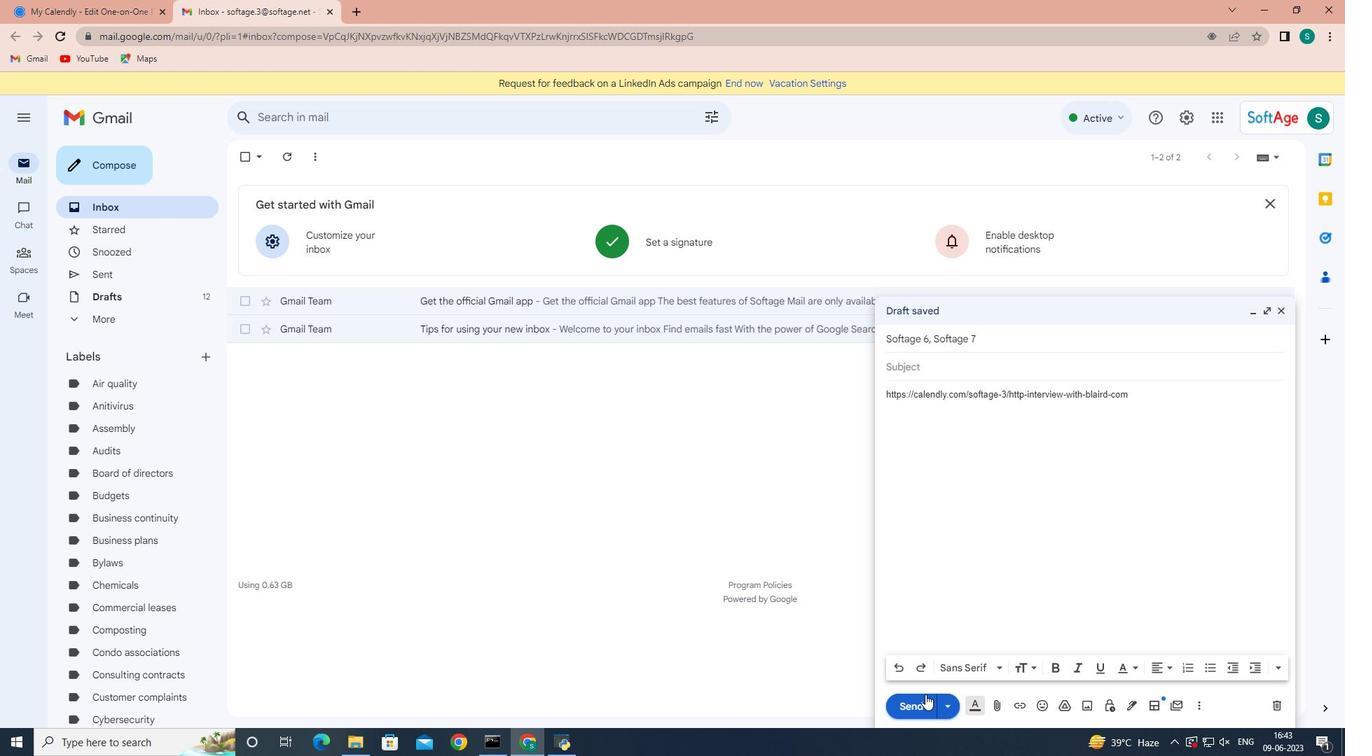 
Action: Mouse pressed left at (919, 702)
Screenshot: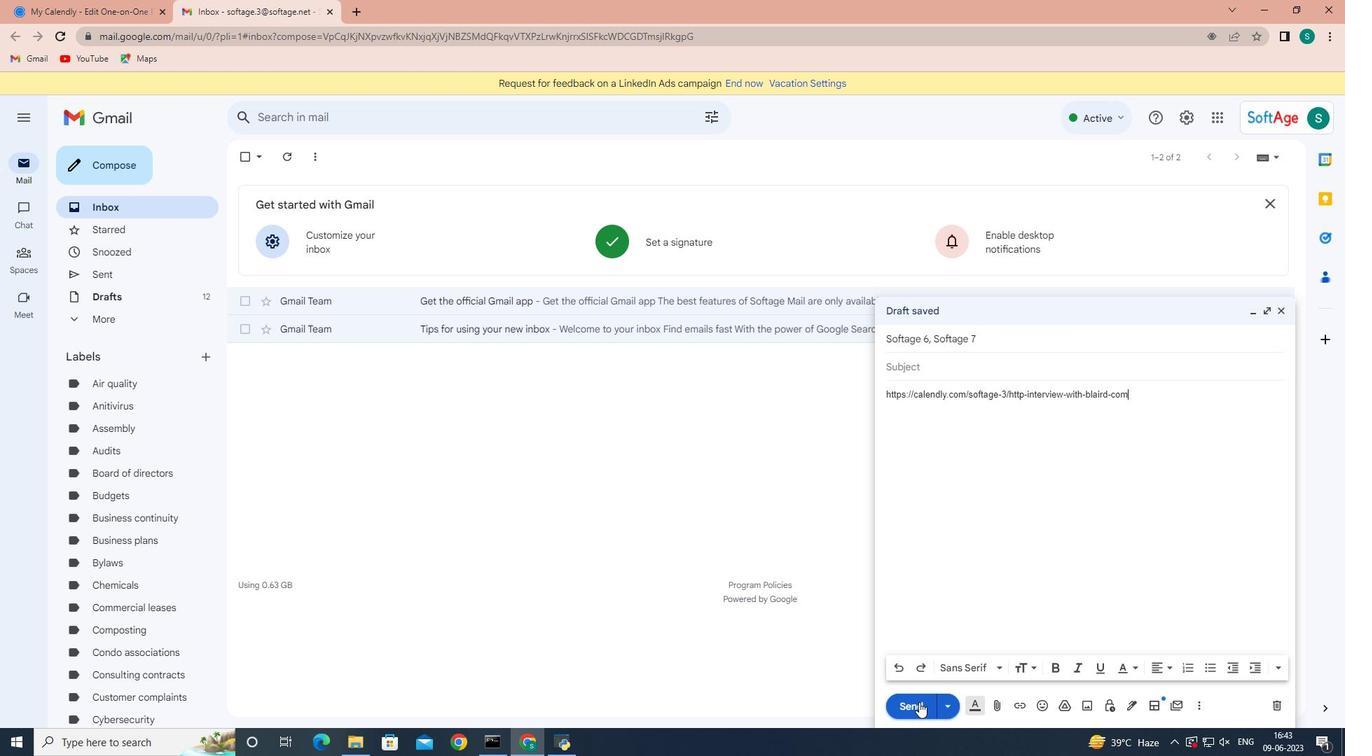 
Action: Mouse moved to (786, 460)
Screenshot: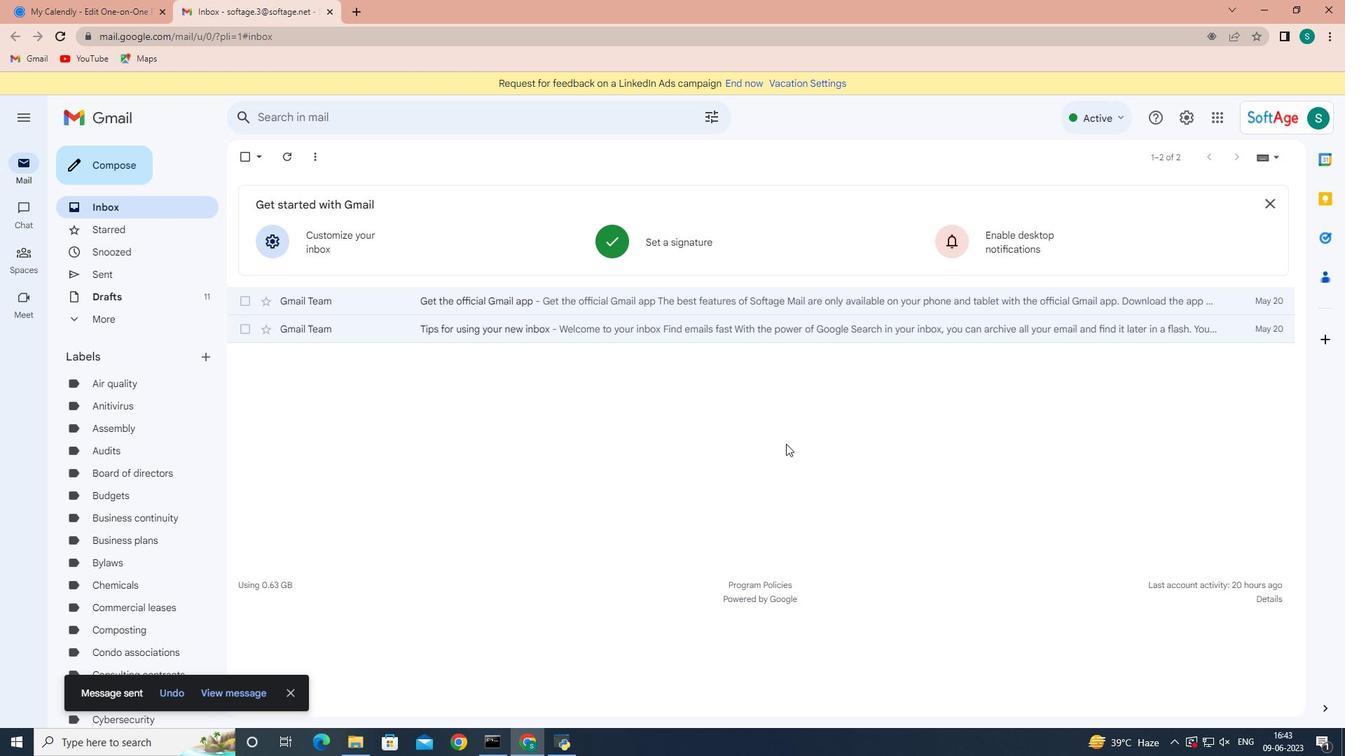 
